 Task: Look for space in Jingdezhen, China from 8th June, 2023 to 16th June, 2023 for 2 adults in price range Rs.10000 to Rs.15000. Place can be entire place with 1  bedroom having 1 bed and 1 bathroom. Property type can be house, flat, guest house, hotel. Amenities needed are: washing machine. Booking option can be shelf check-in. Required host language is Chinese (Simplified).
Action: Mouse moved to (404, 133)
Screenshot: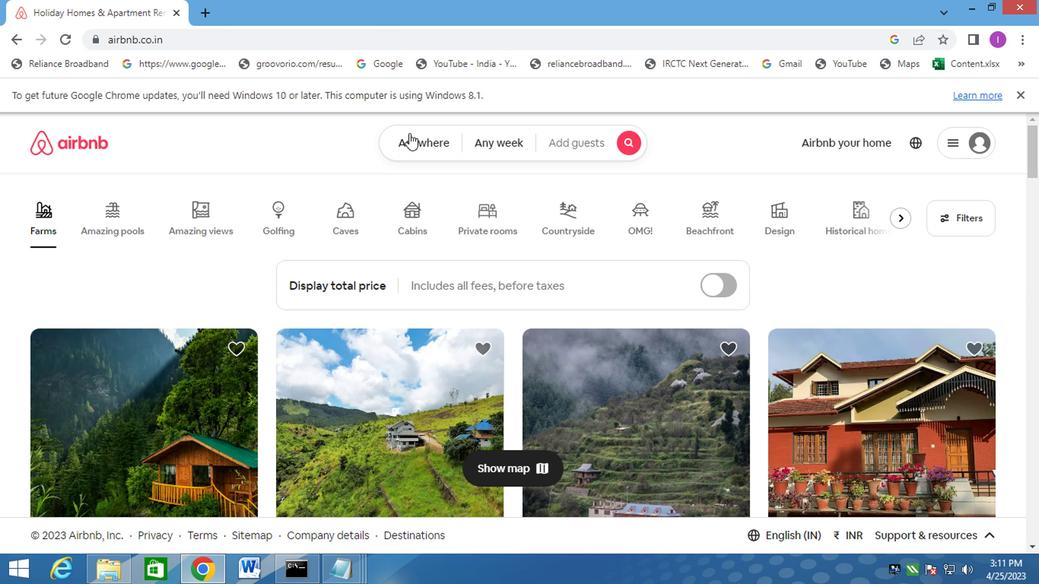 
Action: Mouse pressed left at (404, 133)
Screenshot: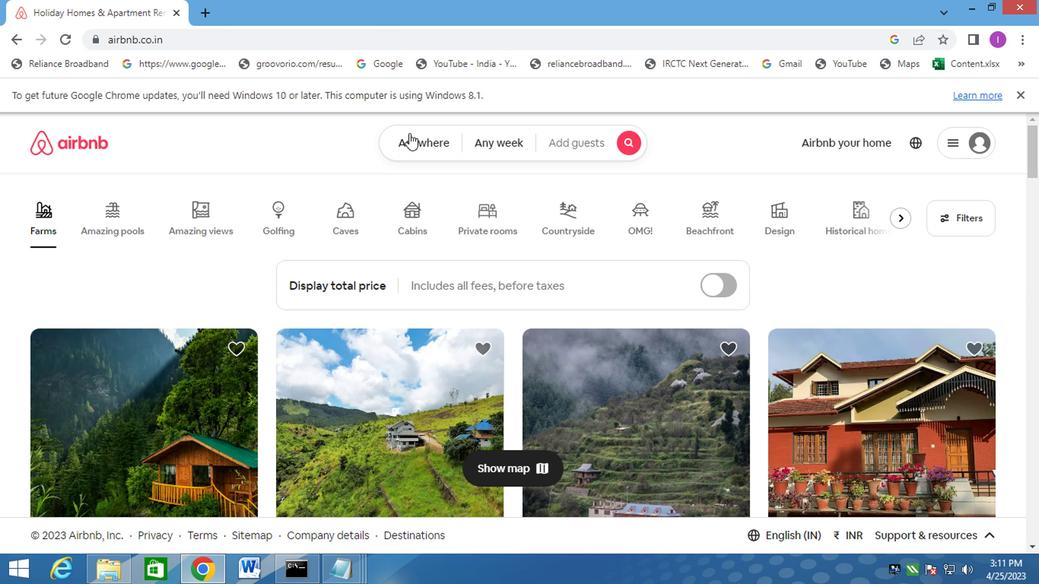 
Action: Mouse moved to (212, 204)
Screenshot: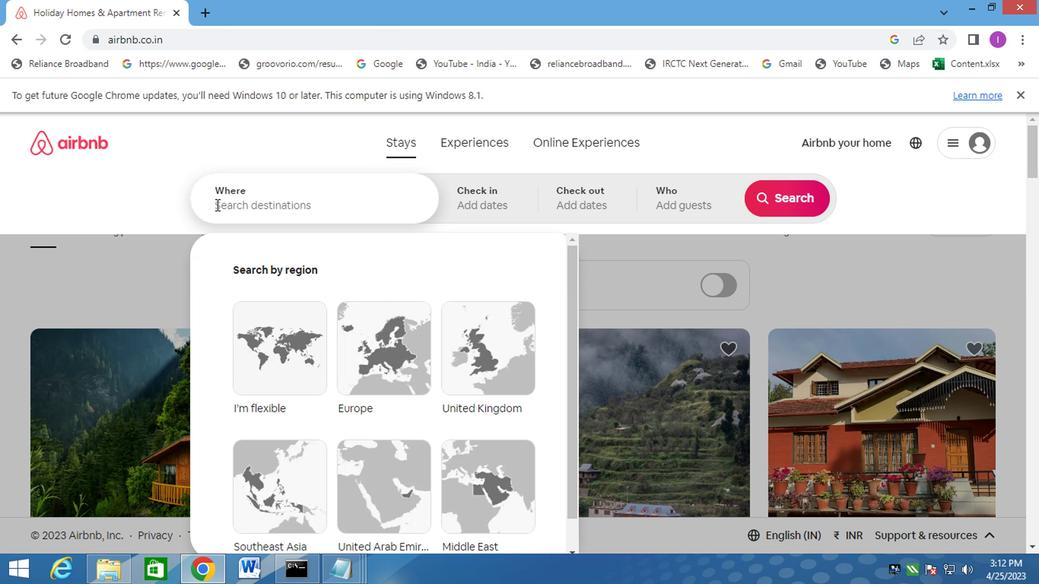 
Action: Mouse pressed left at (212, 204)
Screenshot: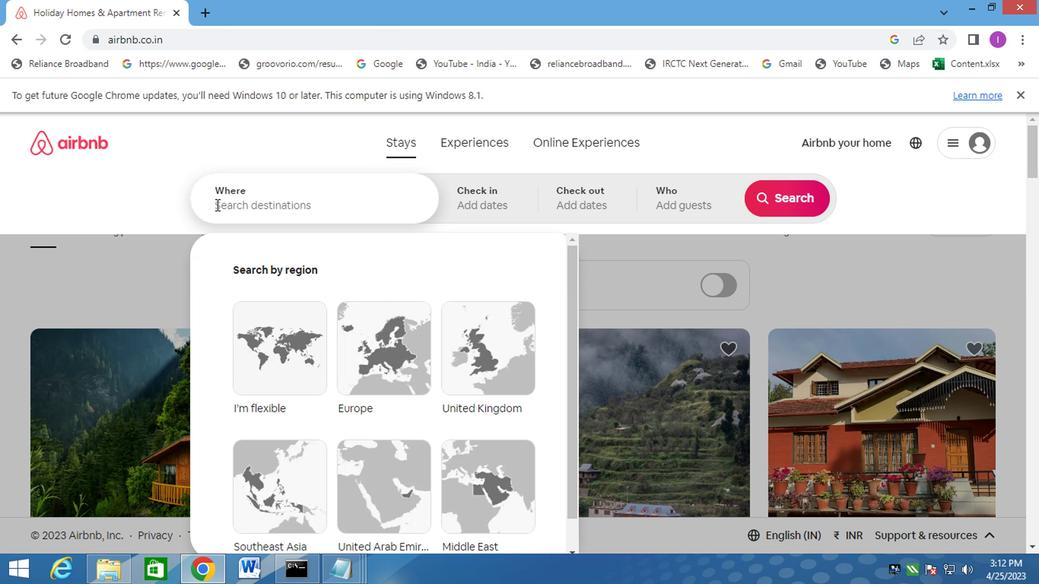 
Action: Mouse moved to (346, 165)
Screenshot: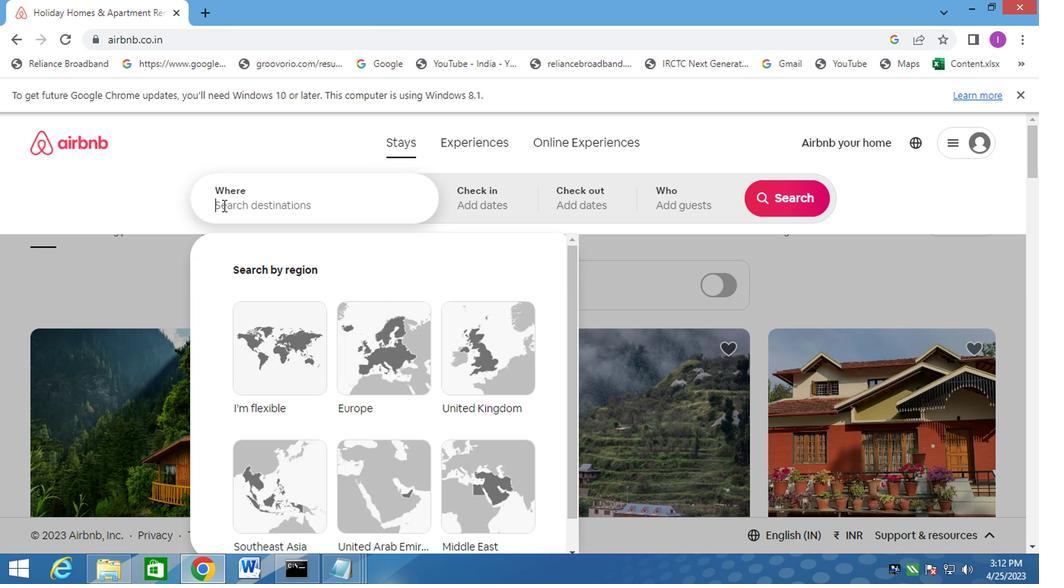 
Action: Key pressed jingdezhen,china
Screenshot: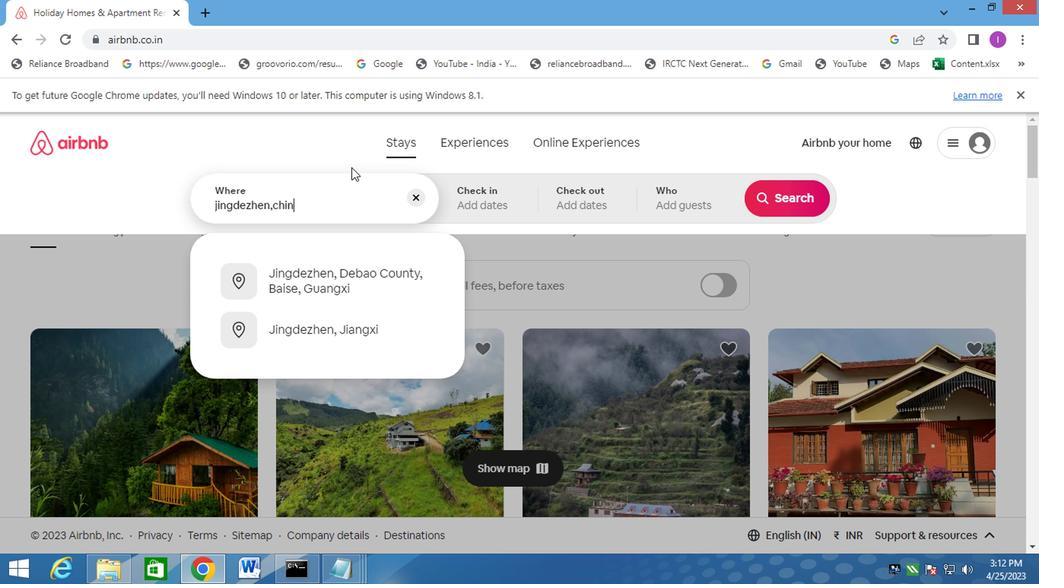
Action: Mouse moved to (503, 211)
Screenshot: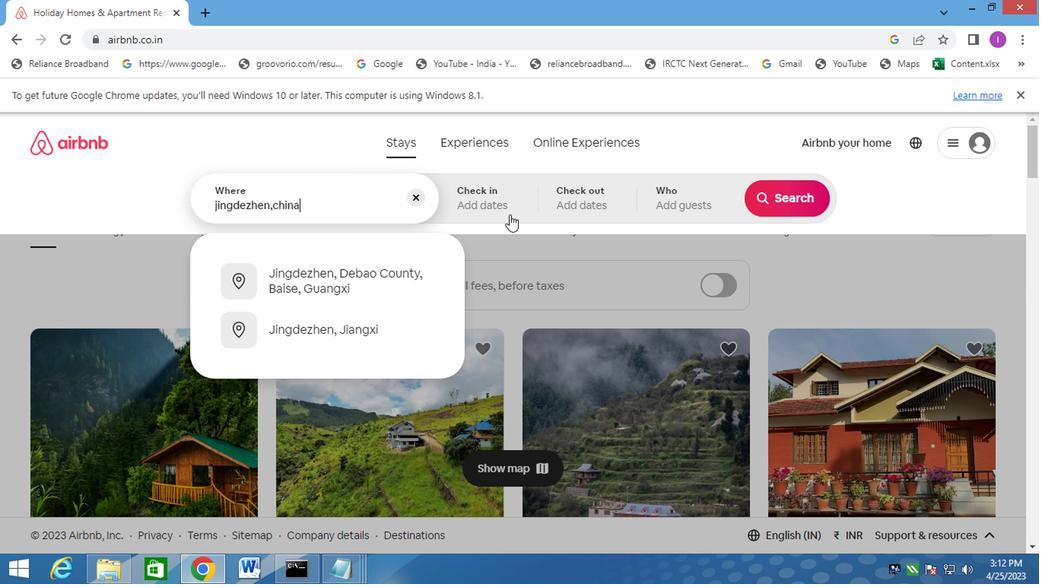 
Action: Mouse pressed left at (503, 211)
Screenshot: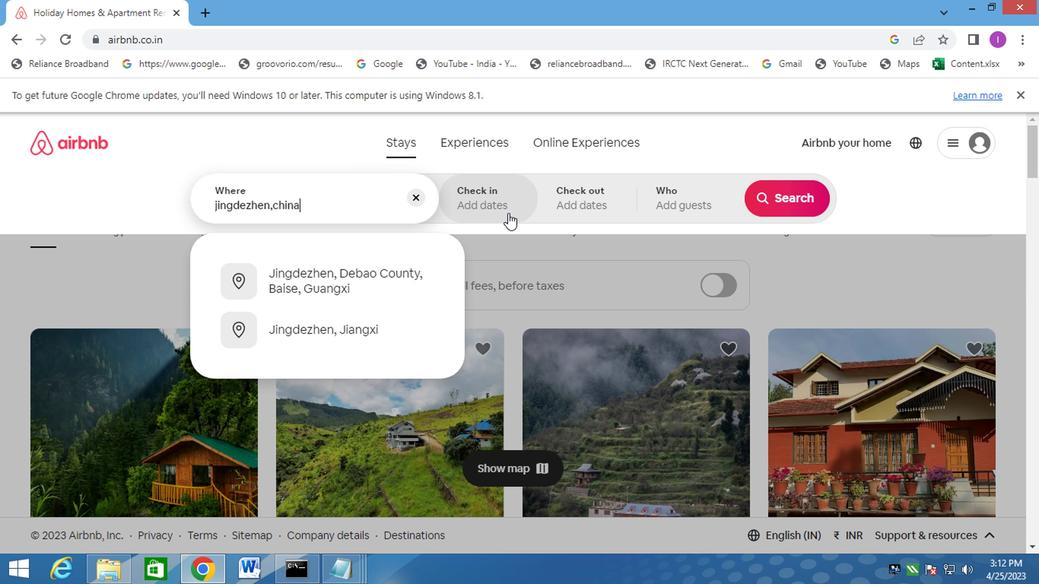 
Action: Mouse moved to (771, 320)
Screenshot: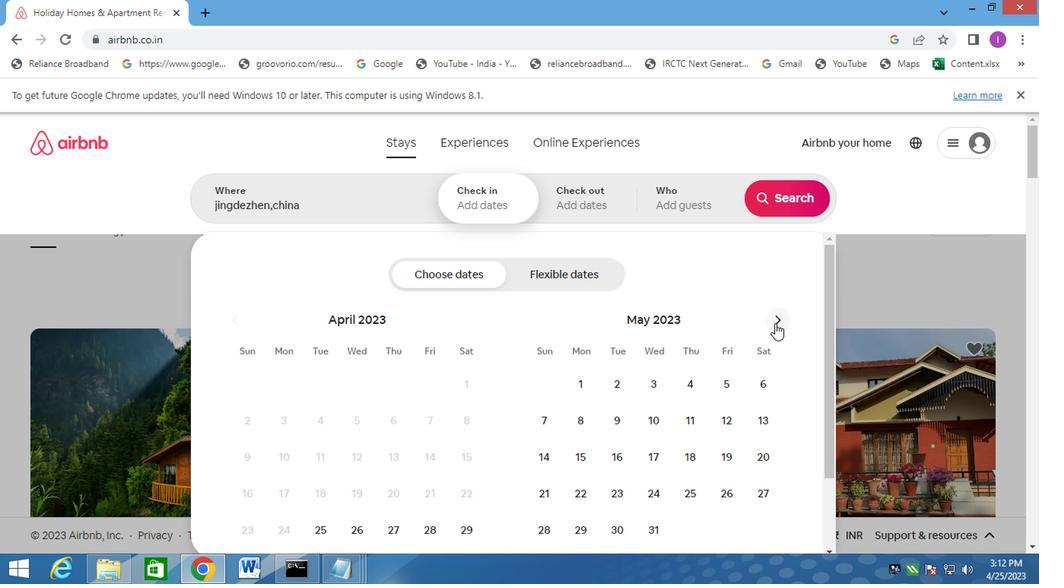 
Action: Mouse pressed left at (771, 320)
Screenshot: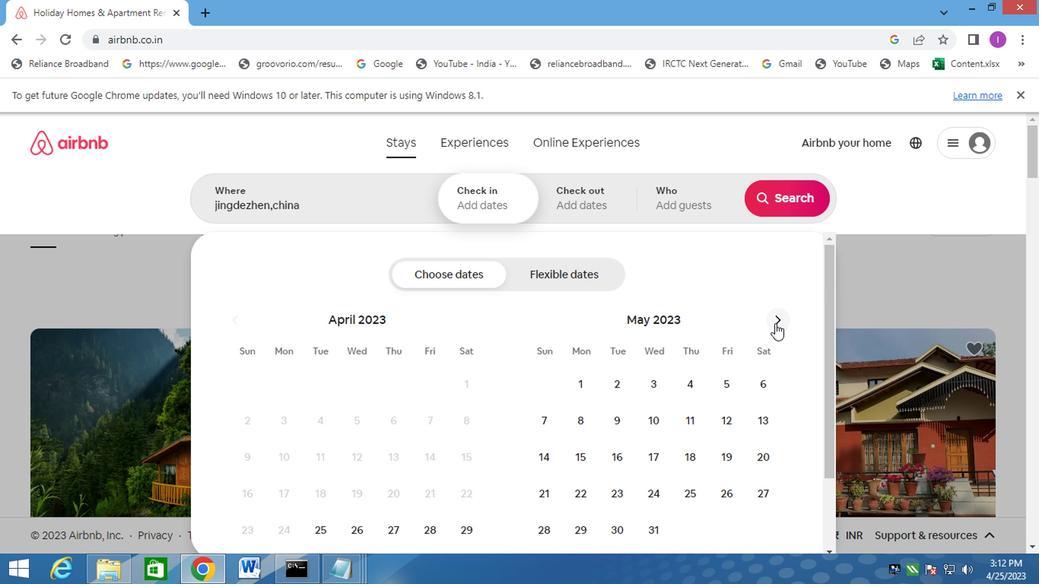 
Action: Mouse moved to (772, 319)
Screenshot: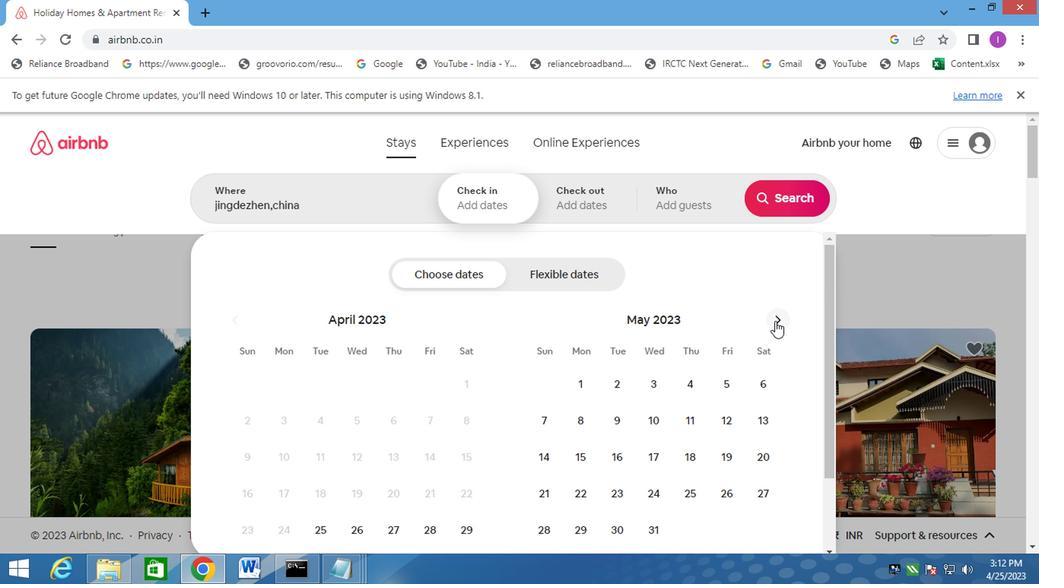 
Action: Mouse pressed left at (772, 319)
Screenshot: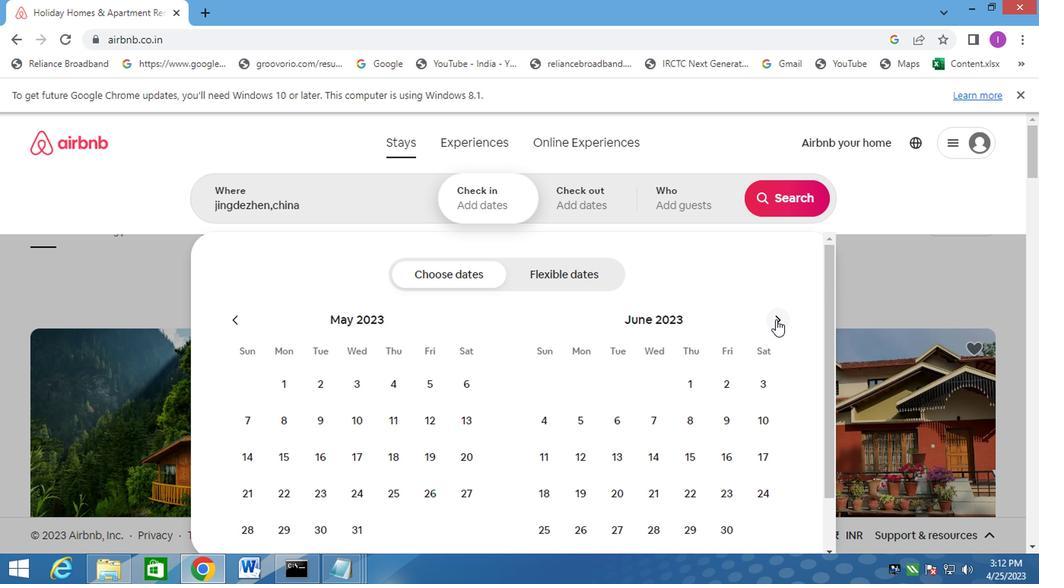 
Action: Mouse moved to (395, 426)
Screenshot: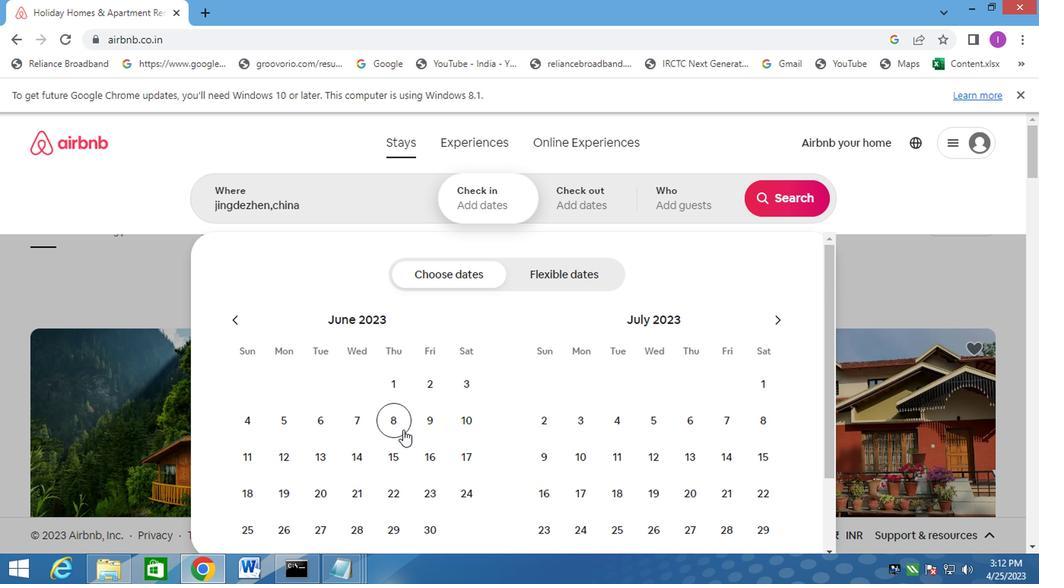 
Action: Mouse pressed left at (395, 426)
Screenshot: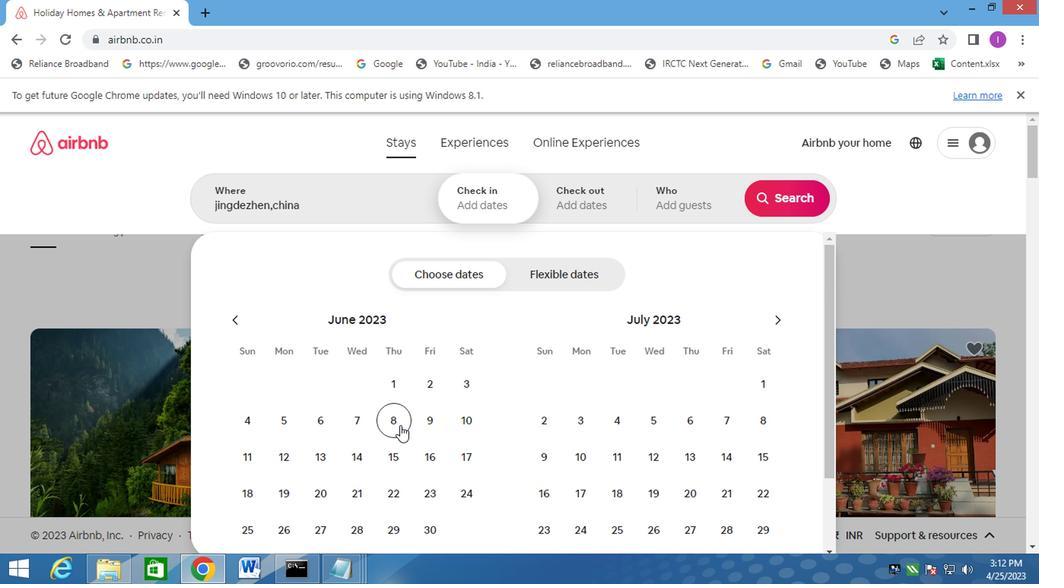 
Action: Mouse moved to (428, 460)
Screenshot: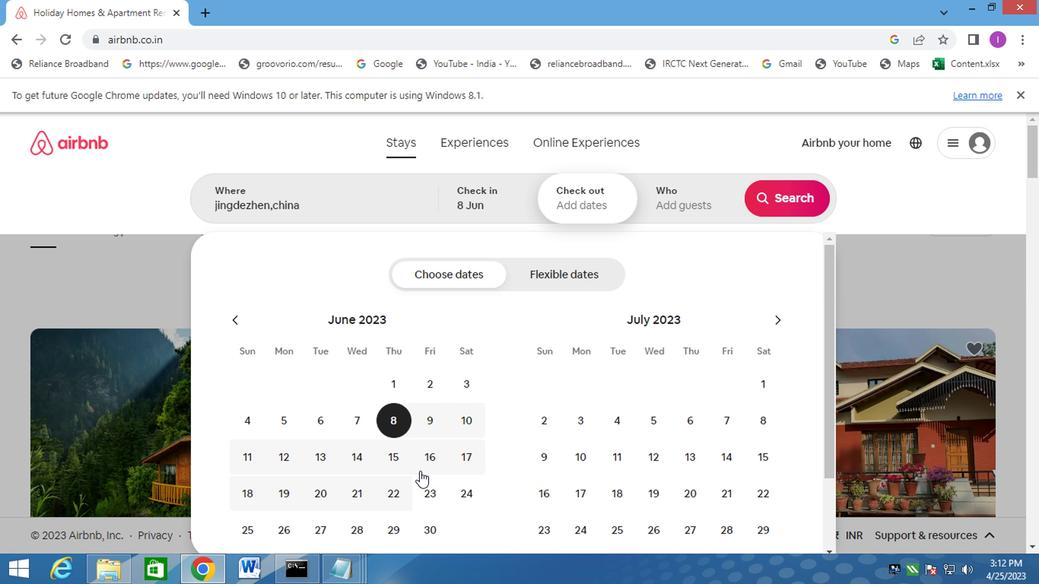 
Action: Mouse pressed left at (428, 460)
Screenshot: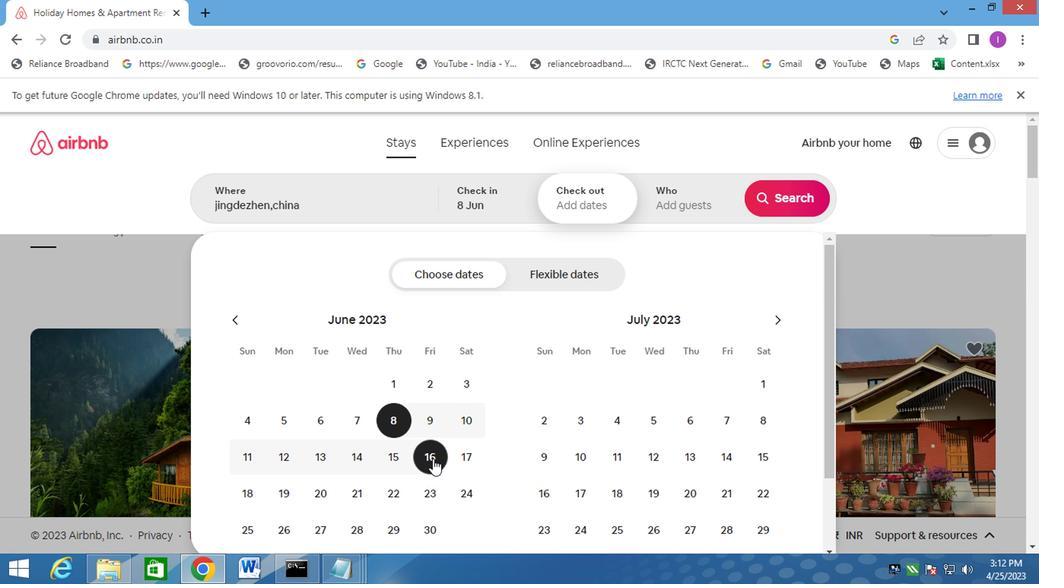 
Action: Mouse moved to (690, 212)
Screenshot: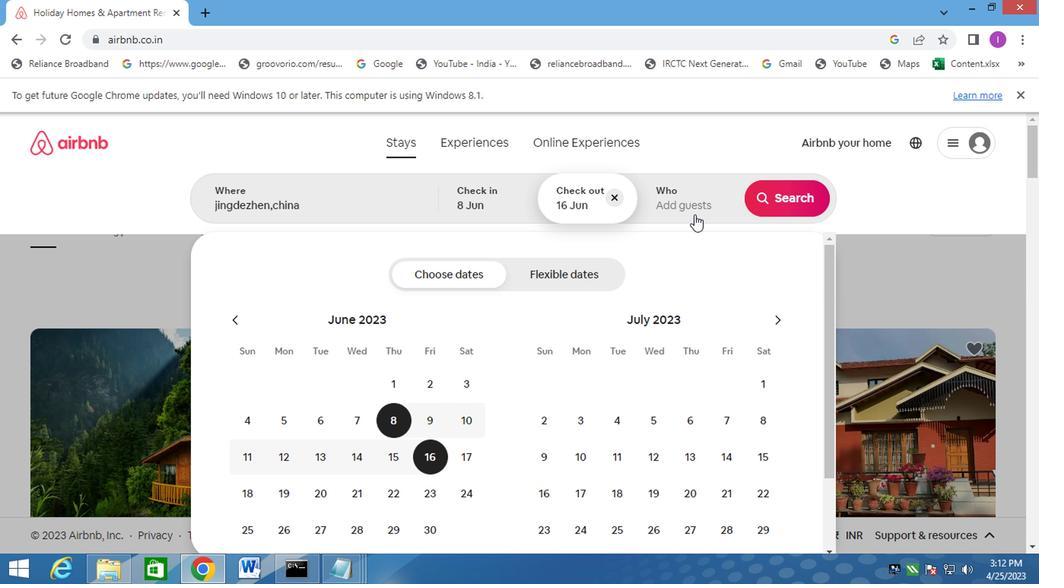 
Action: Mouse pressed left at (690, 212)
Screenshot: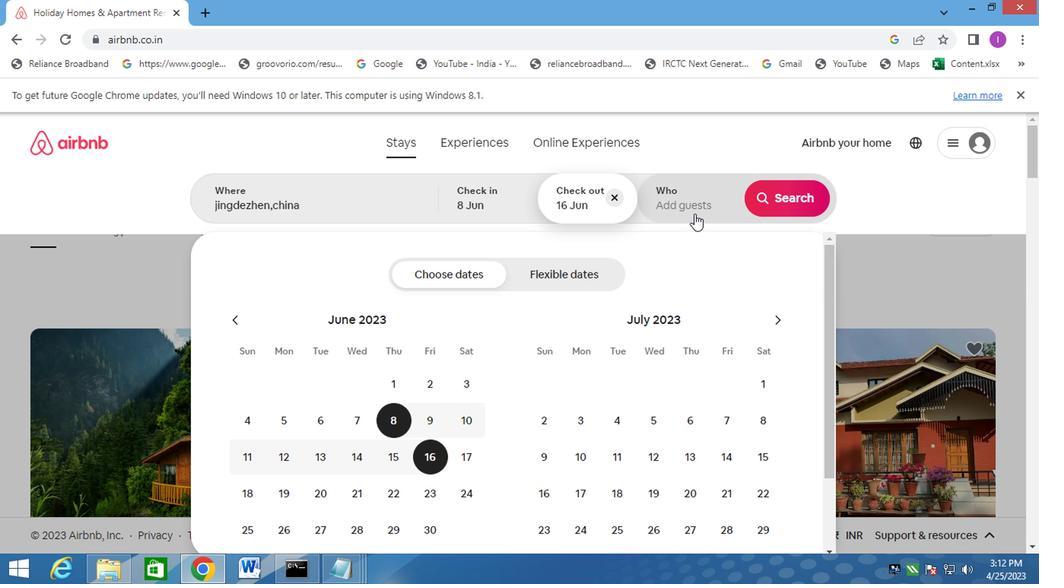 
Action: Mouse moved to (784, 280)
Screenshot: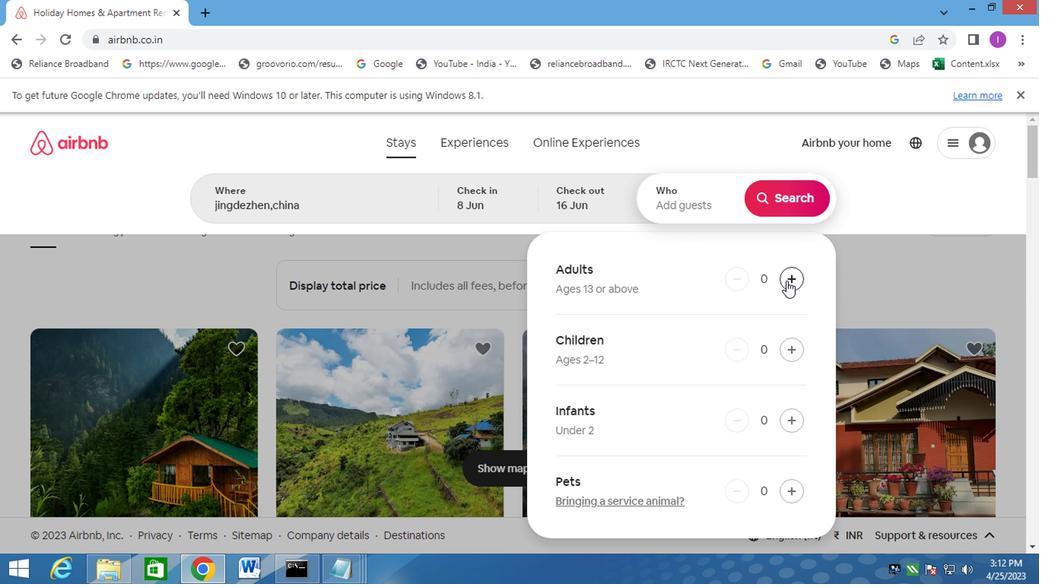 
Action: Mouse pressed left at (784, 280)
Screenshot: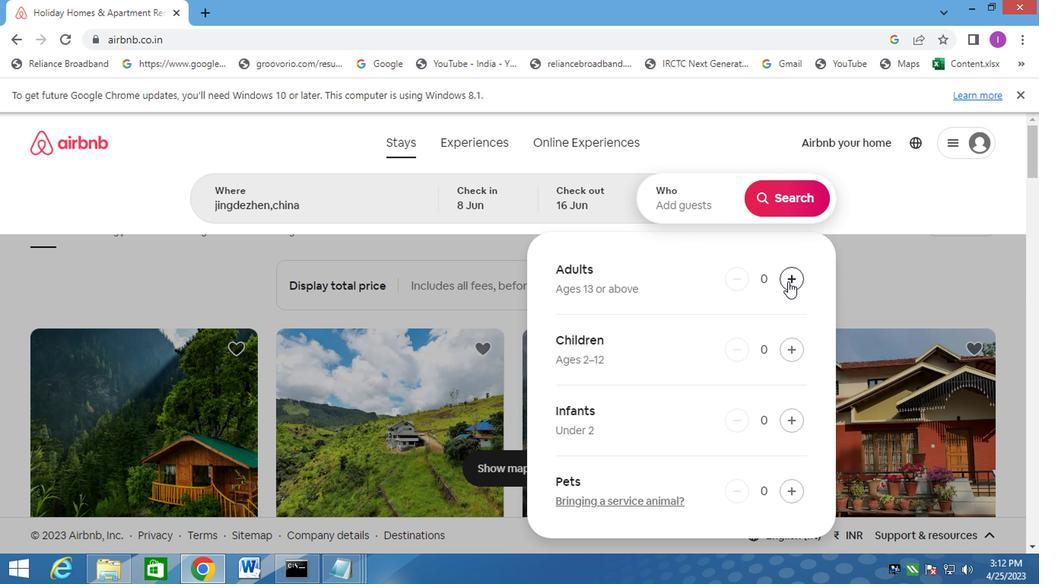 
Action: Mouse moved to (784, 281)
Screenshot: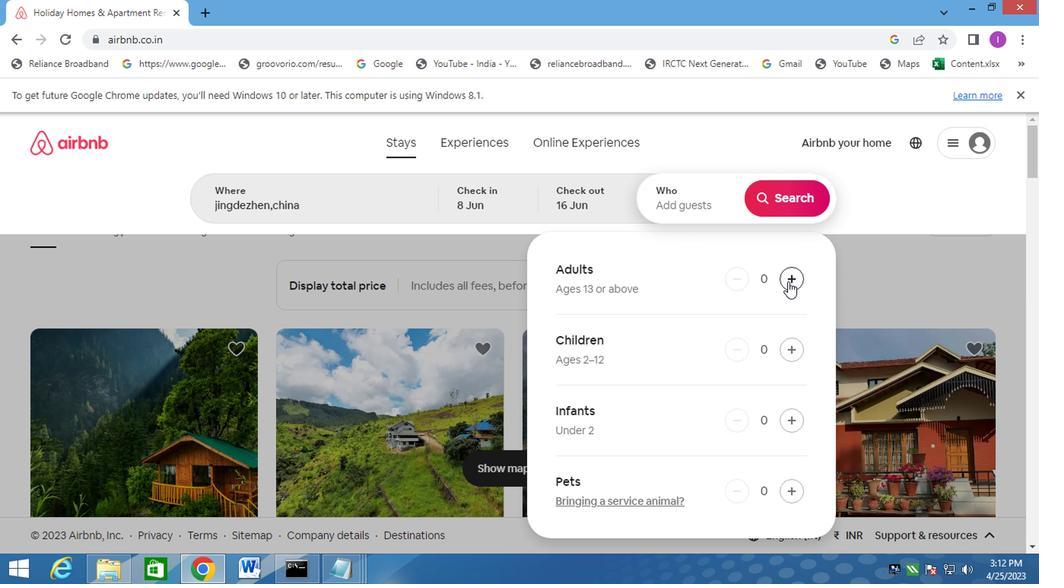 
Action: Mouse pressed left at (784, 281)
Screenshot: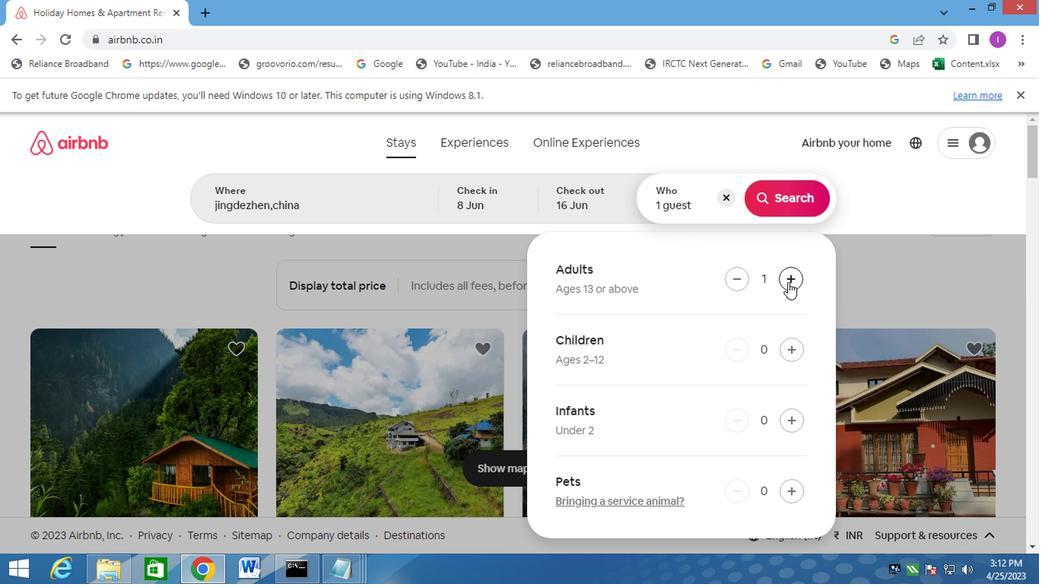 
Action: Mouse moved to (779, 208)
Screenshot: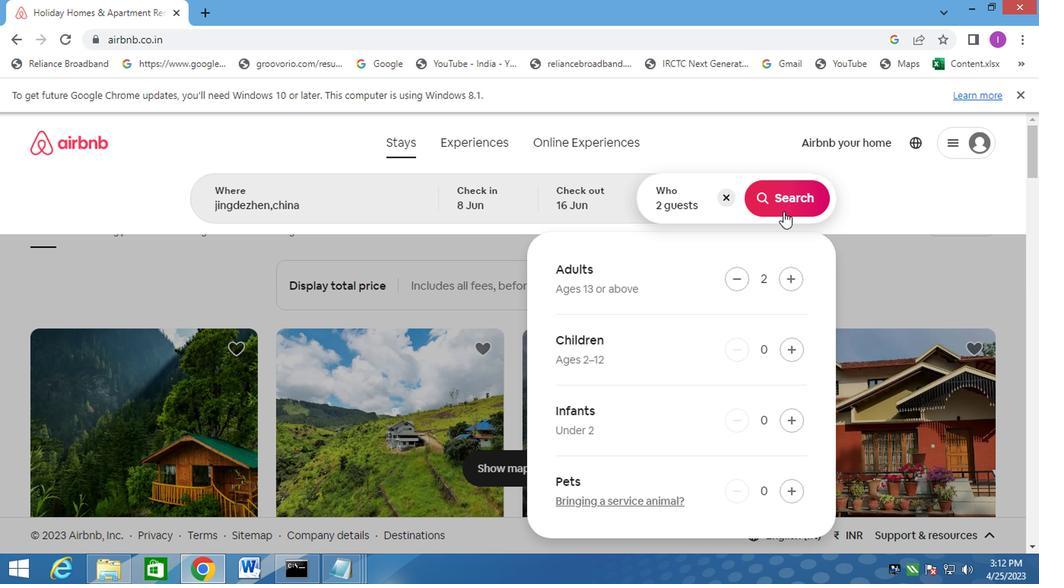
Action: Mouse pressed left at (779, 208)
Screenshot: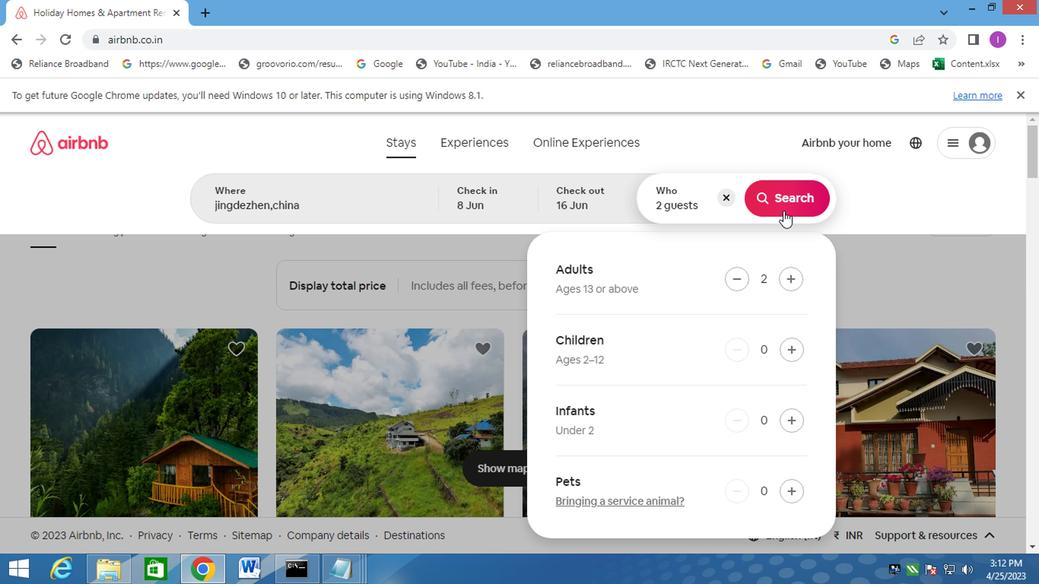 
Action: Mouse moved to (985, 198)
Screenshot: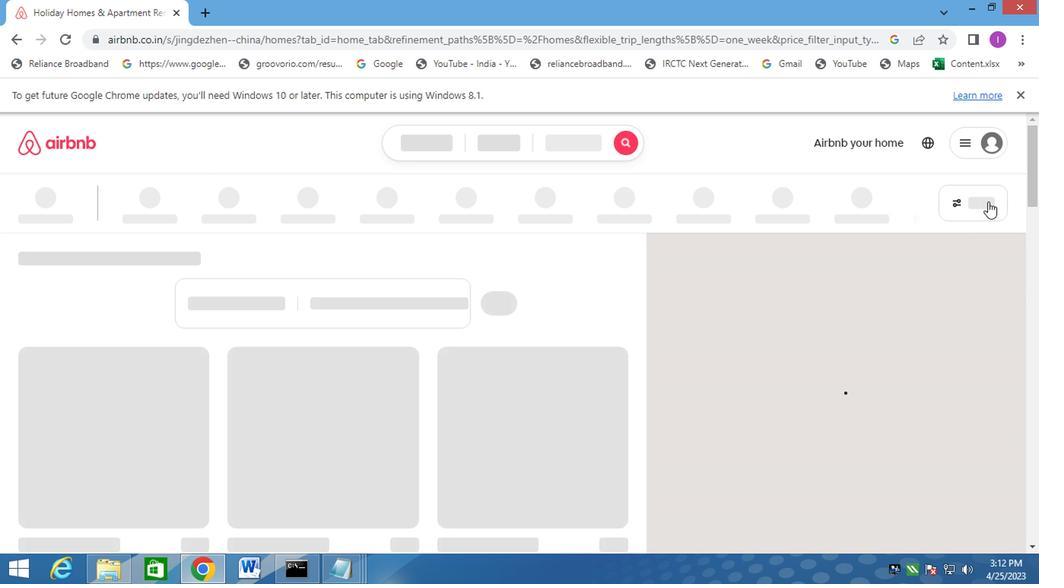 
Action: Mouse pressed left at (985, 198)
Screenshot: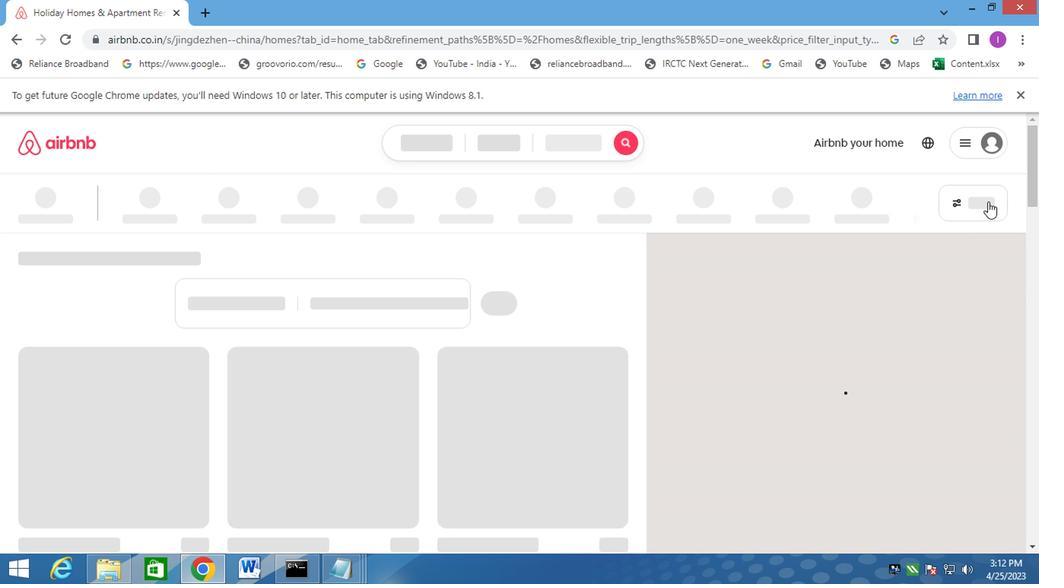 
Action: Mouse moved to (309, 398)
Screenshot: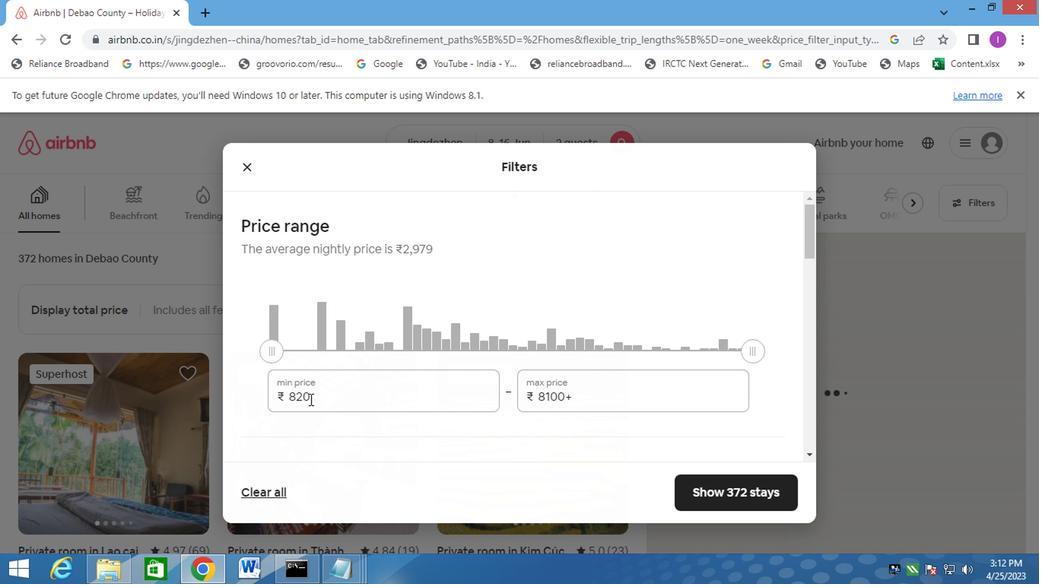 
Action: Mouse pressed left at (309, 398)
Screenshot: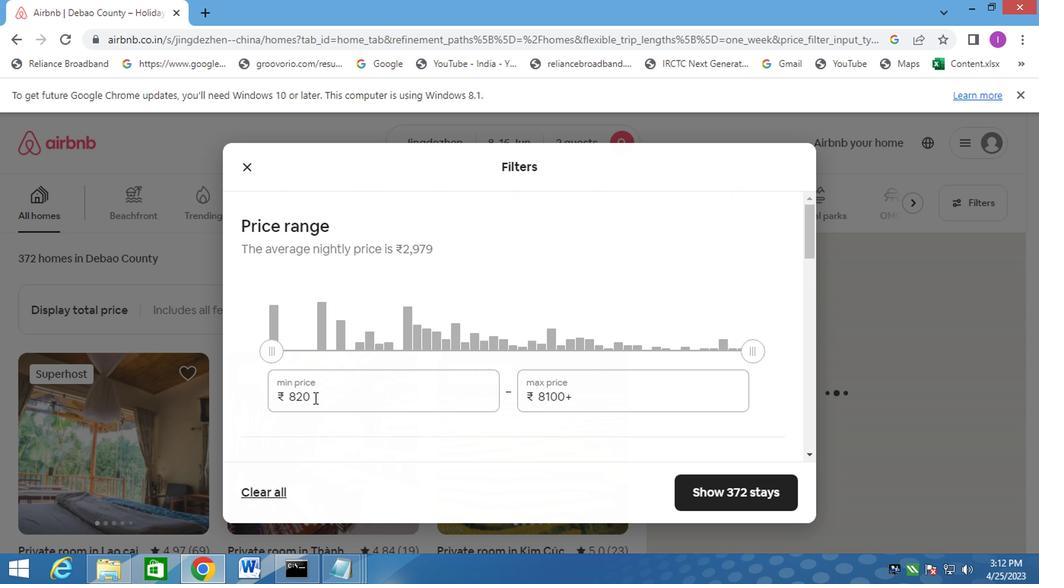 
Action: Mouse moved to (339, 396)
Screenshot: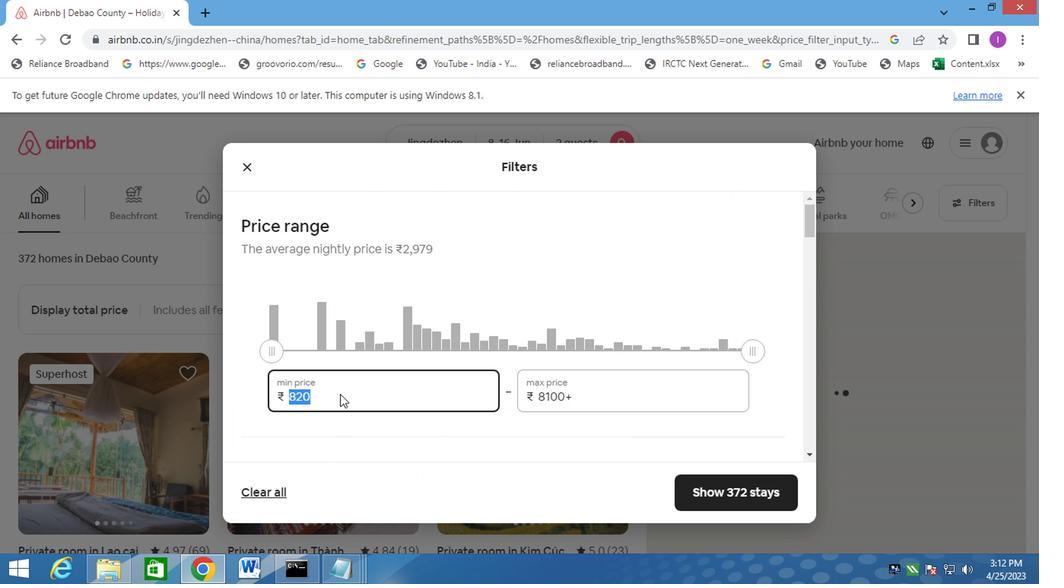 
Action: Key pressed 10000
Screenshot: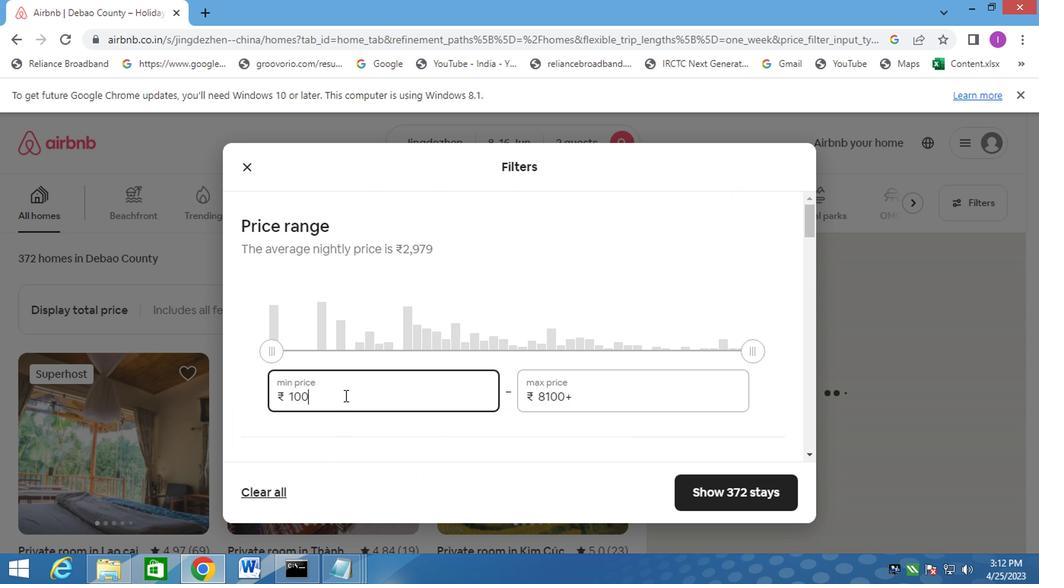 
Action: Mouse moved to (565, 395)
Screenshot: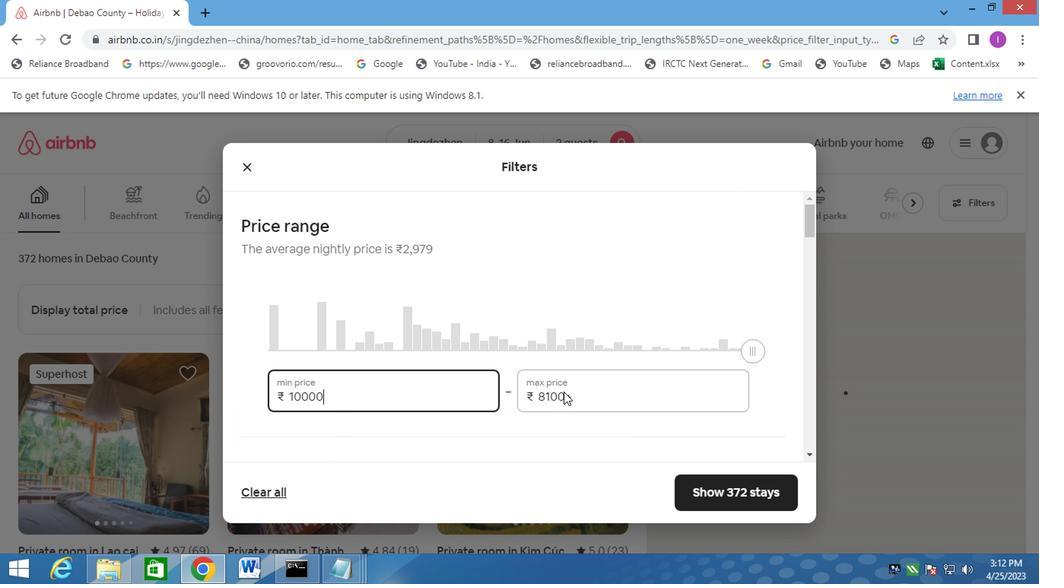 
Action: Mouse pressed left at (565, 395)
Screenshot: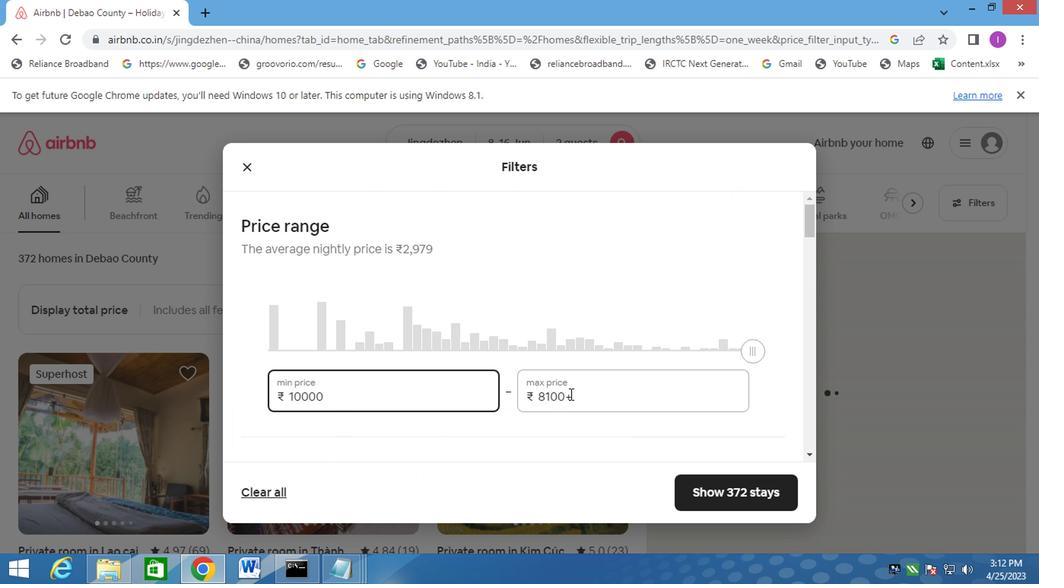 
Action: Mouse moved to (510, 390)
Screenshot: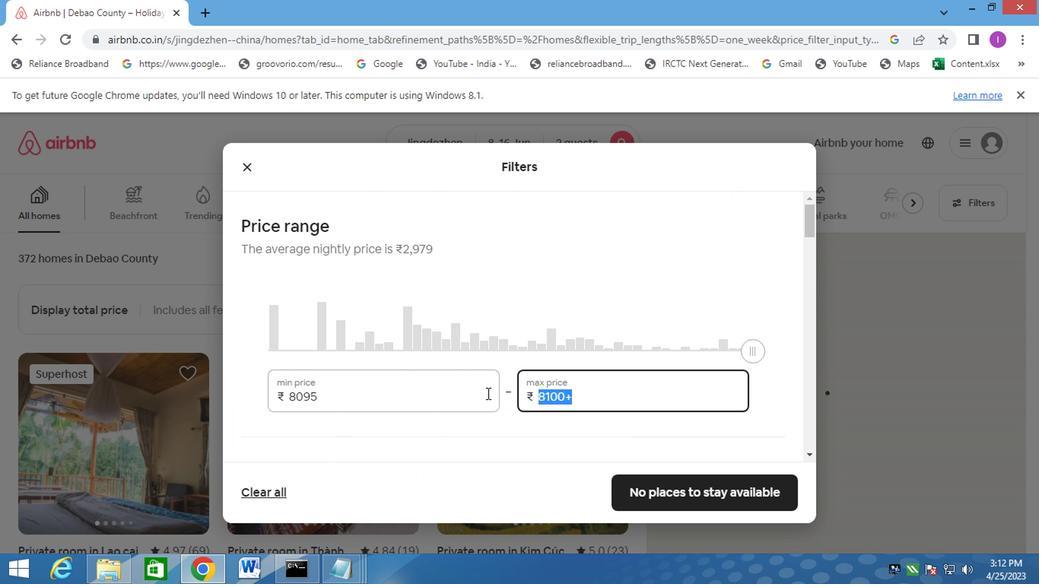 
Action: Key pressed 15000
Screenshot: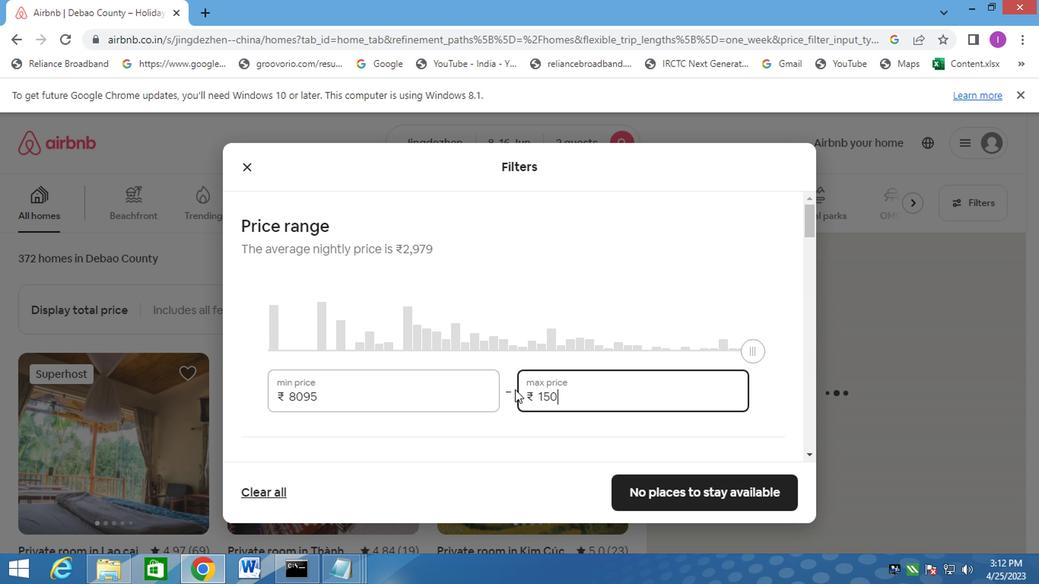 
Action: Mouse moved to (424, 483)
Screenshot: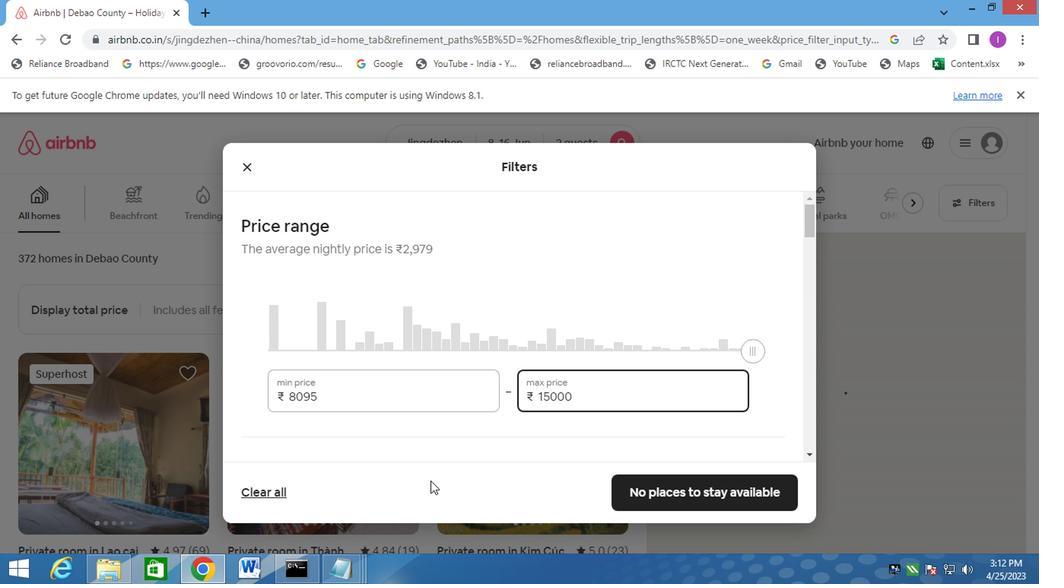 
Action: Mouse scrolled (424, 482) with delta (0, -1)
Screenshot: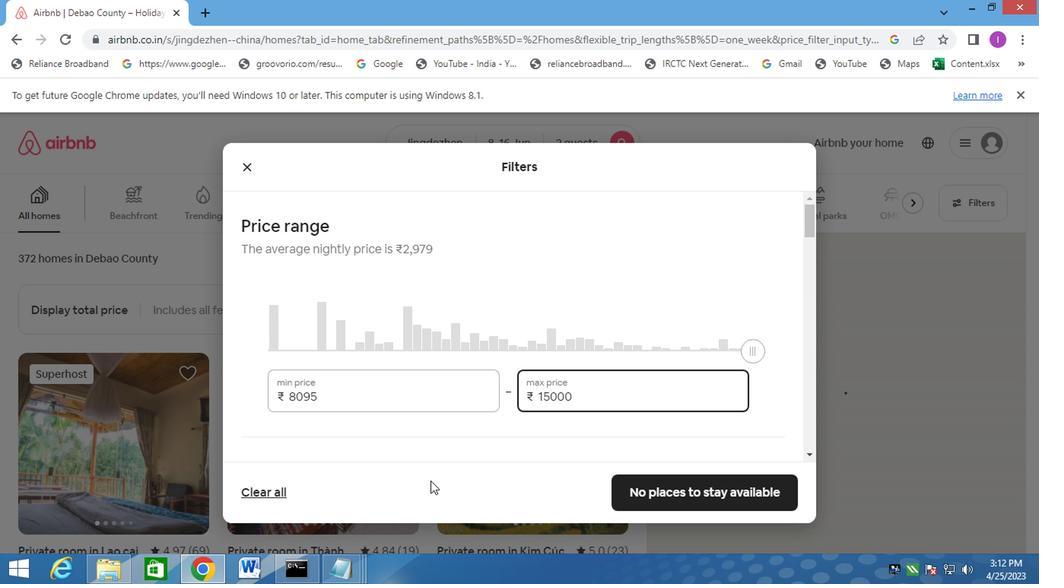 
Action: Mouse moved to (434, 484)
Screenshot: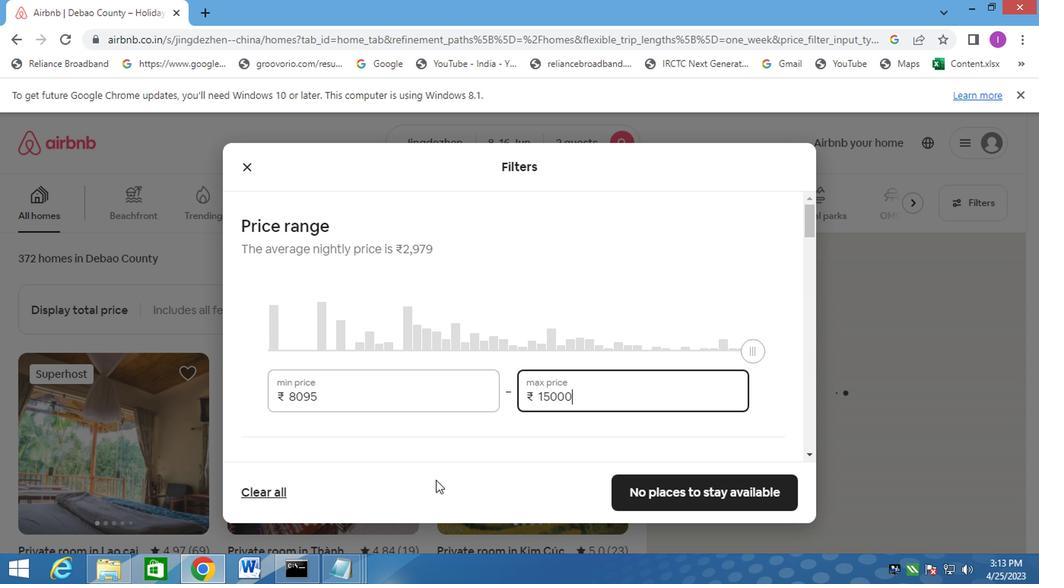 
Action: Mouse scrolled (434, 483) with delta (0, 0)
Screenshot: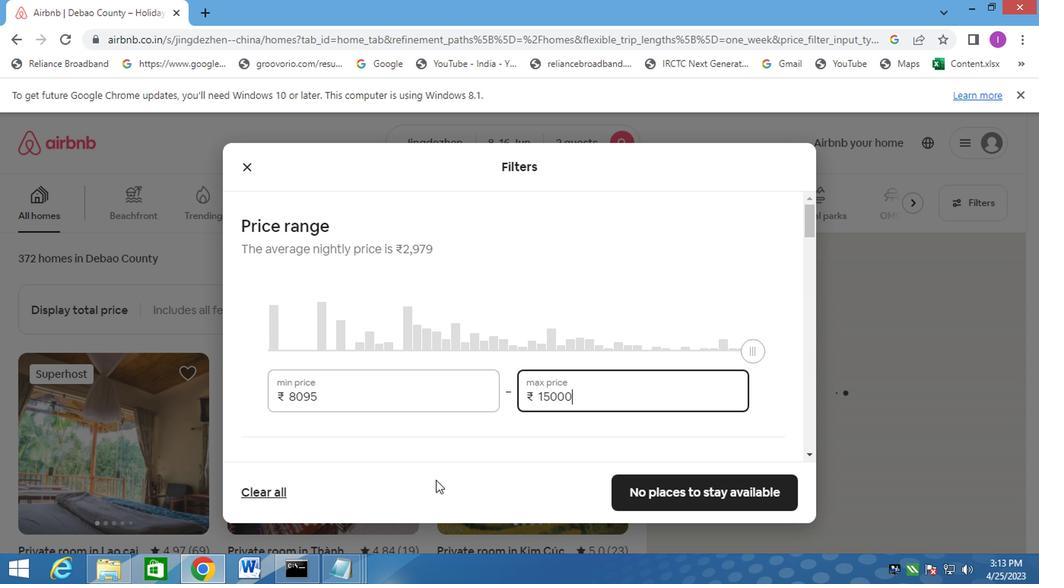 
Action: Mouse moved to (451, 489)
Screenshot: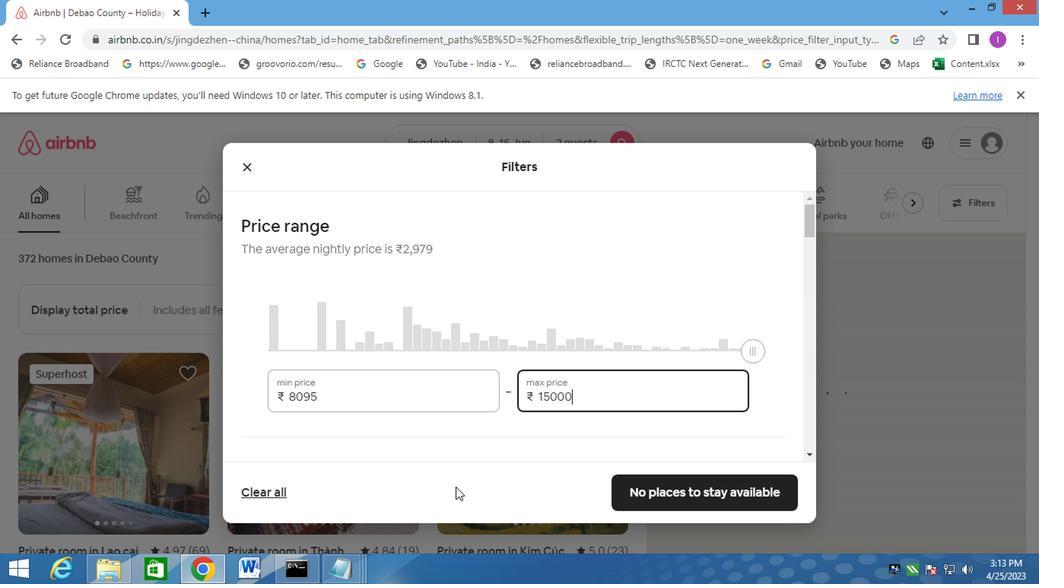 
Action: Mouse scrolled (451, 488) with delta (0, 0)
Screenshot: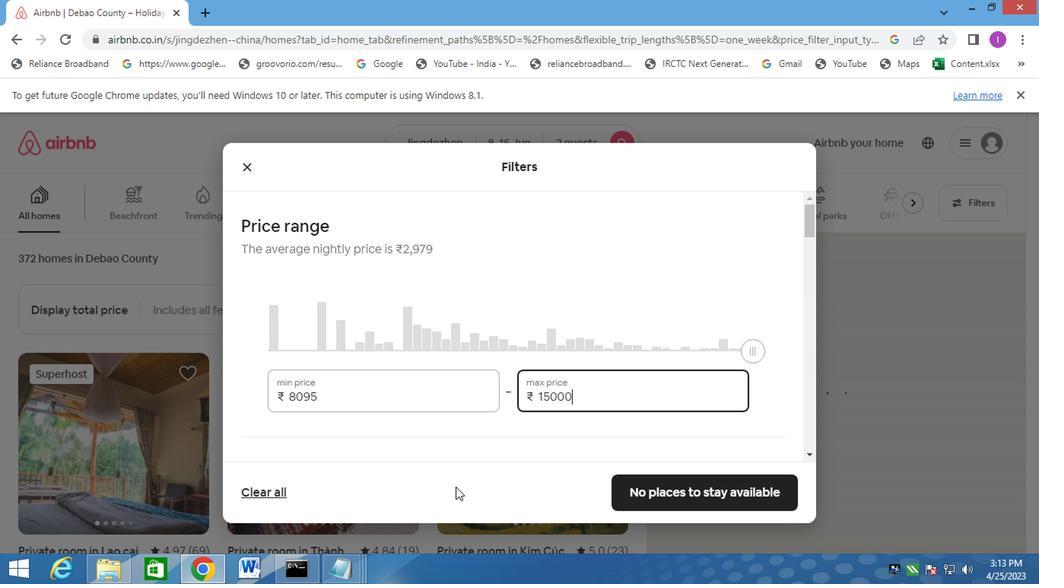 
Action: Mouse moved to (465, 503)
Screenshot: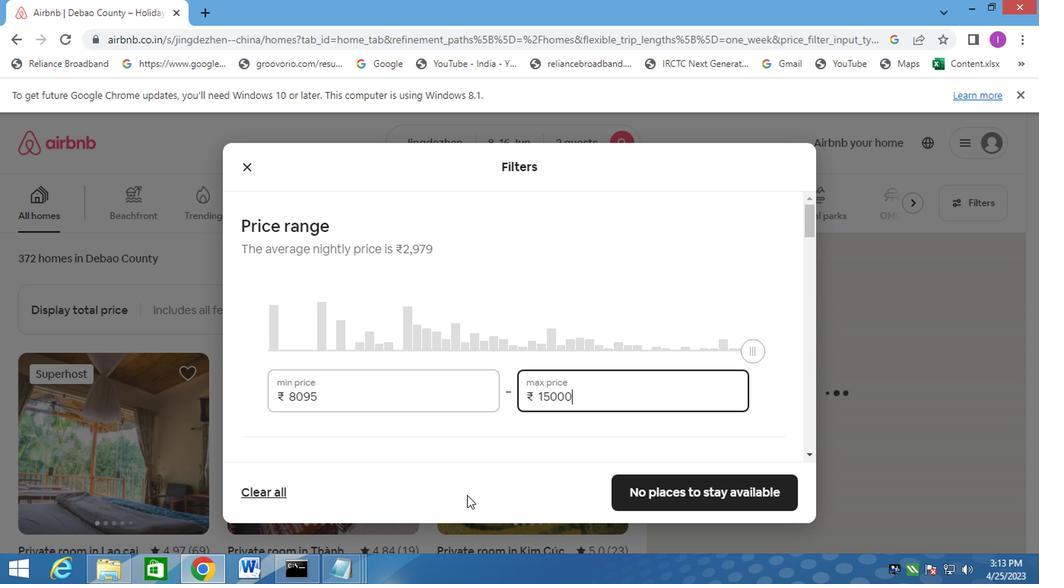 
Action: Mouse scrolled (465, 502) with delta (0, -1)
Screenshot: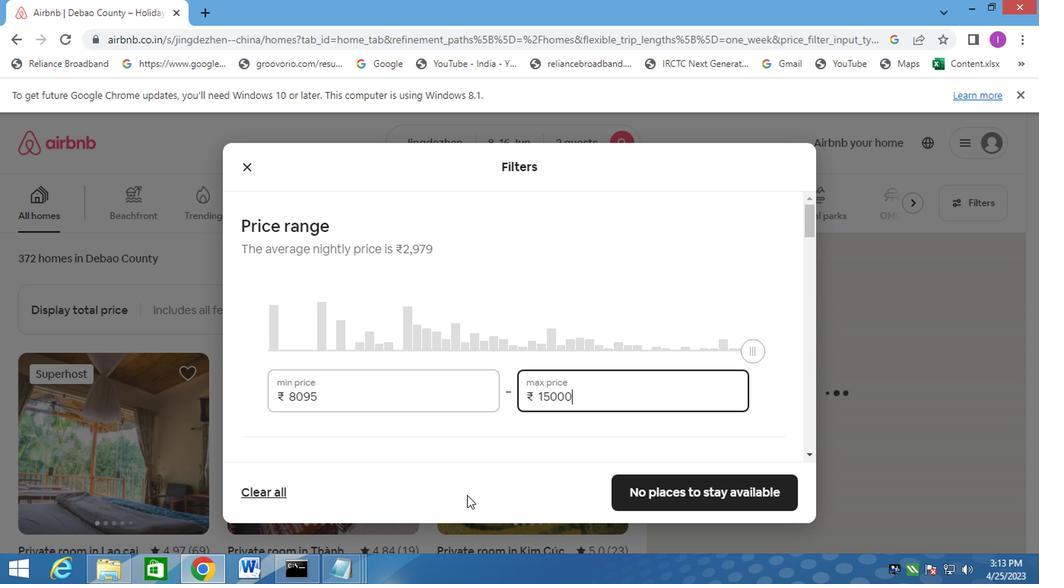 
Action: Mouse moved to (467, 504)
Screenshot: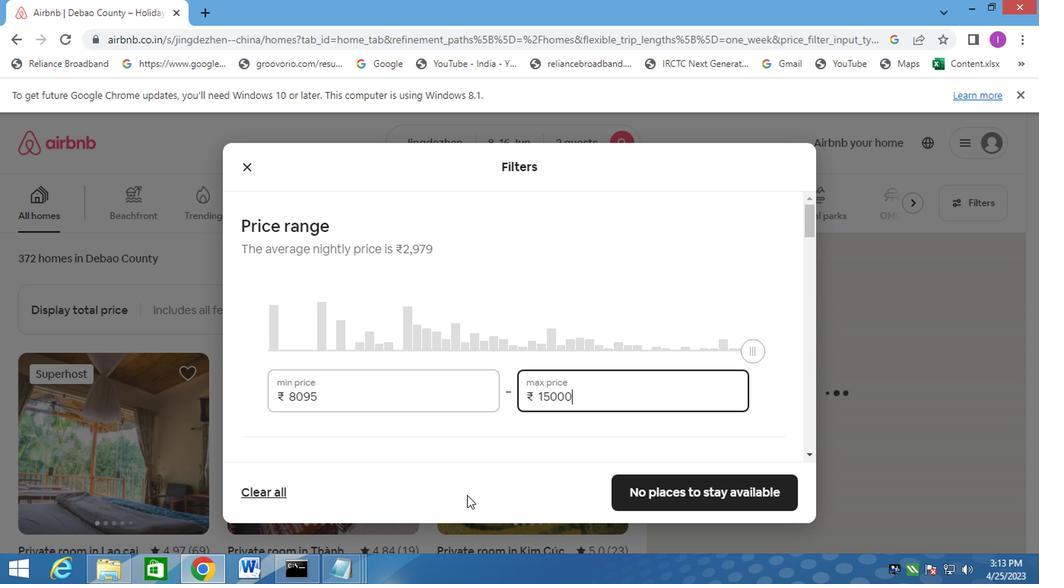 
Action: Mouse scrolled (467, 503) with delta (0, -1)
Screenshot: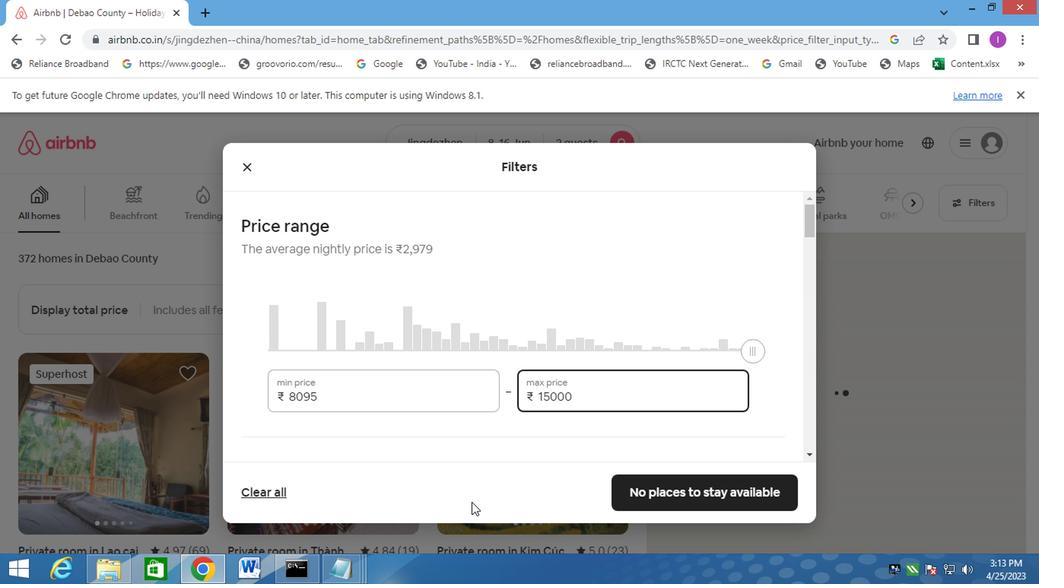 
Action: Mouse moved to (315, 400)
Screenshot: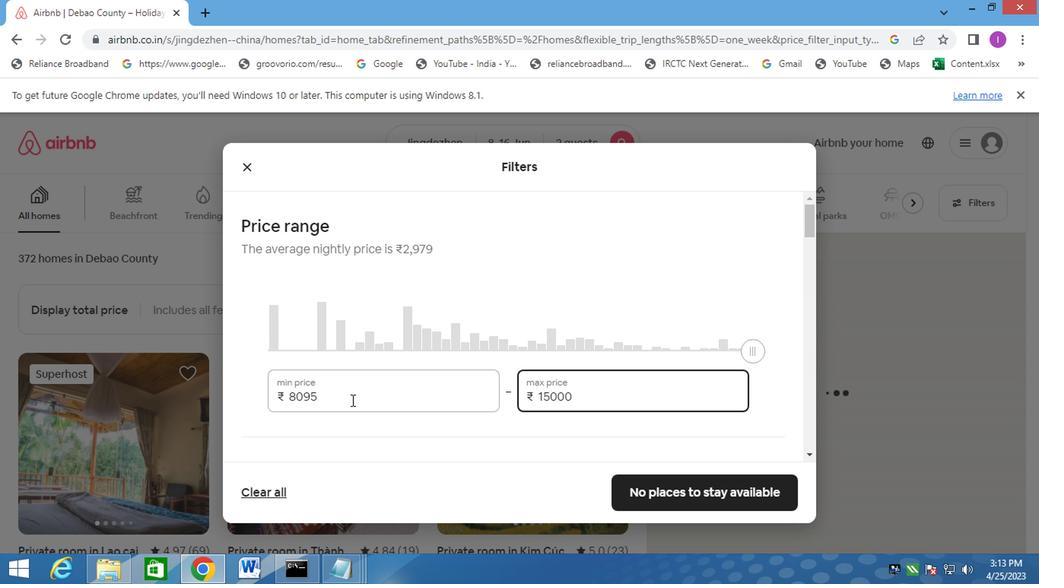 
Action: Mouse pressed left at (315, 400)
Screenshot: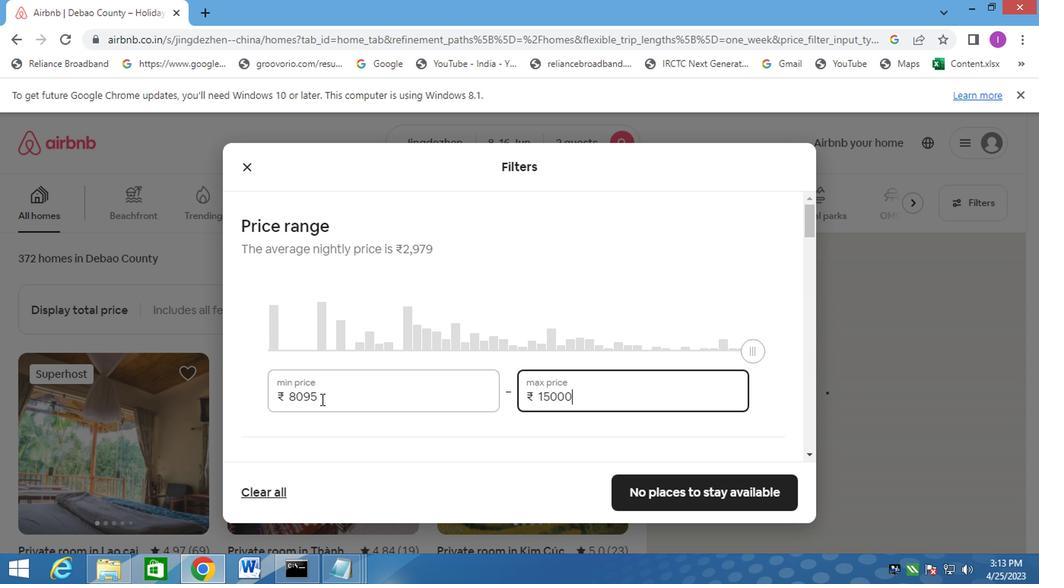 
Action: Mouse moved to (274, 413)
Screenshot: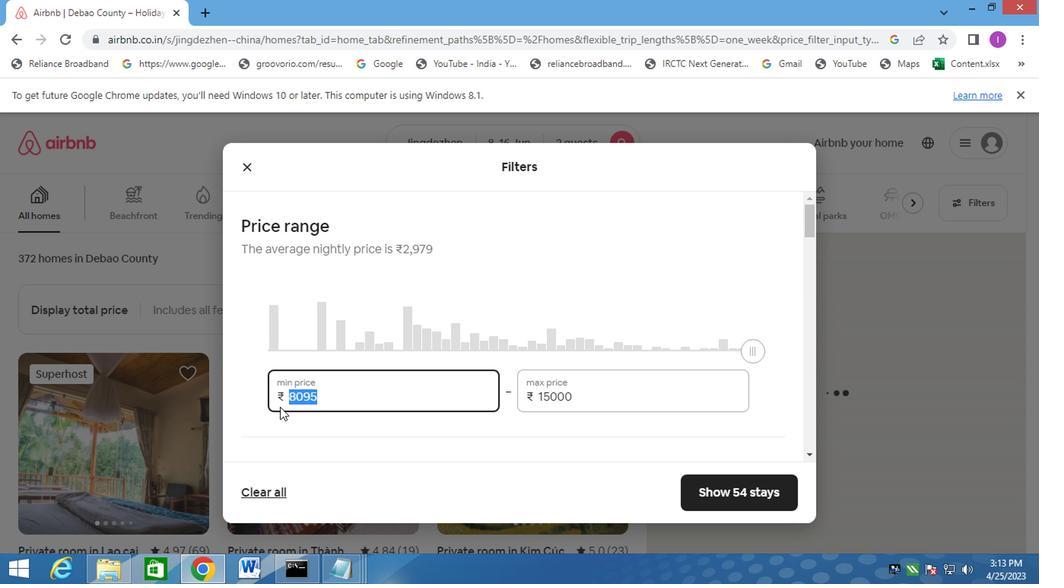 
Action: Key pressed 10000
Screenshot: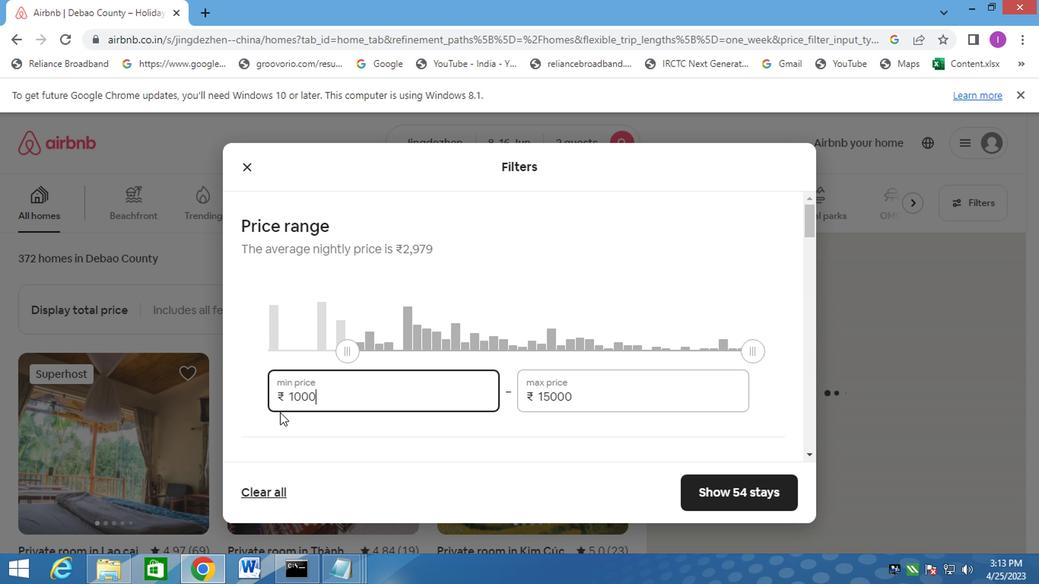 
Action: Mouse moved to (469, 259)
Screenshot: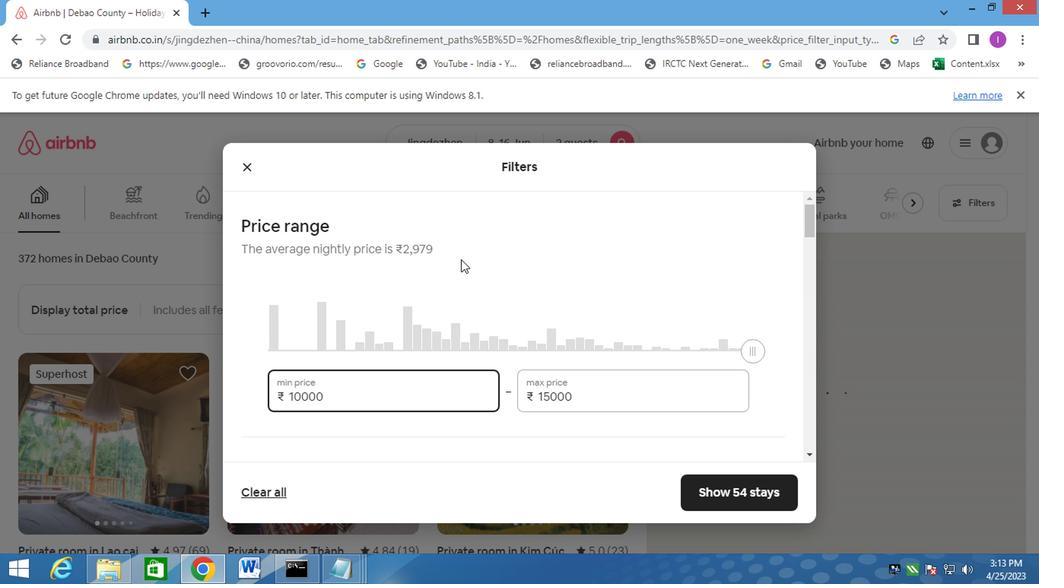 
Action: Mouse scrolled (469, 259) with delta (0, 0)
Screenshot: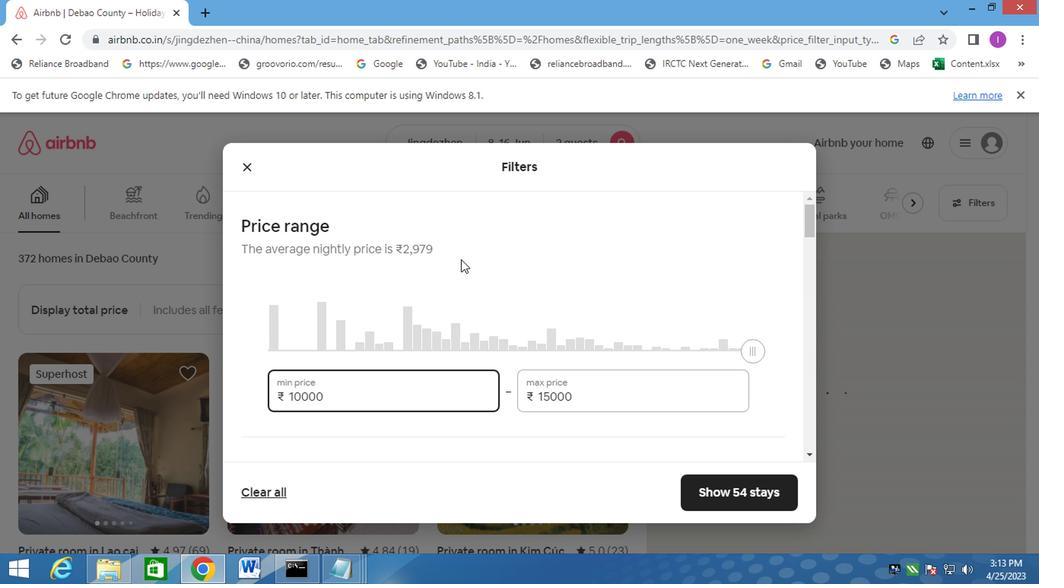 
Action: Mouse moved to (487, 259)
Screenshot: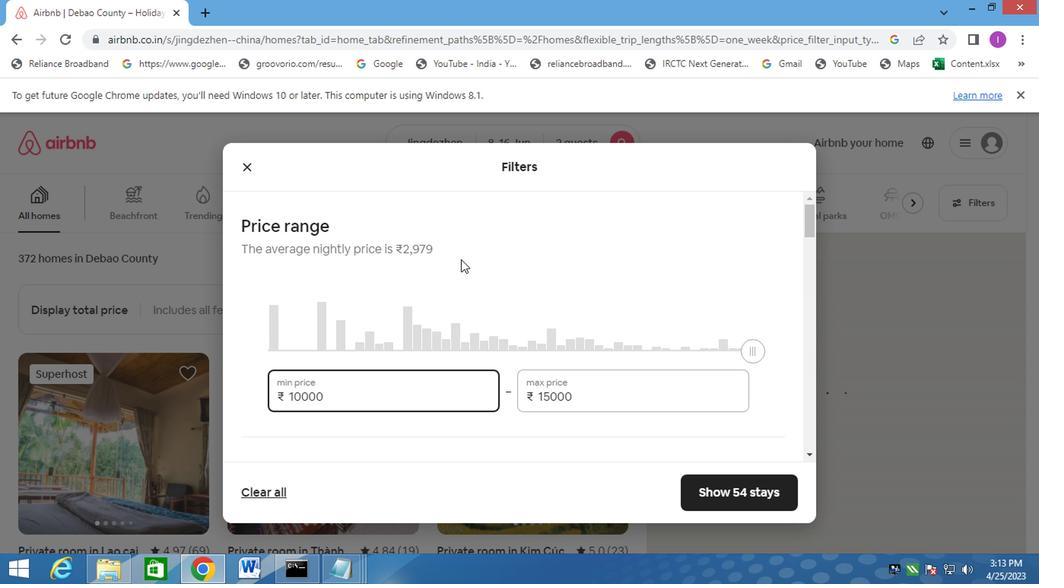
Action: Mouse scrolled (487, 259) with delta (0, 0)
Screenshot: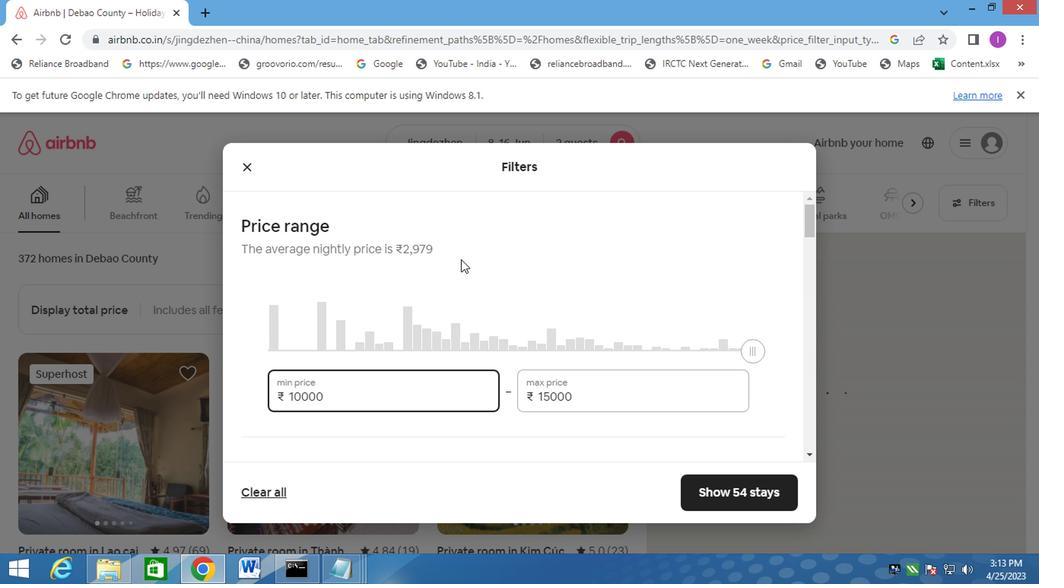 
Action: Mouse moved to (243, 365)
Screenshot: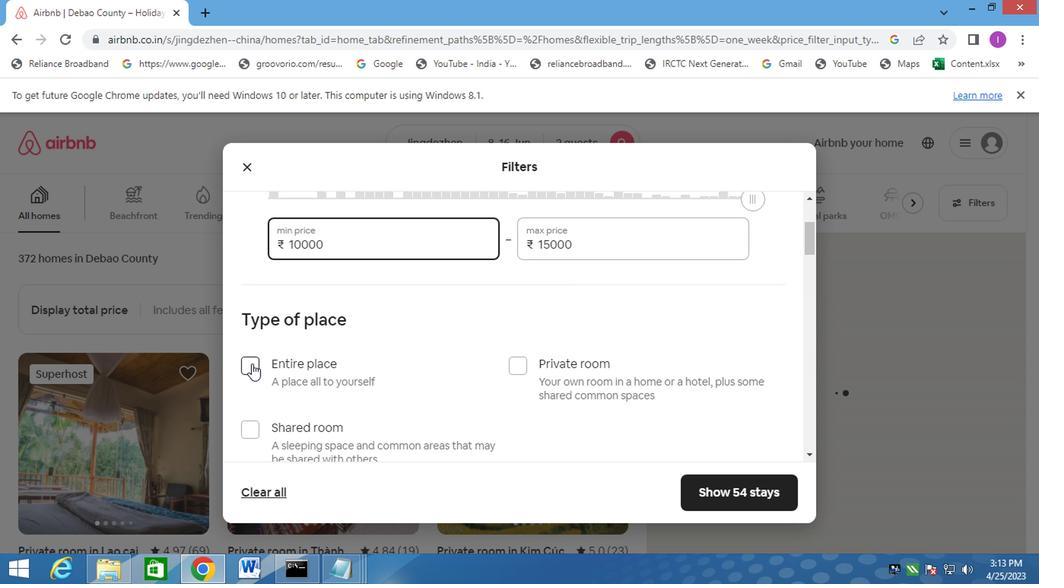
Action: Mouse pressed left at (243, 365)
Screenshot: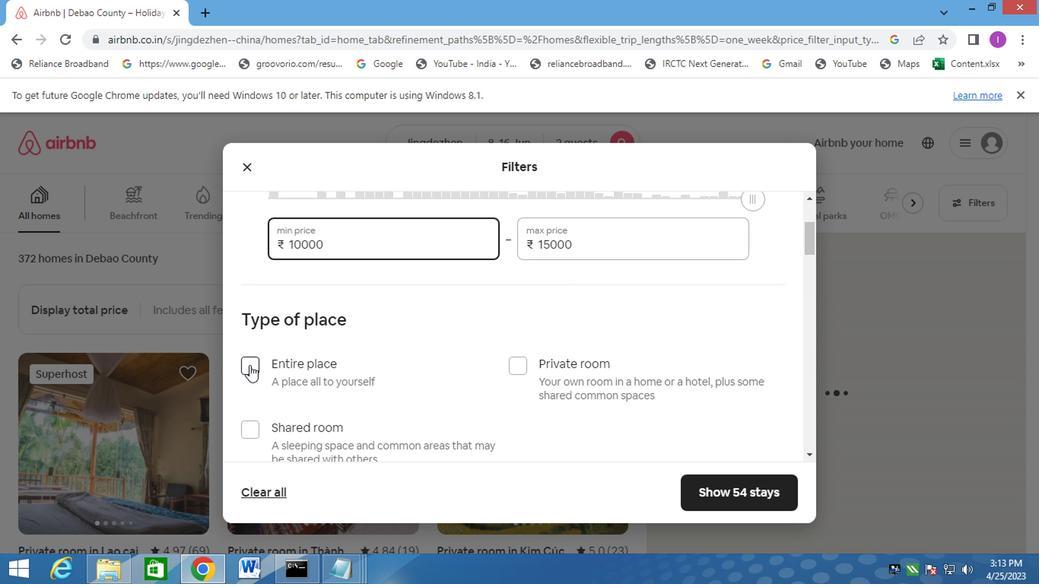 
Action: Mouse moved to (509, 395)
Screenshot: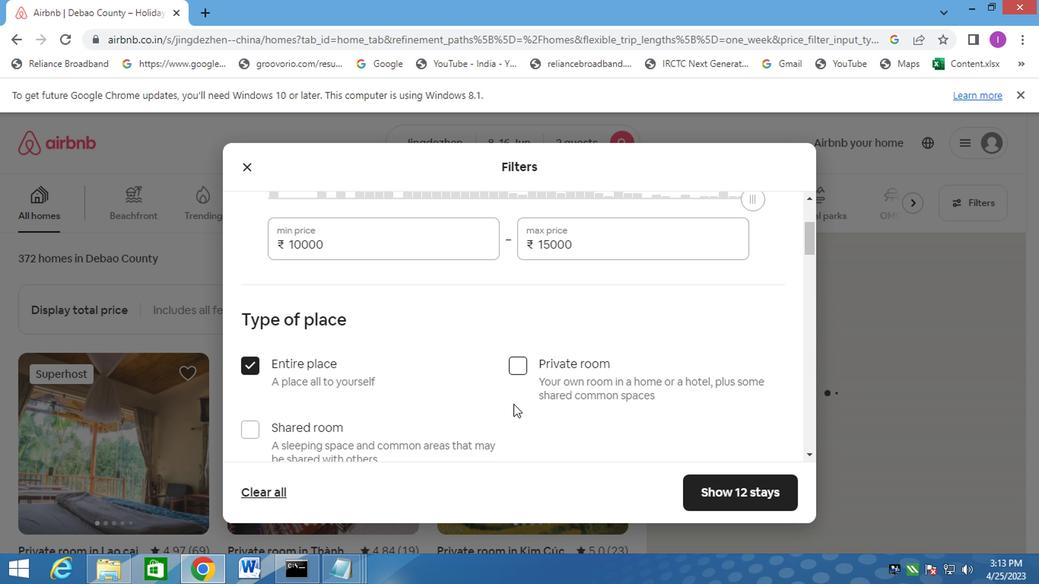 
Action: Mouse scrolled (509, 395) with delta (0, 0)
Screenshot: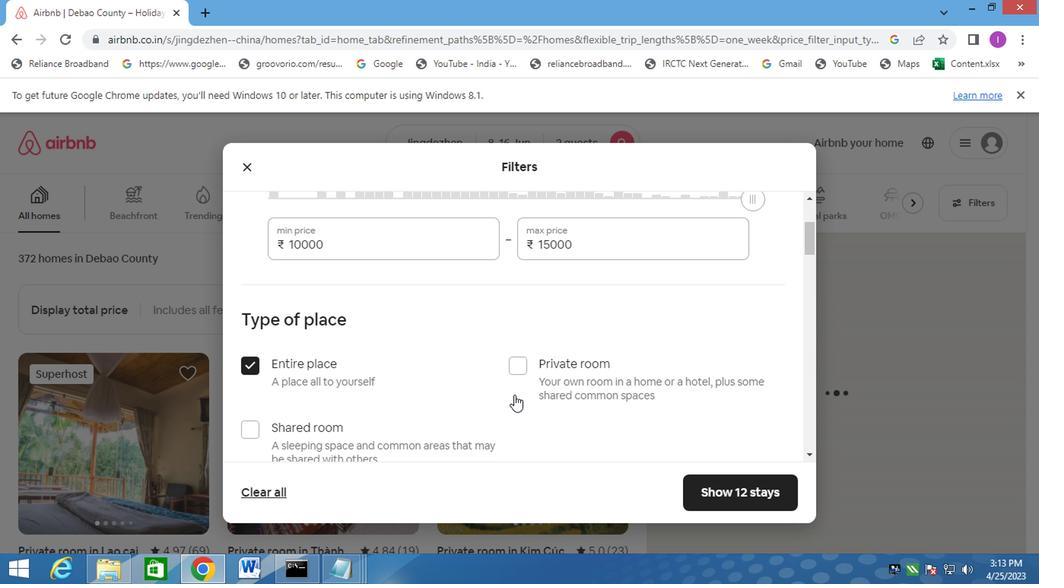 
Action: Mouse moved to (460, 405)
Screenshot: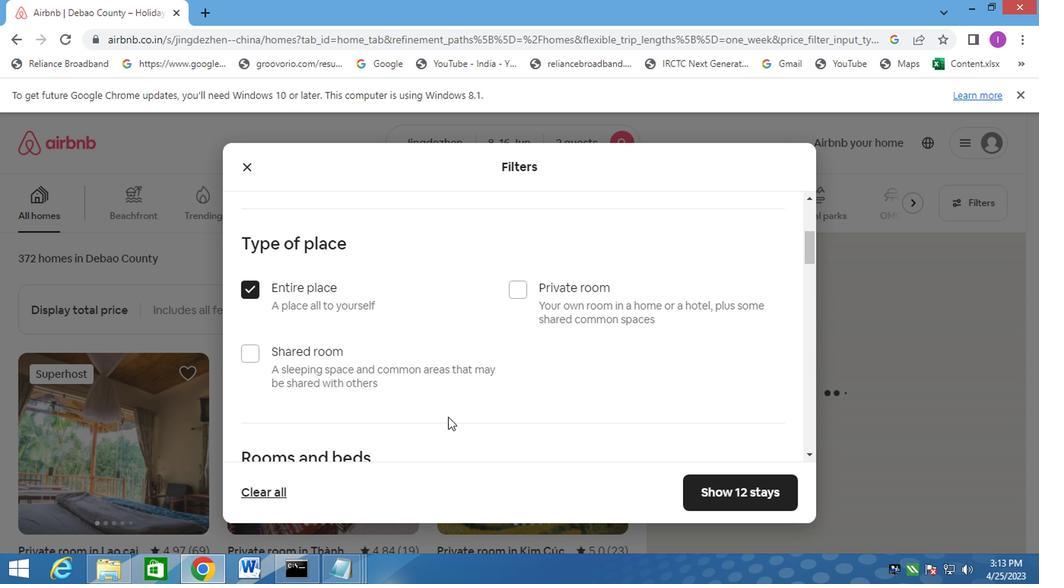 
Action: Mouse scrolled (460, 404) with delta (0, -1)
Screenshot: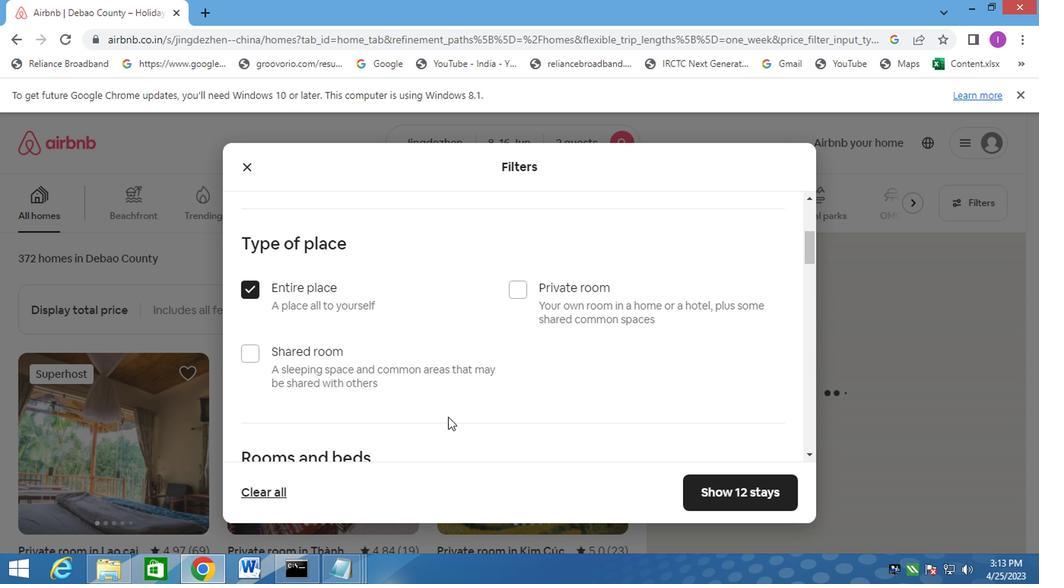 
Action: Mouse moved to (461, 406)
Screenshot: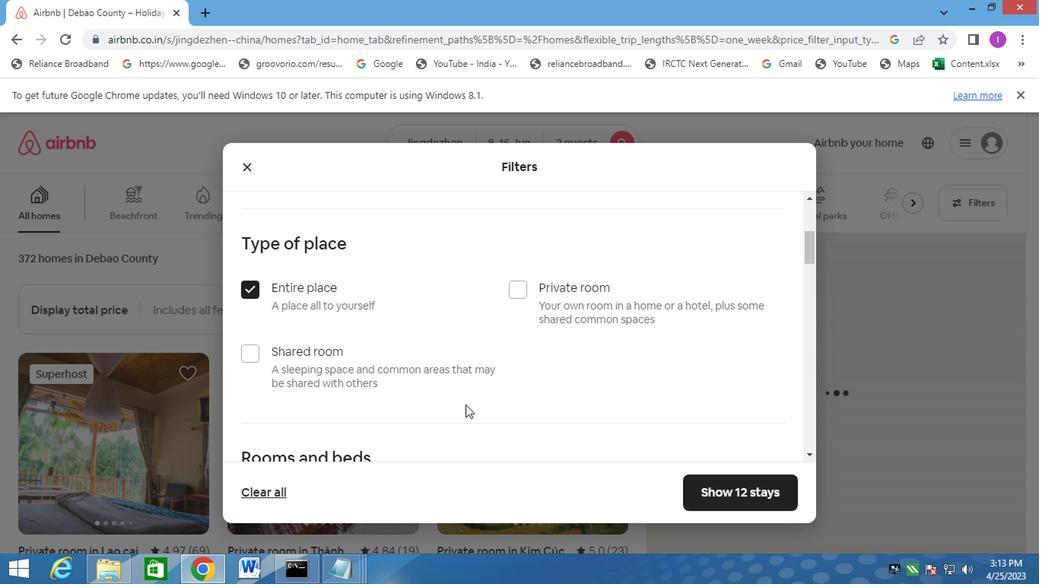 
Action: Mouse scrolled (461, 405) with delta (0, 0)
Screenshot: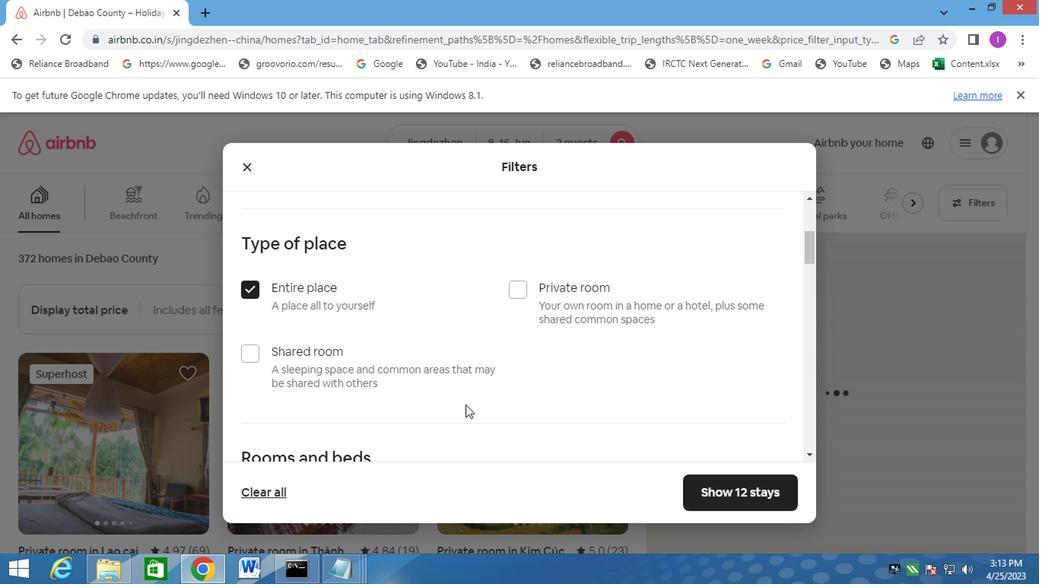 
Action: Mouse scrolled (461, 405) with delta (0, 0)
Screenshot: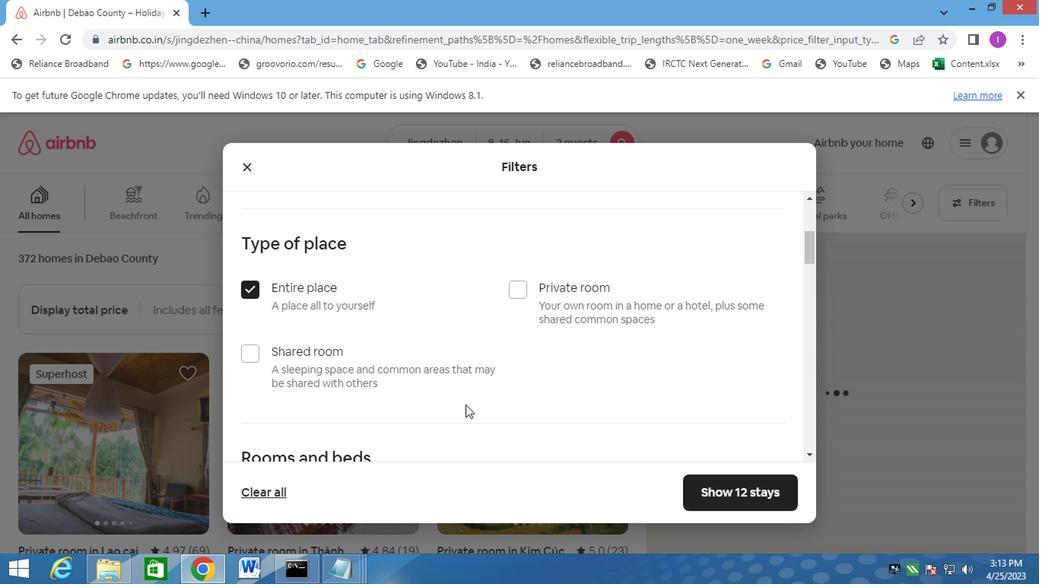 
Action: Mouse moved to (325, 317)
Screenshot: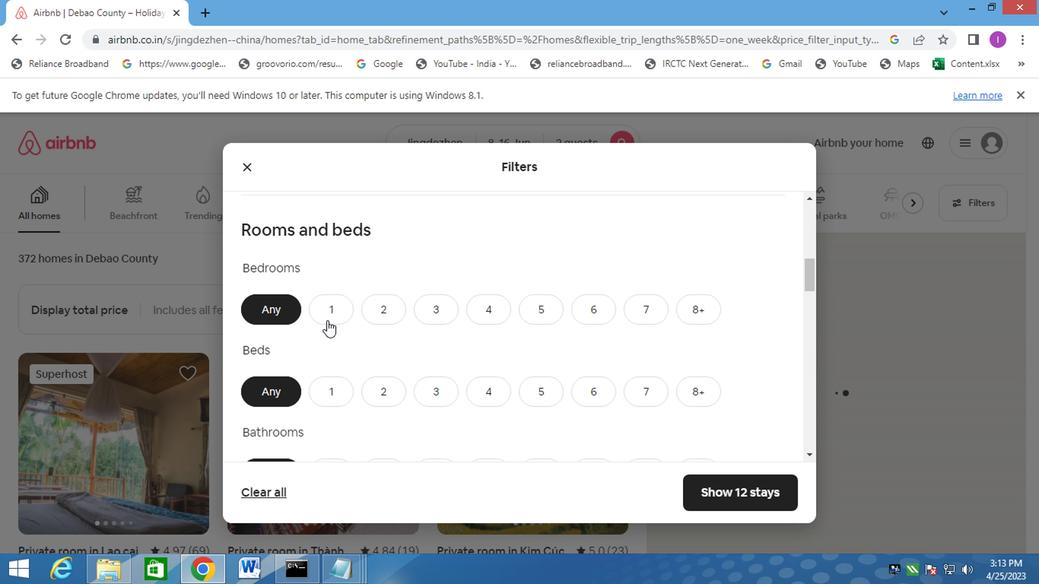 
Action: Mouse pressed left at (325, 317)
Screenshot: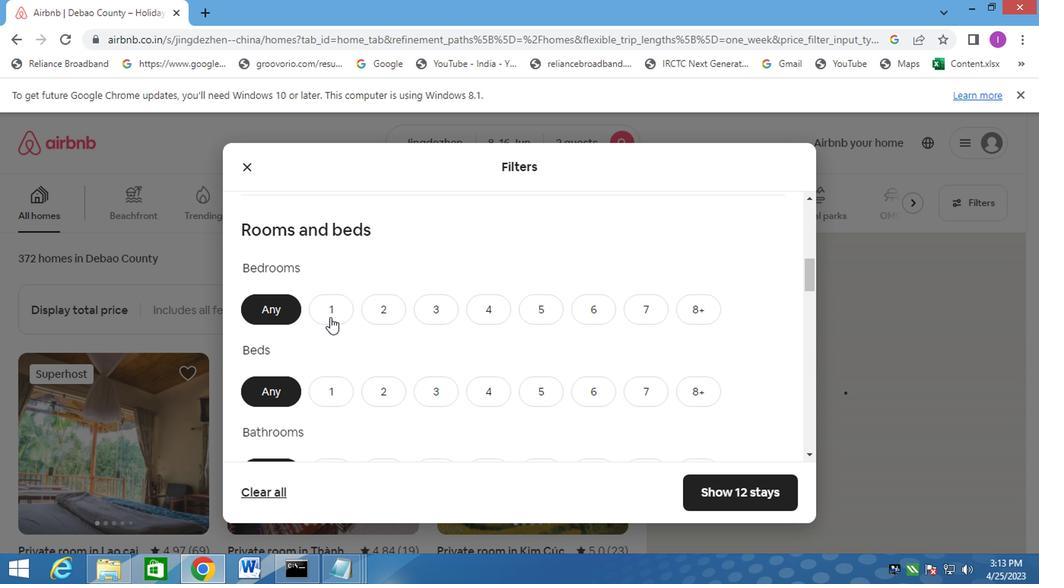 
Action: Mouse moved to (318, 390)
Screenshot: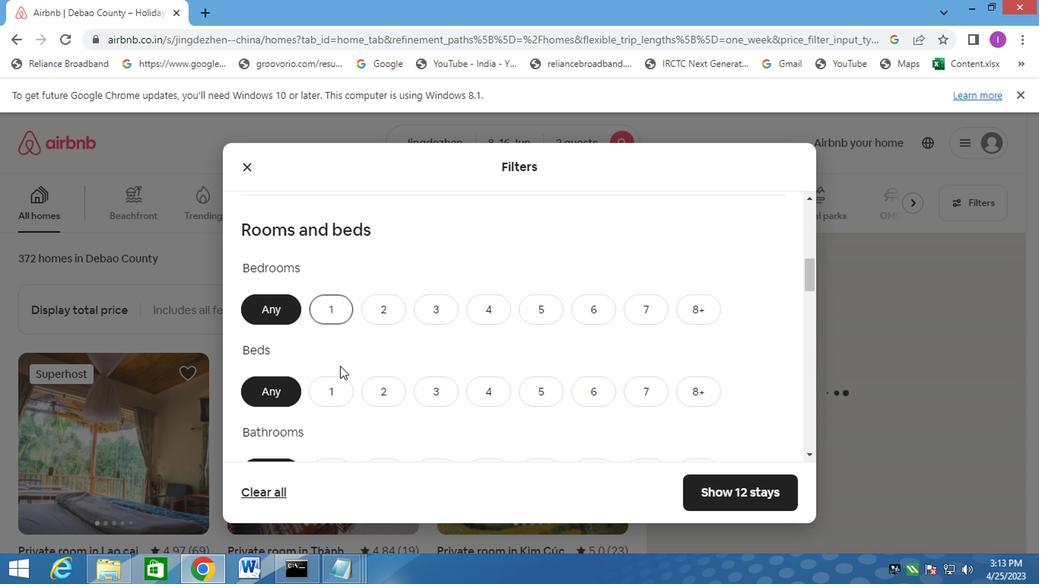 
Action: Mouse pressed left at (318, 390)
Screenshot: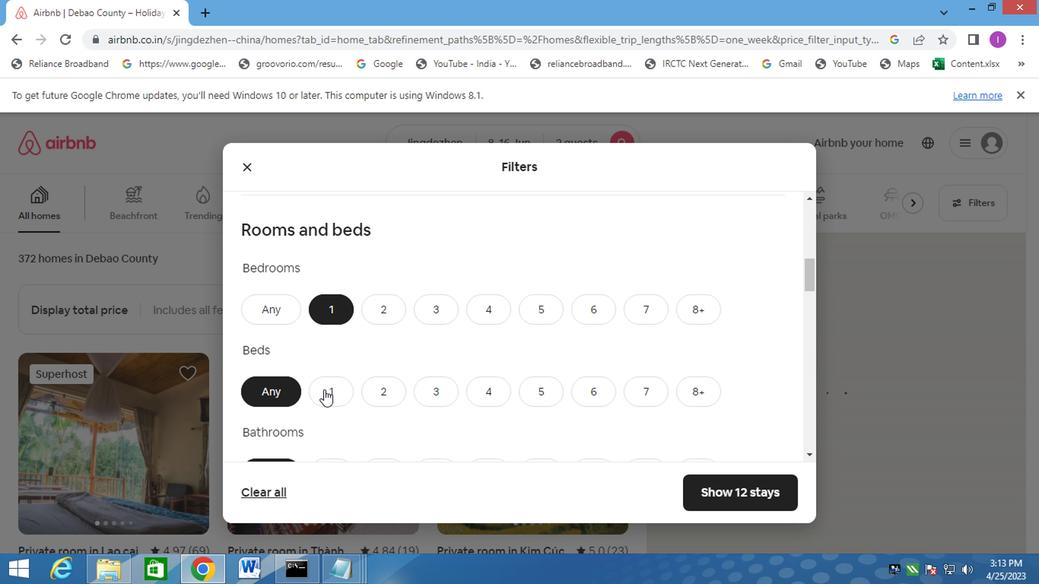 
Action: Mouse moved to (383, 371)
Screenshot: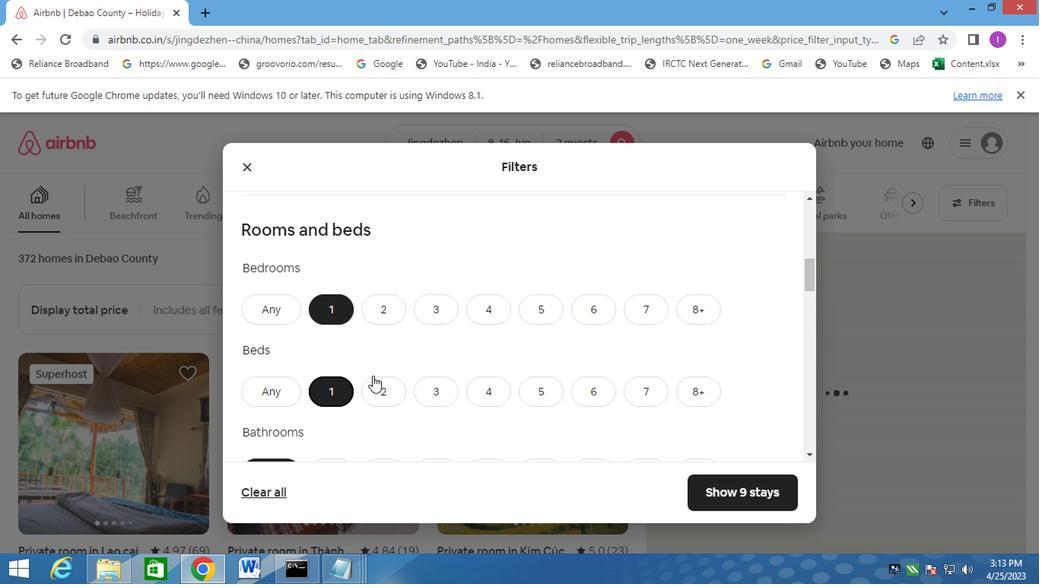 
Action: Mouse scrolled (383, 371) with delta (0, 0)
Screenshot: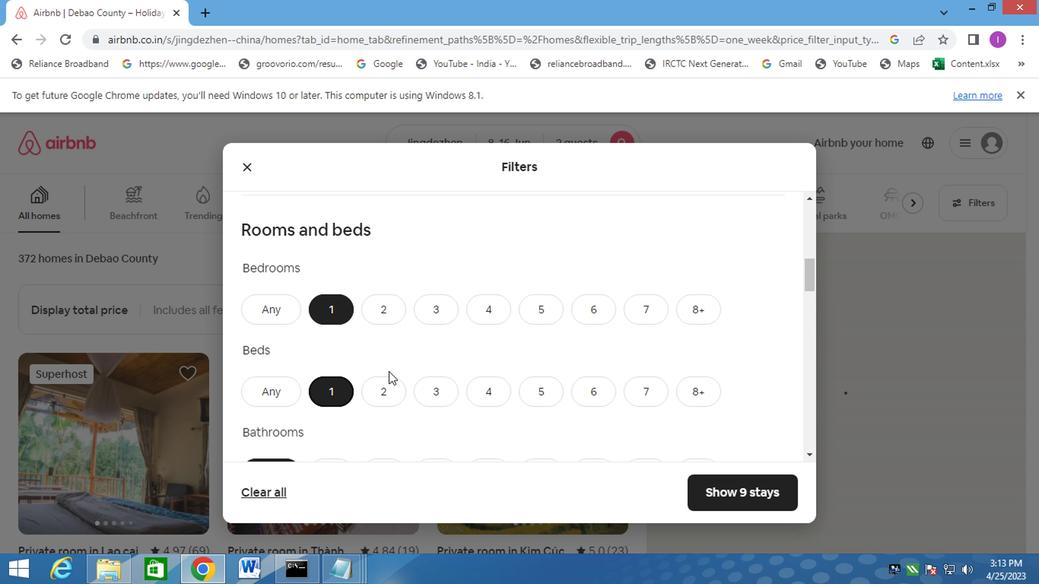 
Action: Mouse moved to (347, 340)
Screenshot: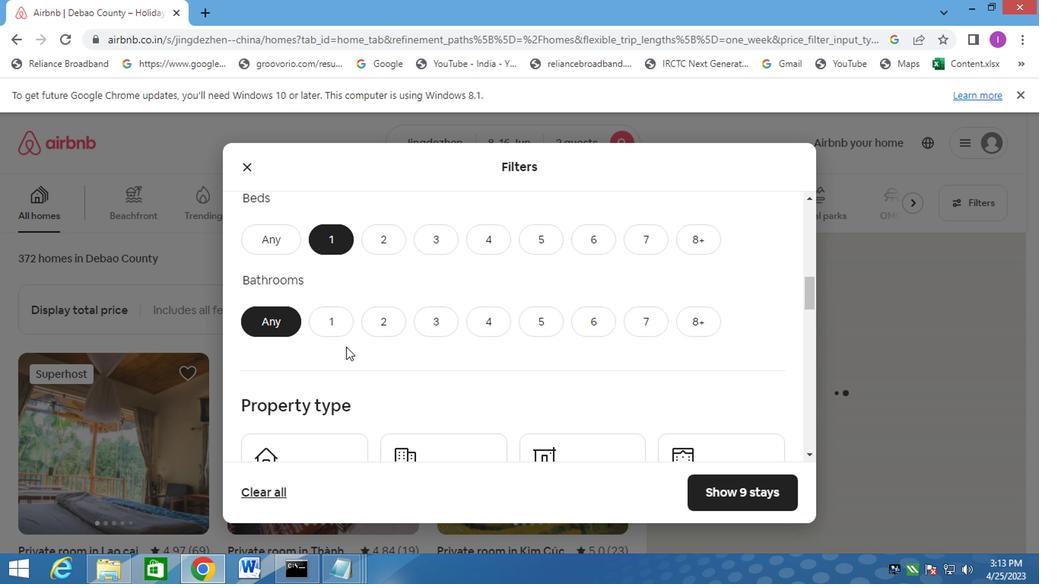 
Action: Mouse scrolled (347, 339) with delta (0, -1)
Screenshot: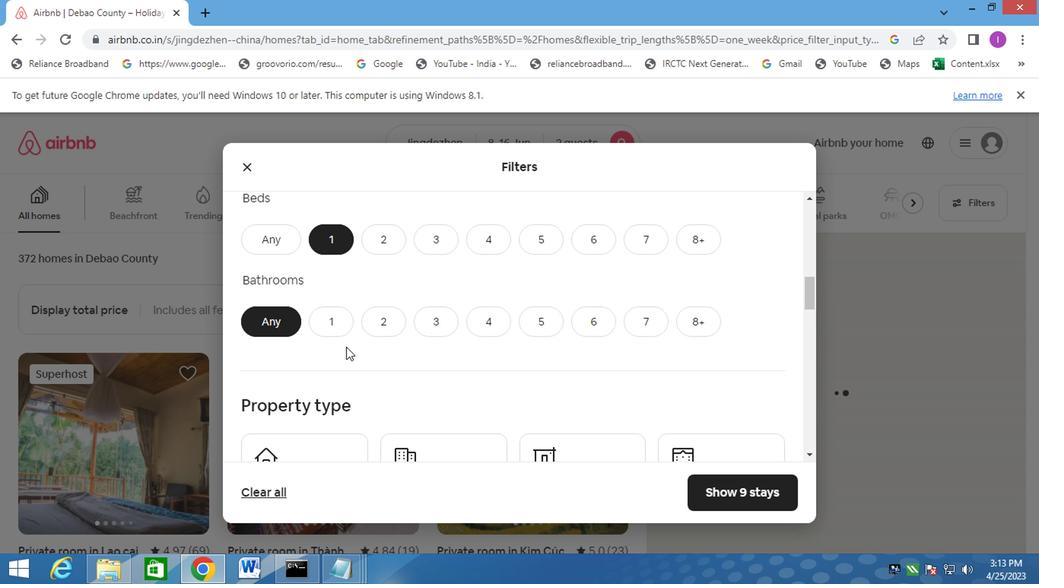 
Action: Mouse moved to (348, 340)
Screenshot: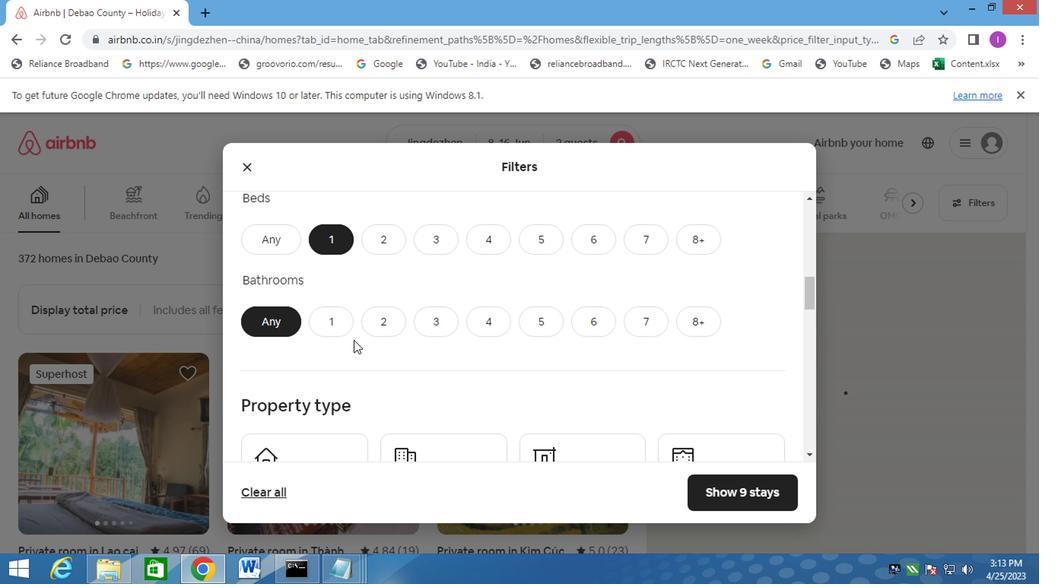 
Action: Mouse scrolled (348, 339) with delta (0, -1)
Screenshot: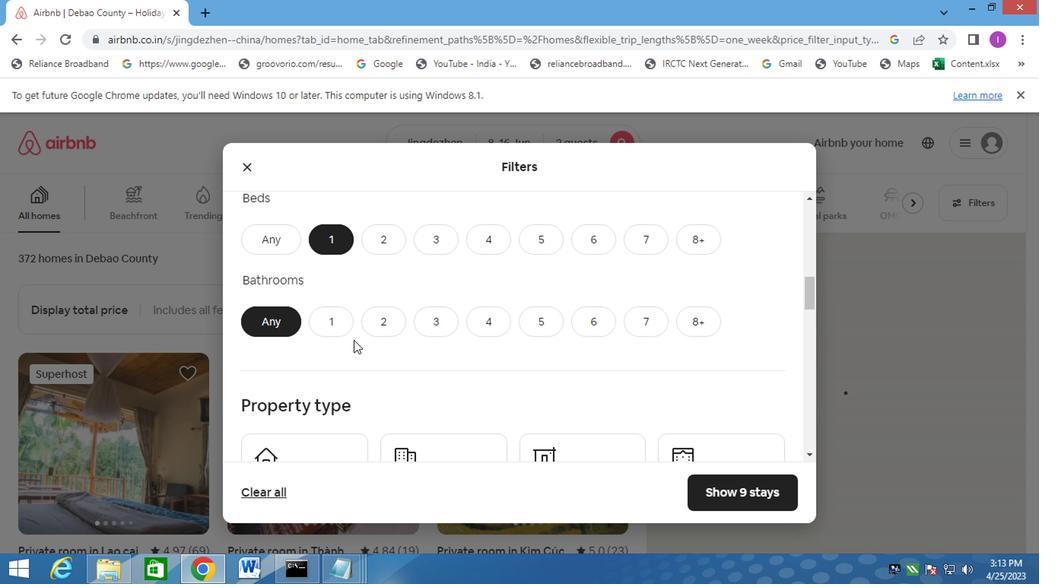 
Action: Mouse moved to (342, 315)
Screenshot: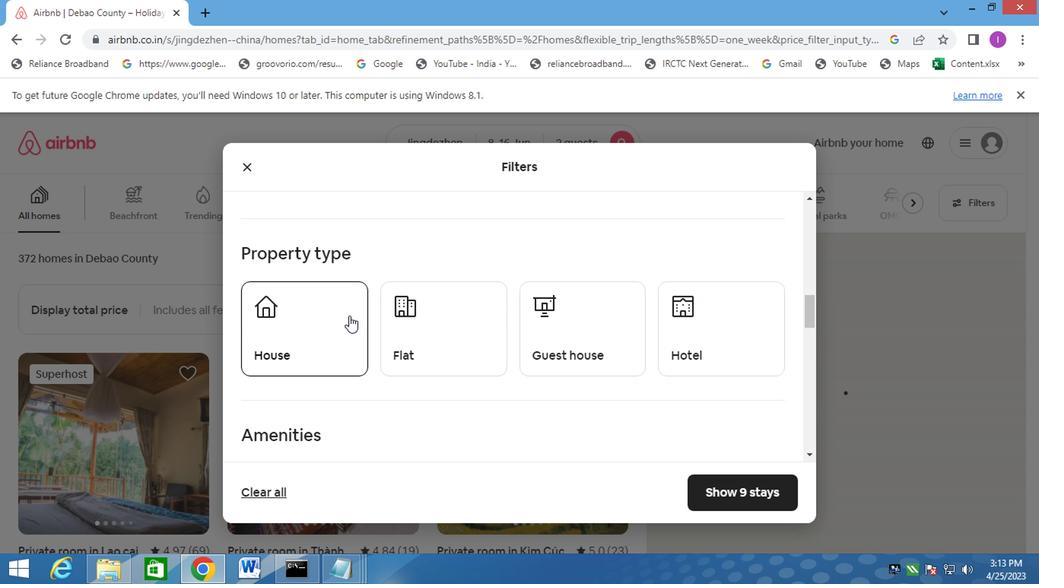 
Action: Mouse scrolled (342, 316) with delta (0, 0)
Screenshot: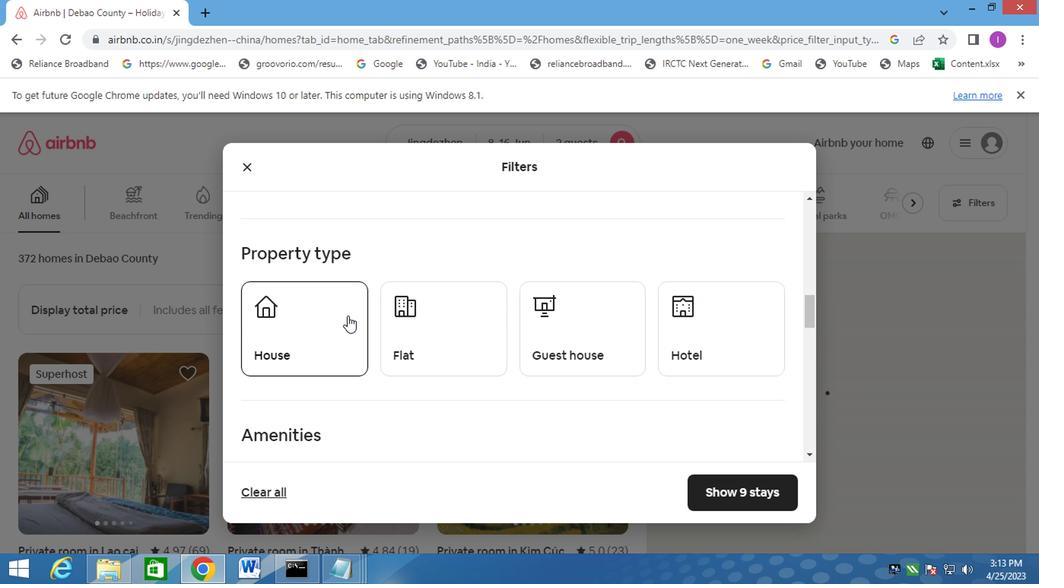 
Action: Mouse scrolled (342, 316) with delta (0, 0)
Screenshot: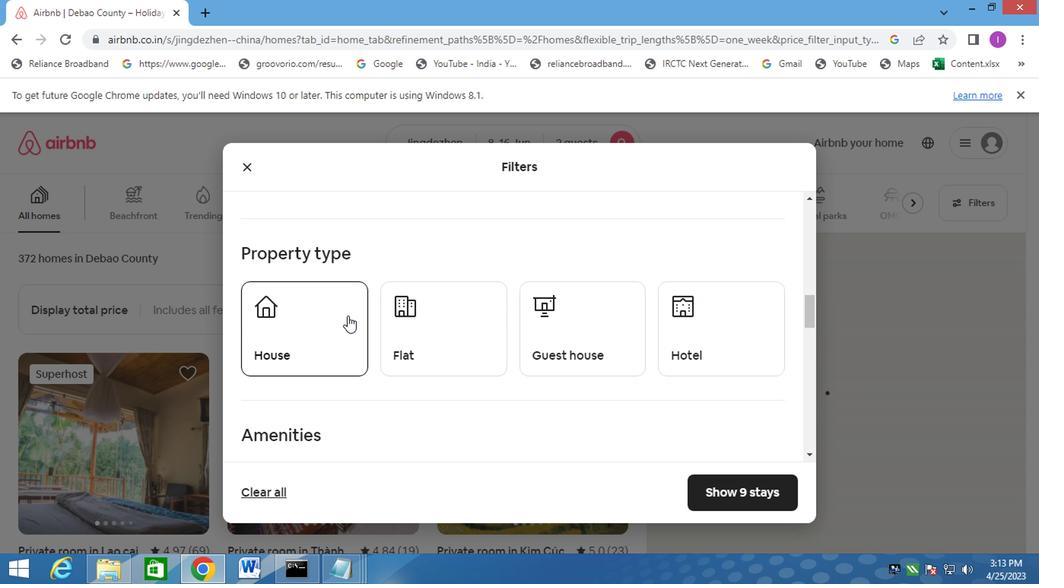 
Action: Mouse moved to (318, 322)
Screenshot: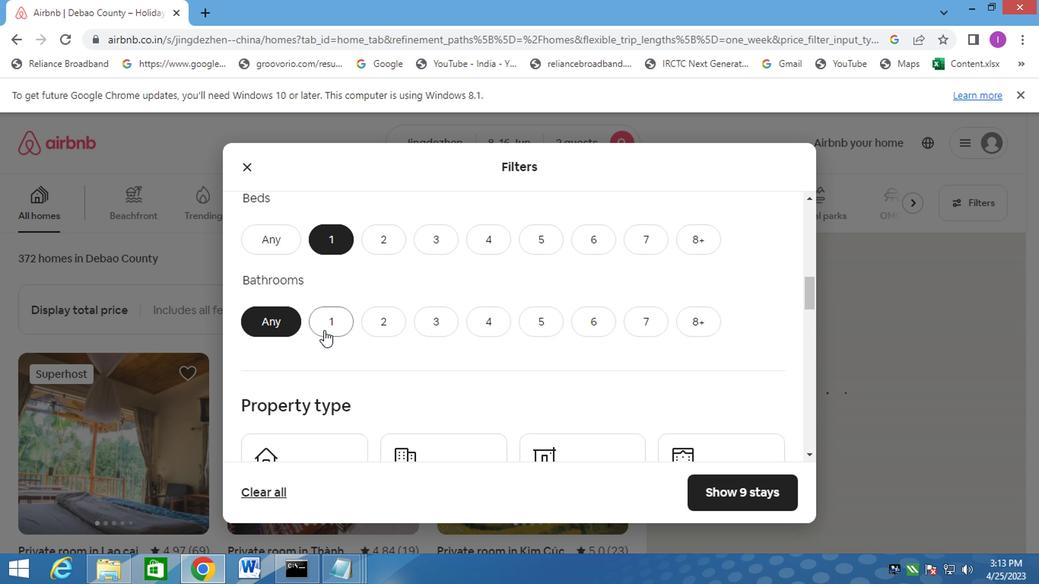 
Action: Mouse pressed left at (318, 322)
Screenshot: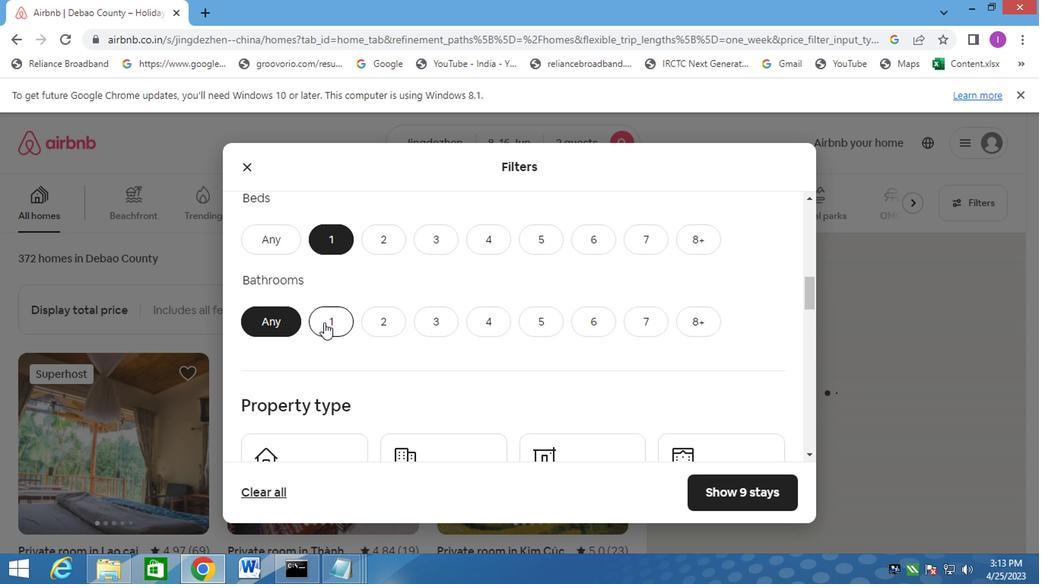 
Action: Mouse moved to (365, 346)
Screenshot: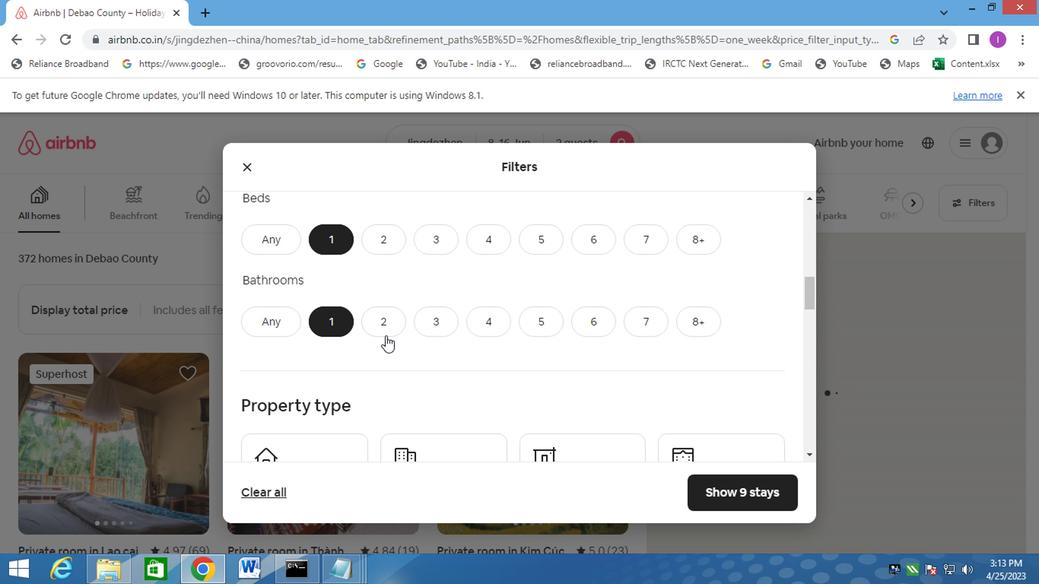 
Action: Mouse scrolled (365, 347) with delta (0, 1)
Screenshot: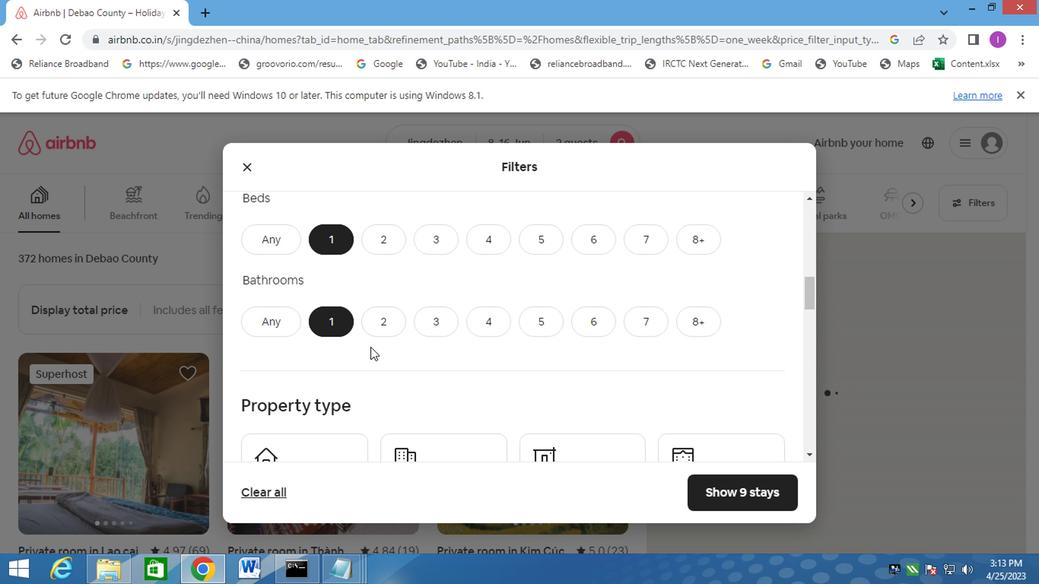 
Action: Mouse scrolled (365, 346) with delta (0, 0)
Screenshot: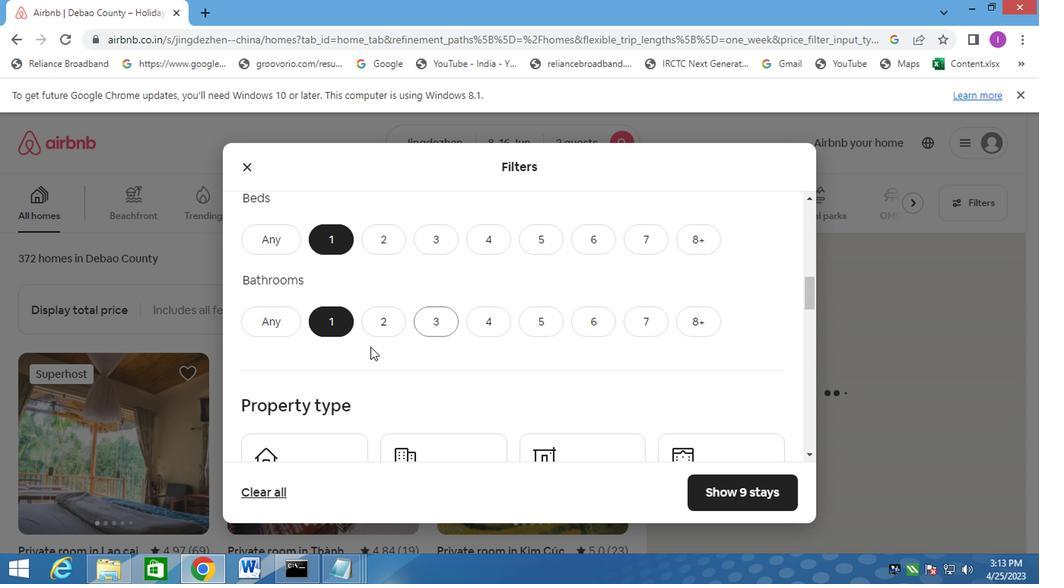 
Action: Mouse scrolled (365, 346) with delta (0, 0)
Screenshot: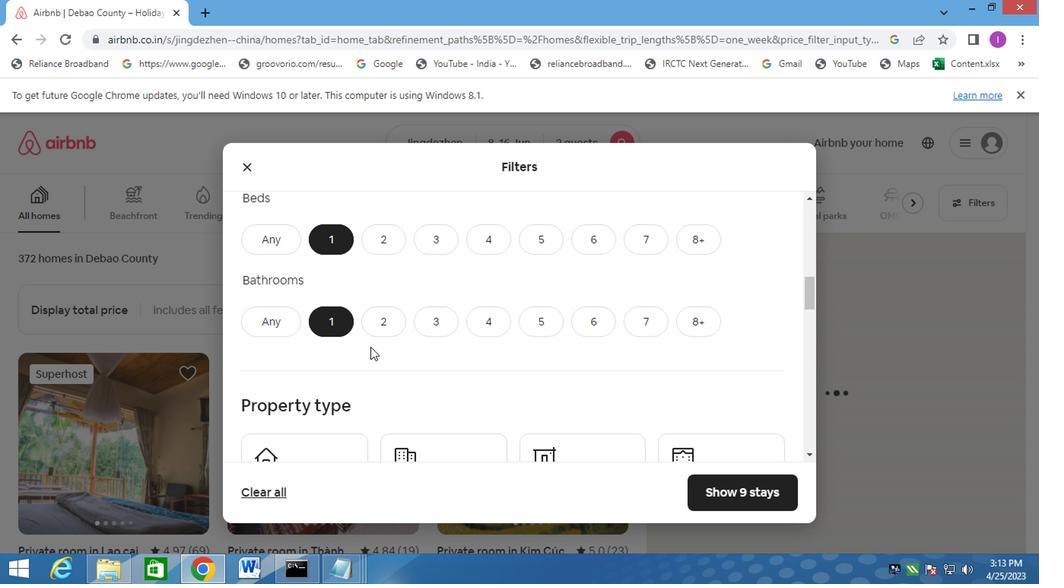 
Action: Mouse moved to (282, 400)
Screenshot: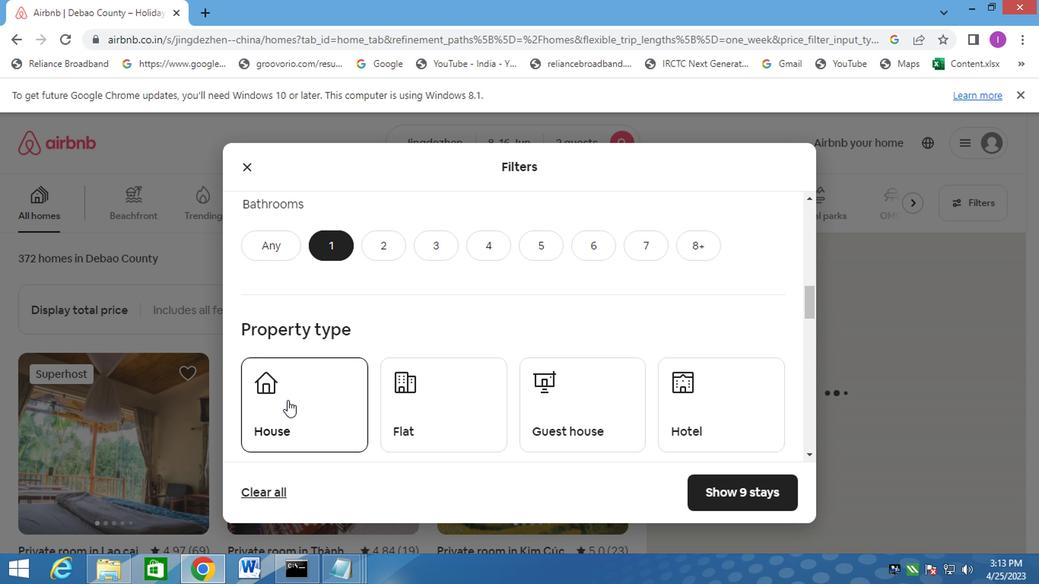 
Action: Mouse pressed left at (282, 400)
Screenshot: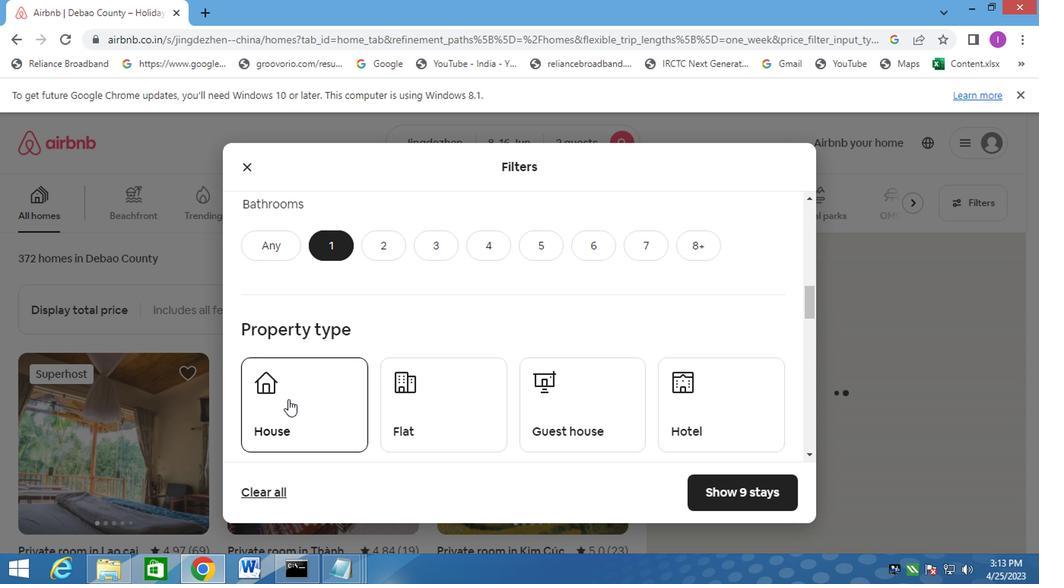 
Action: Mouse moved to (462, 402)
Screenshot: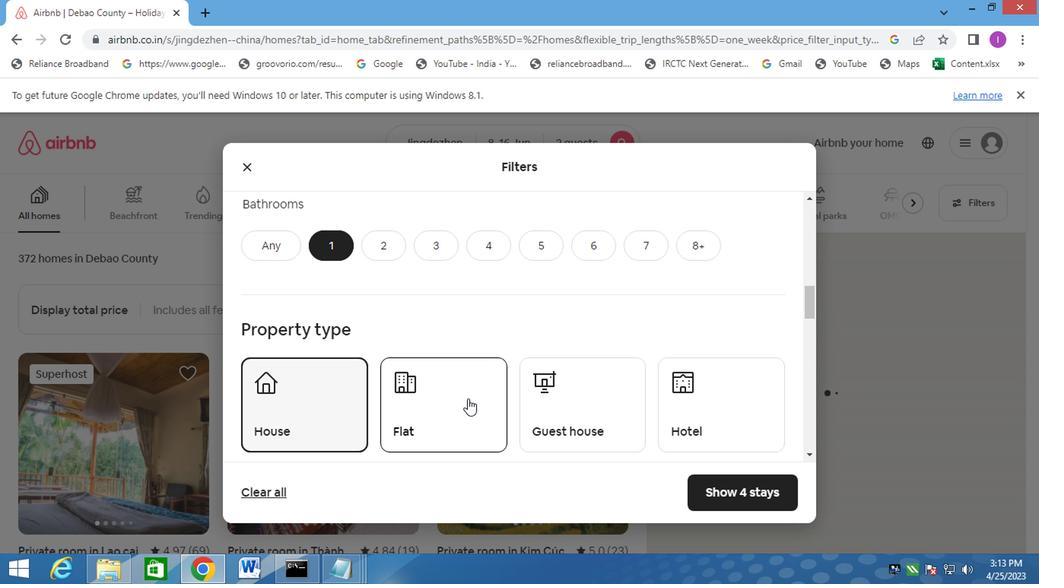 
Action: Mouse pressed left at (462, 402)
Screenshot: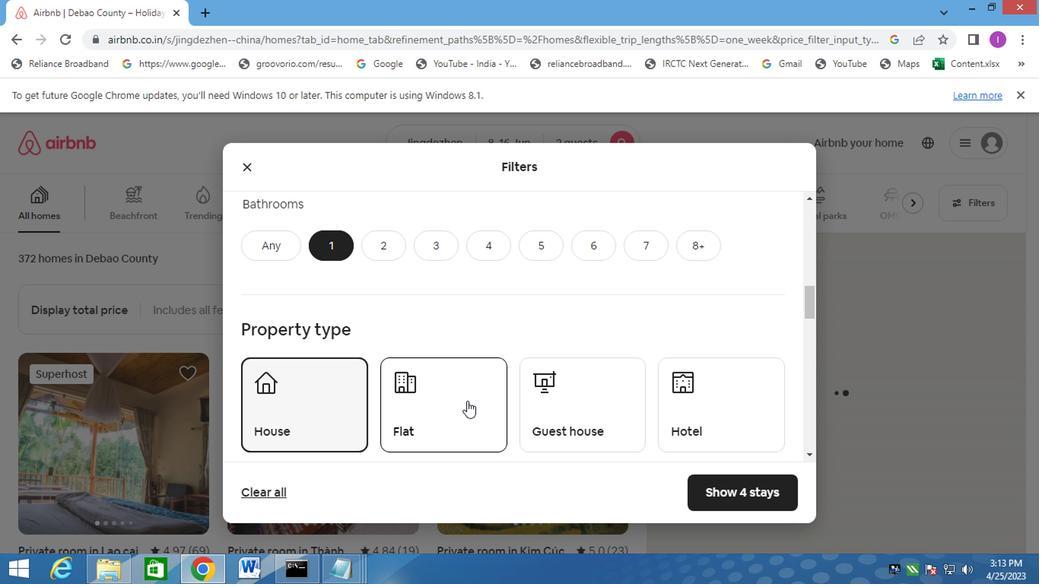 
Action: Mouse moved to (573, 409)
Screenshot: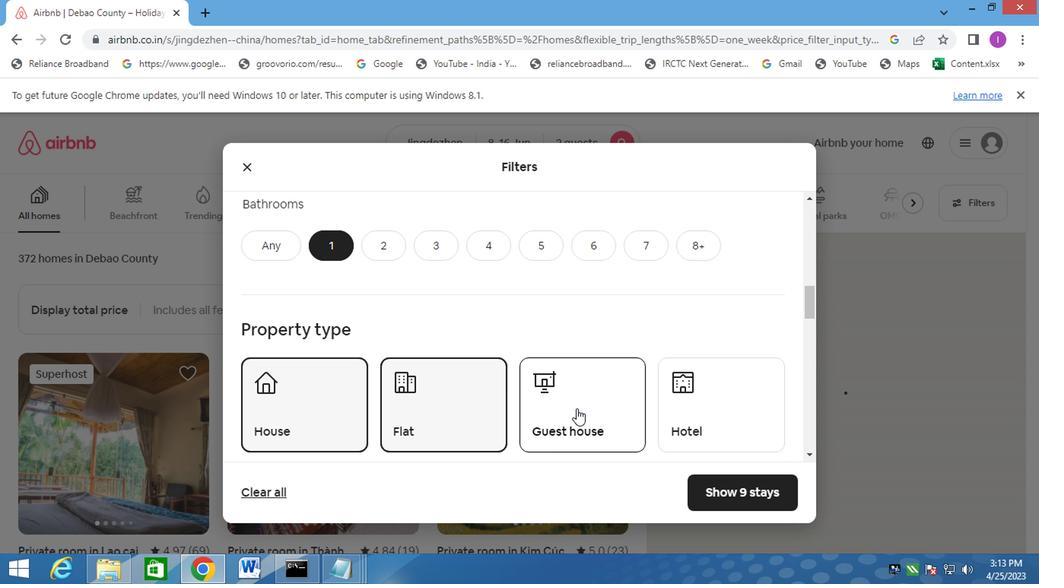 
Action: Mouse pressed left at (573, 409)
Screenshot: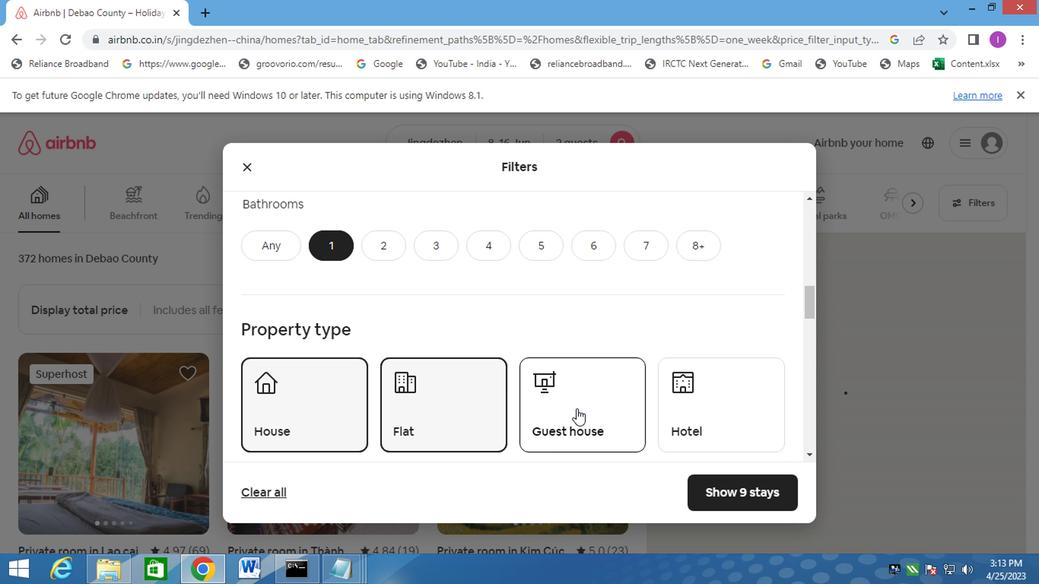 
Action: Mouse moved to (675, 409)
Screenshot: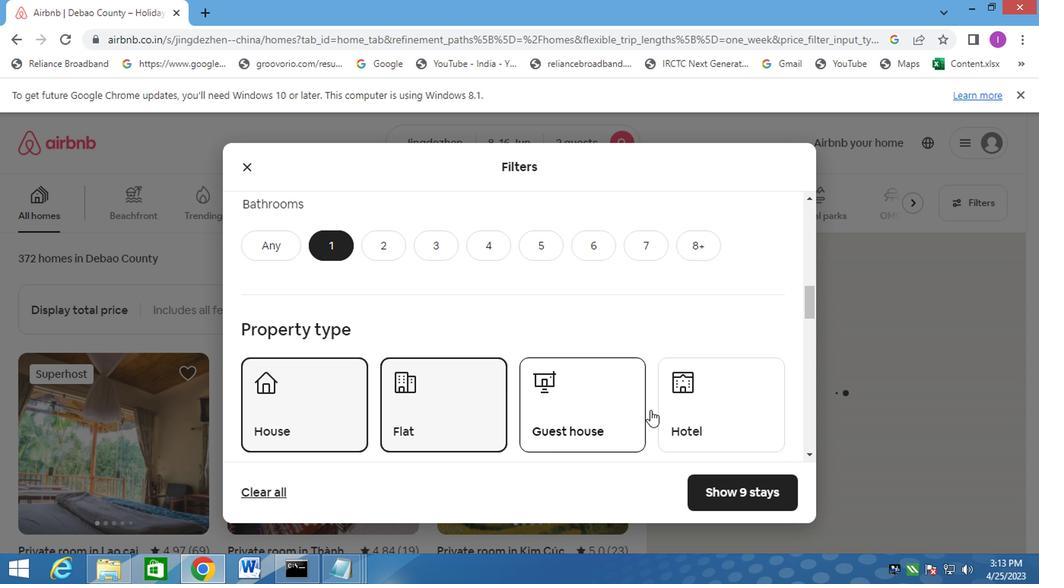 
Action: Mouse pressed left at (675, 409)
Screenshot: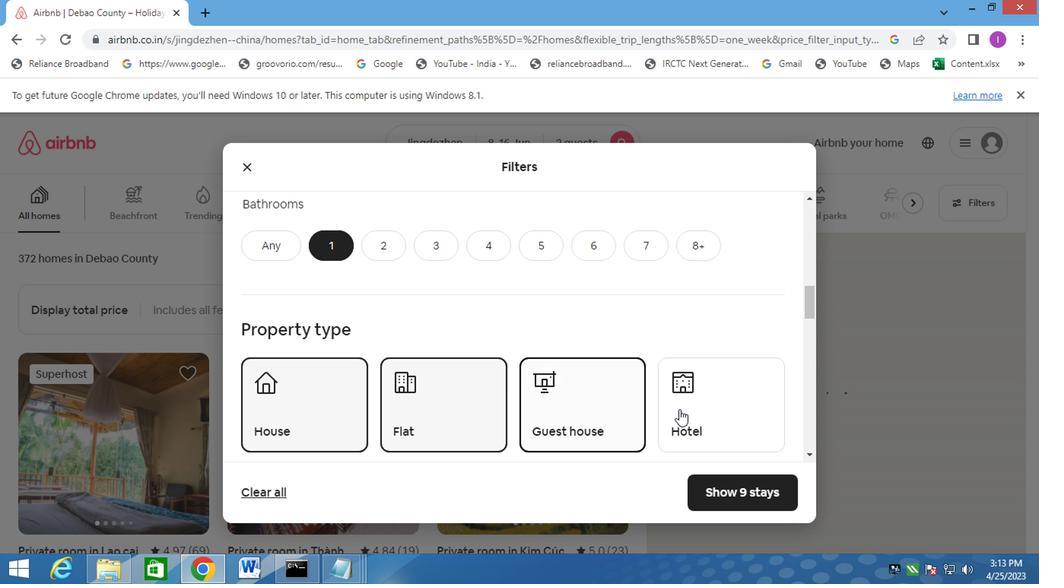 
Action: Mouse moved to (499, 363)
Screenshot: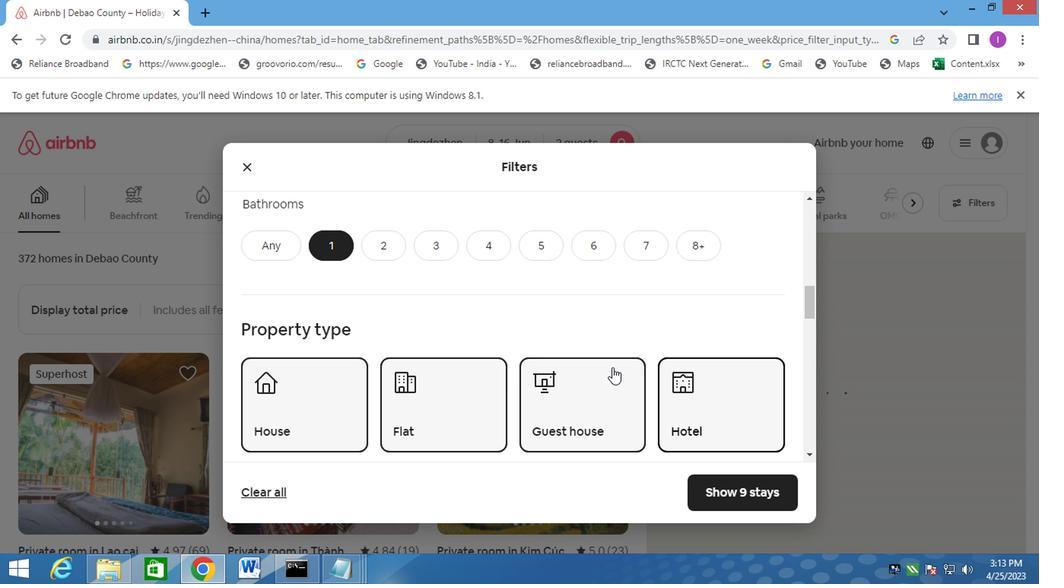 
Action: Mouse scrolled (499, 362) with delta (0, 0)
Screenshot: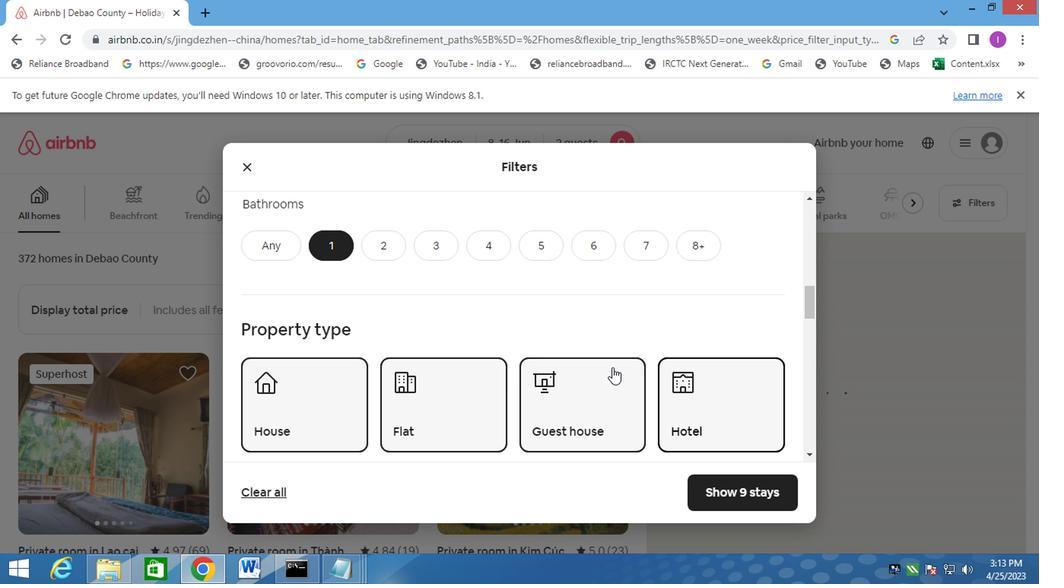 
Action: Mouse moved to (498, 363)
Screenshot: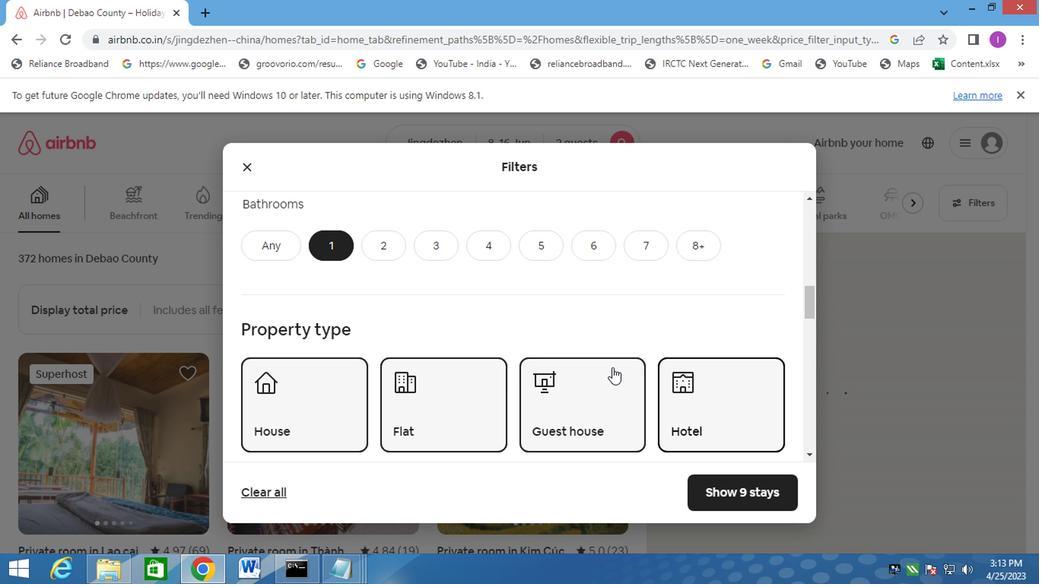 
Action: Mouse scrolled (498, 362) with delta (0, 0)
Screenshot: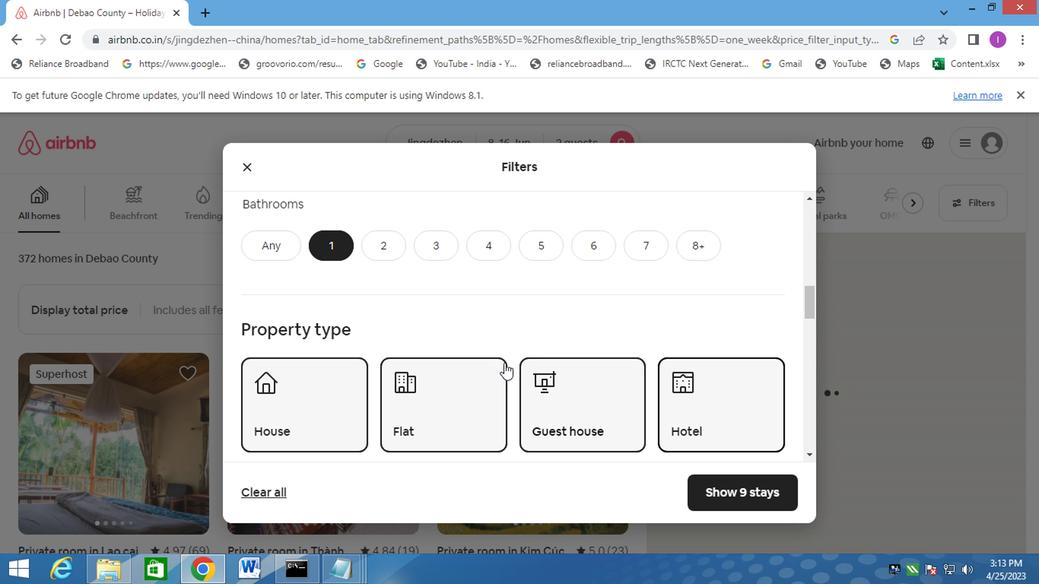 
Action: Mouse scrolled (498, 362) with delta (0, 0)
Screenshot: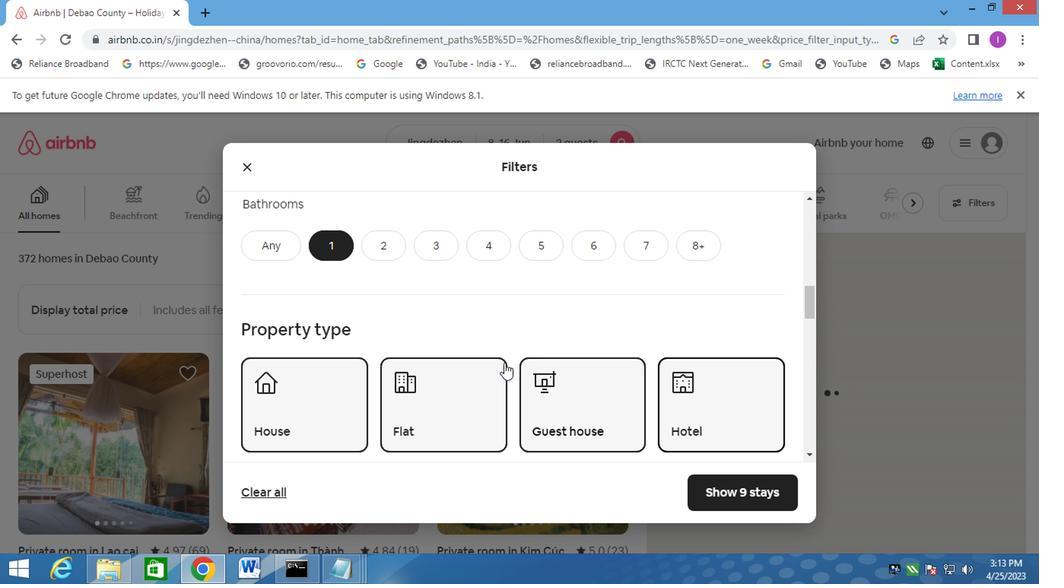 
Action: Mouse moved to (477, 368)
Screenshot: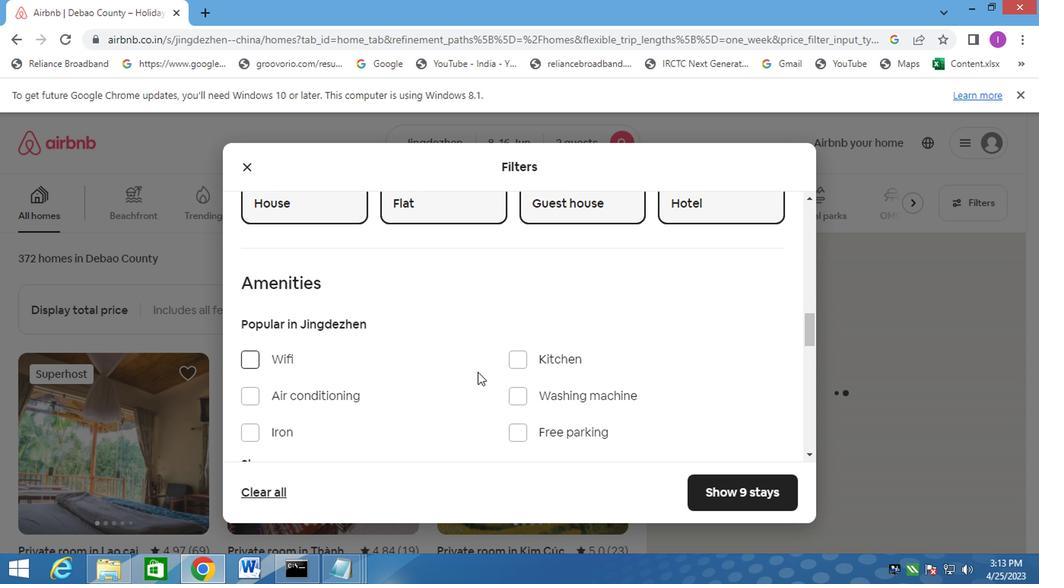 
Action: Mouse scrolled (477, 367) with delta (0, 0)
Screenshot: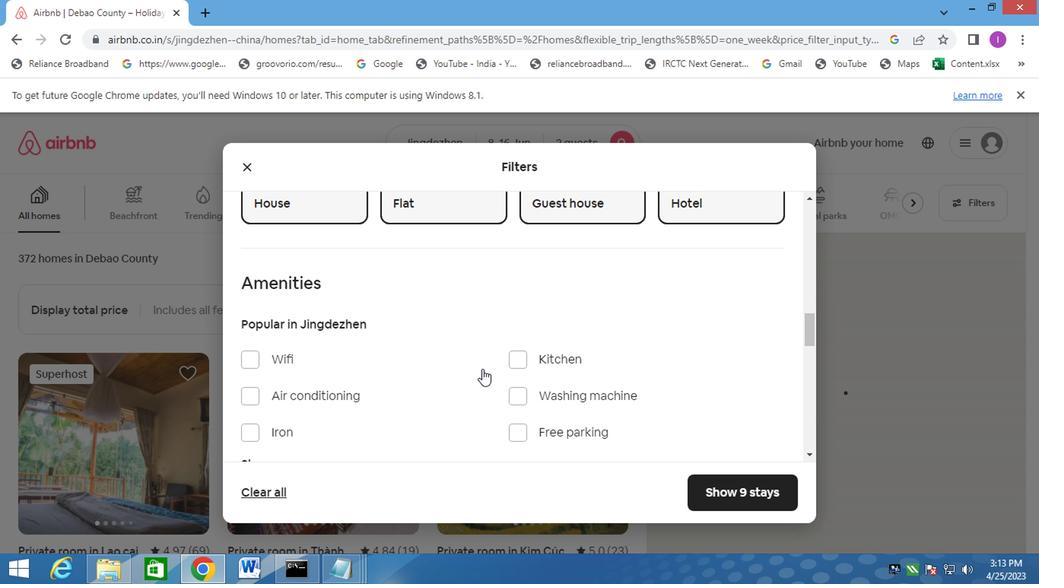 
Action: Mouse moved to (478, 367)
Screenshot: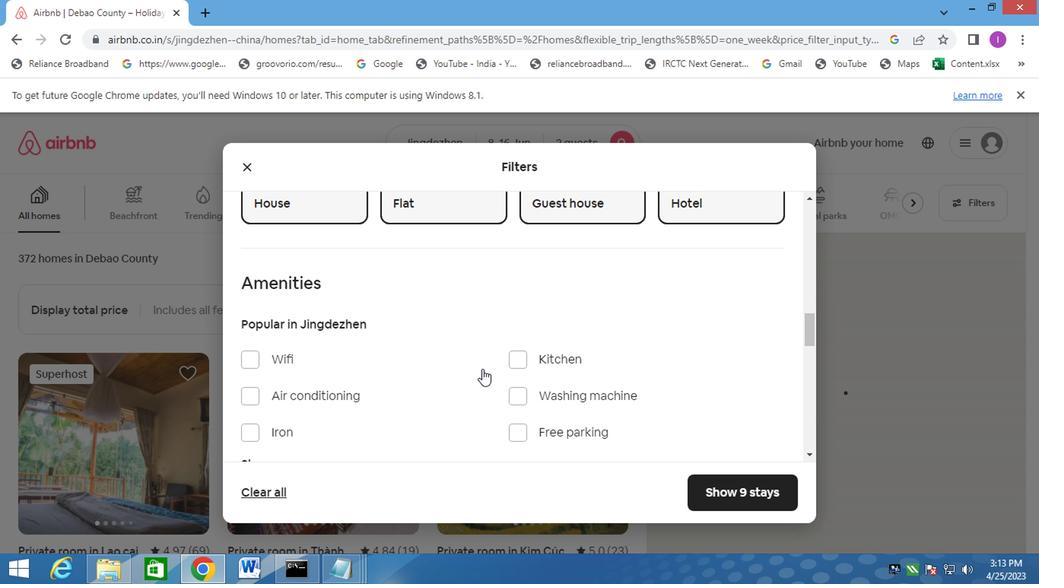 
Action: Mouse scrolled (478, 366) with delta (0, -1)
Screenshot: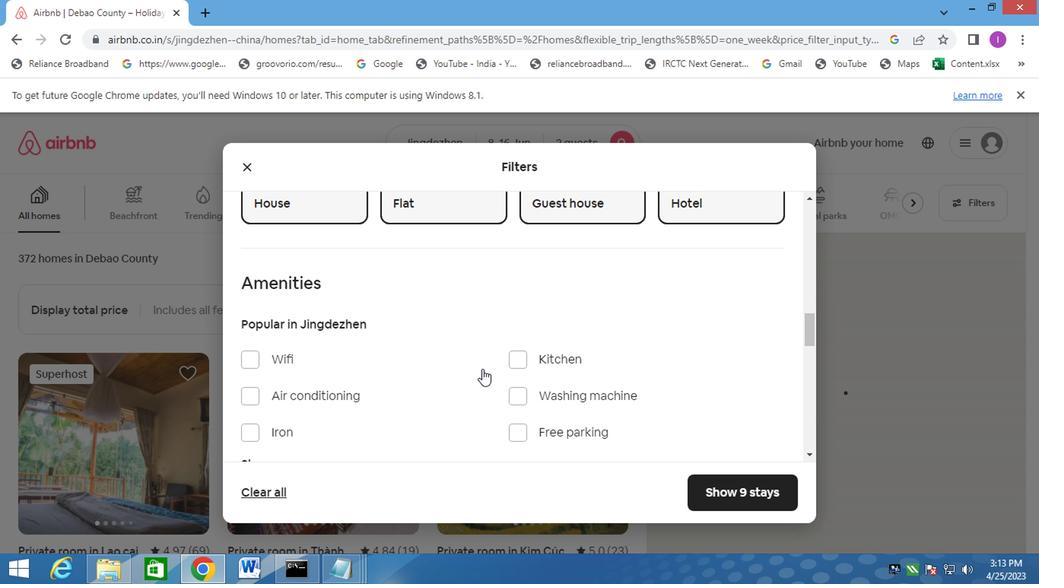
Action: Mouse moved to (478, 368)
Screenshot: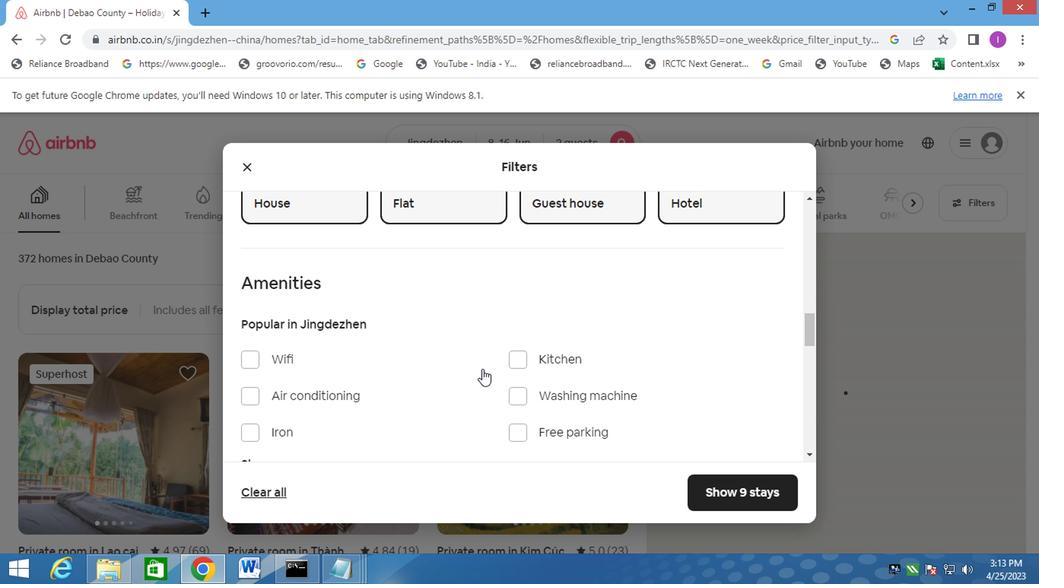 
Action: Mouse scrolled (478, 367) with delta (0, 0)
Screenshot: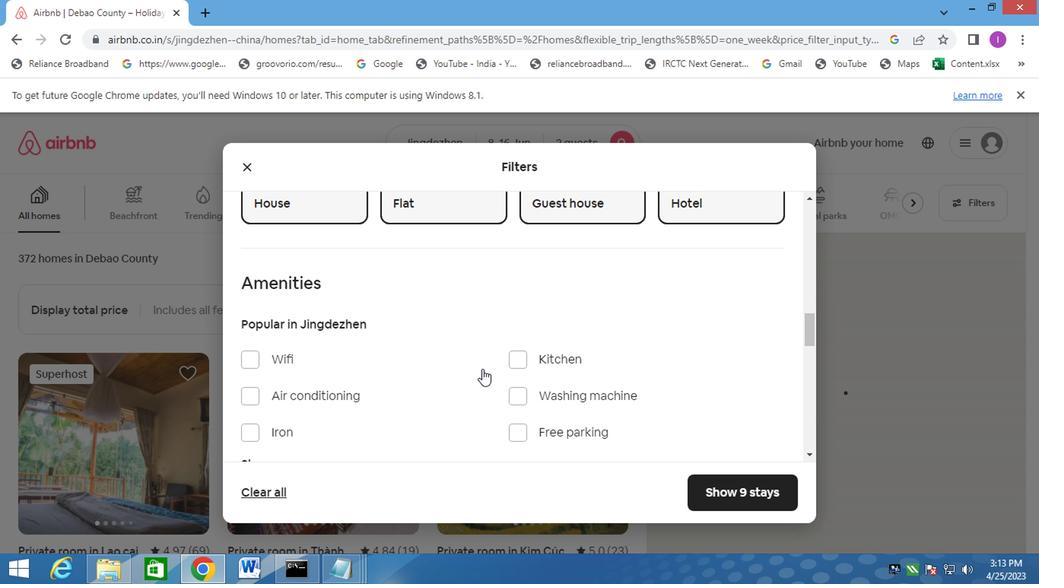 
Action: Mouse scrolled (478, 367) with delta (0, 0)
Screenshot: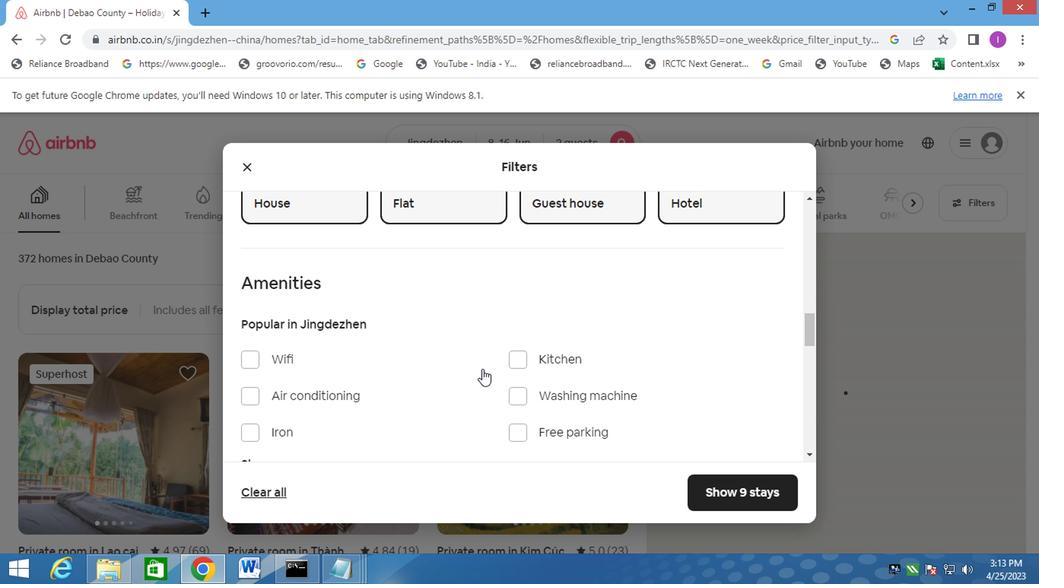 
Action: Mouse moved to (747, 340)
Screenshot: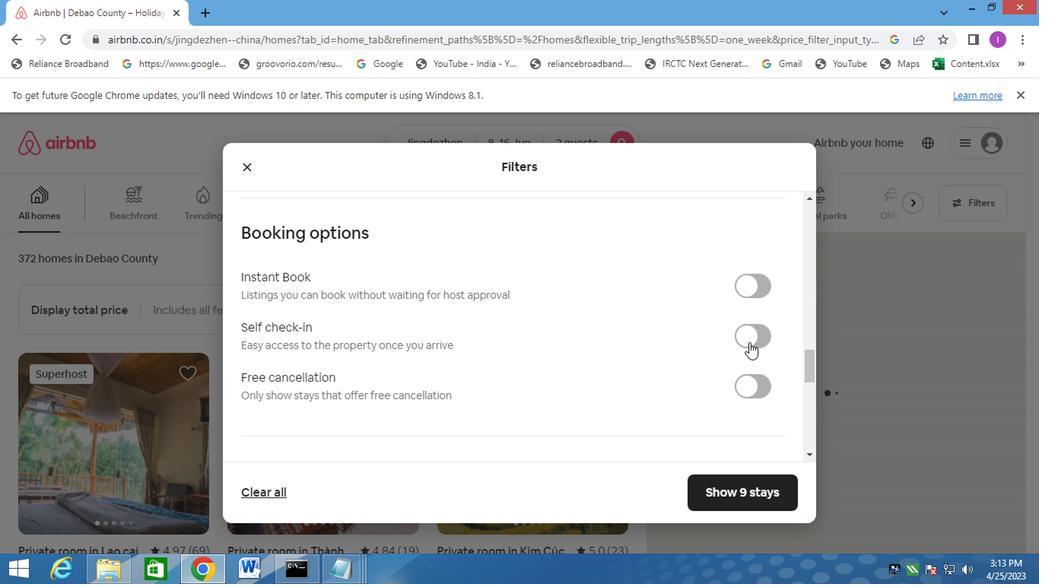 
Action: Mouse pressed left at (747, 340)
Screenshot: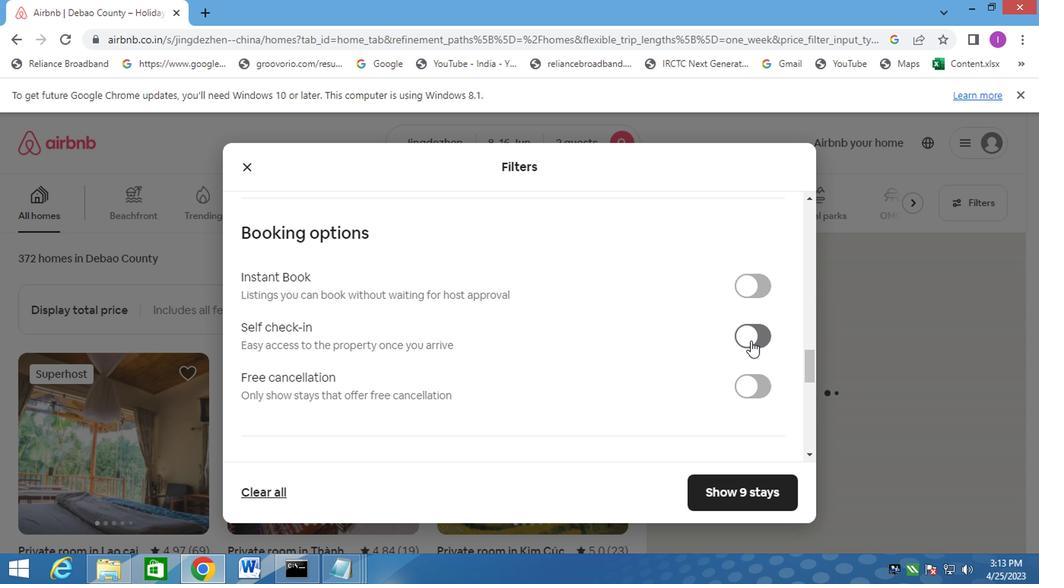 
Action: Mouse moved to (620, 373)
Screenshot: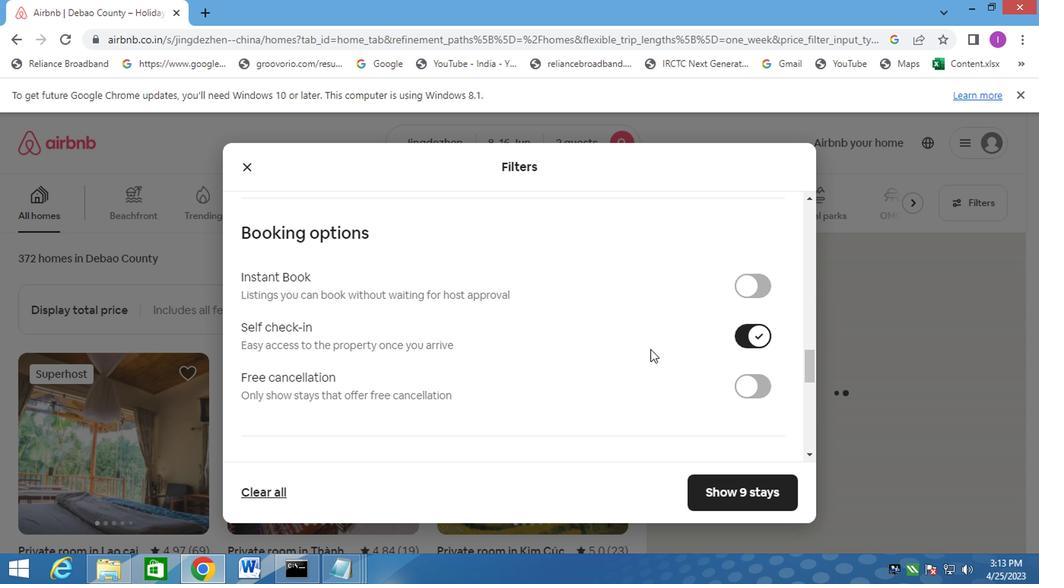 
Action: Mouse scrolled (620, 372) with delta (0, -1)
Screenshot: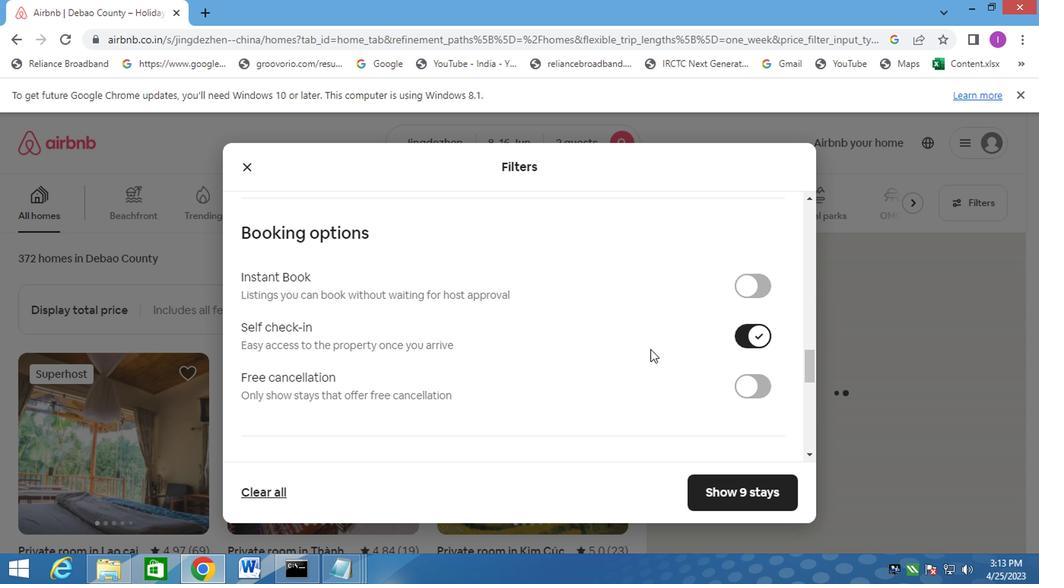 
Action: Mouse moved to (619, 379)
Screenshot: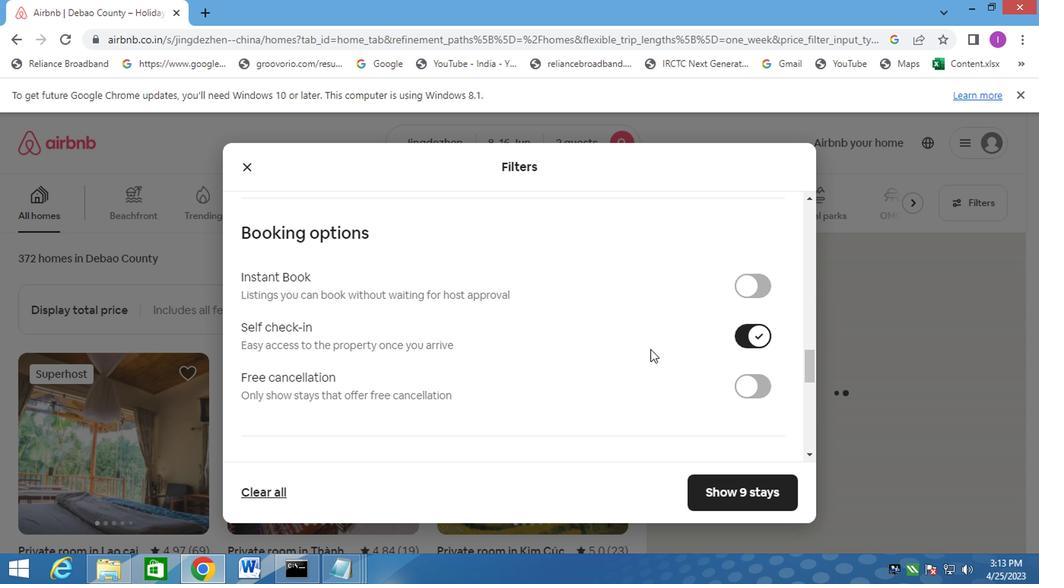 
Action: Mouse scrolled (619, 378) with delta (0, 0)
Screenshot: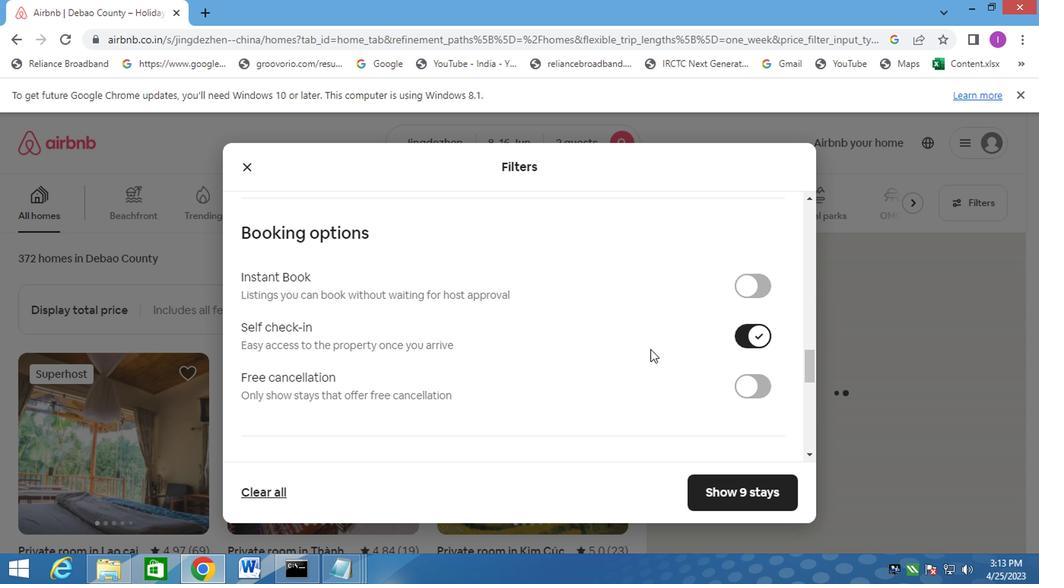 
Action: Mouse moved to (617, 384)
Screenshot: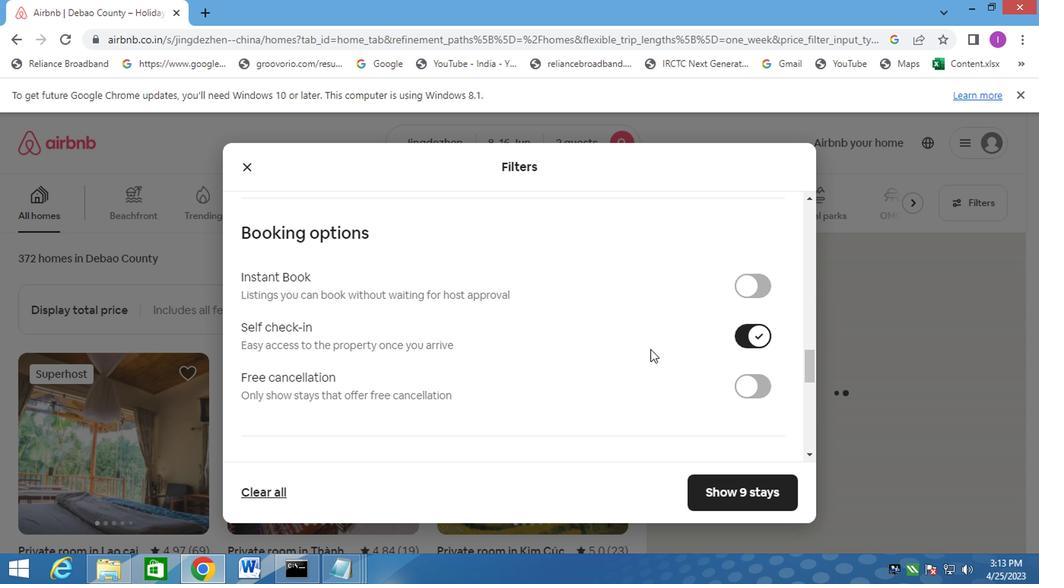 
Action: Mouse scrolled (617, 384) with delta (0, 0)
Screenshot: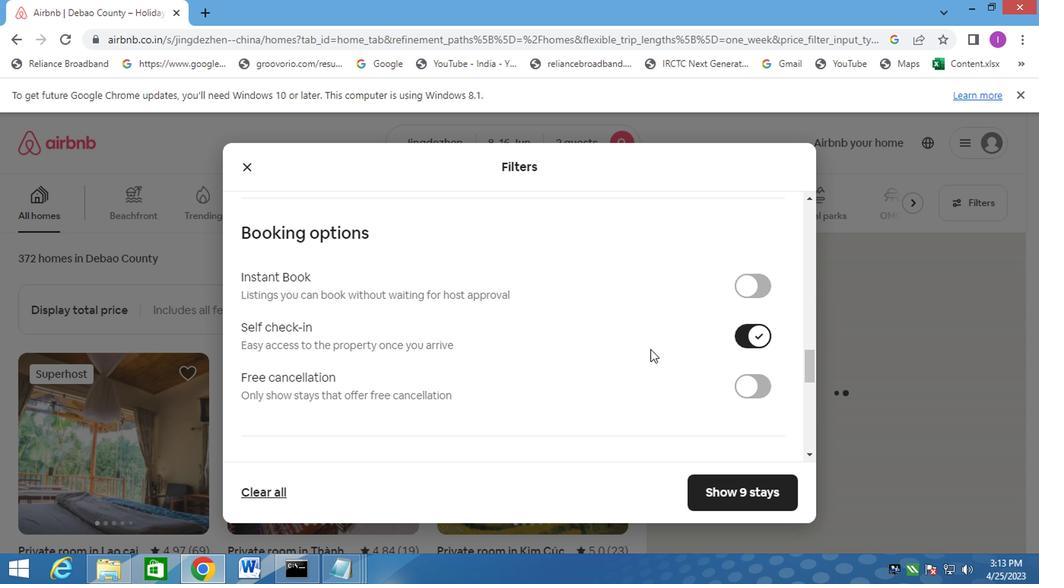 
Action: Mouse moved to (616, 385)
Screenshot: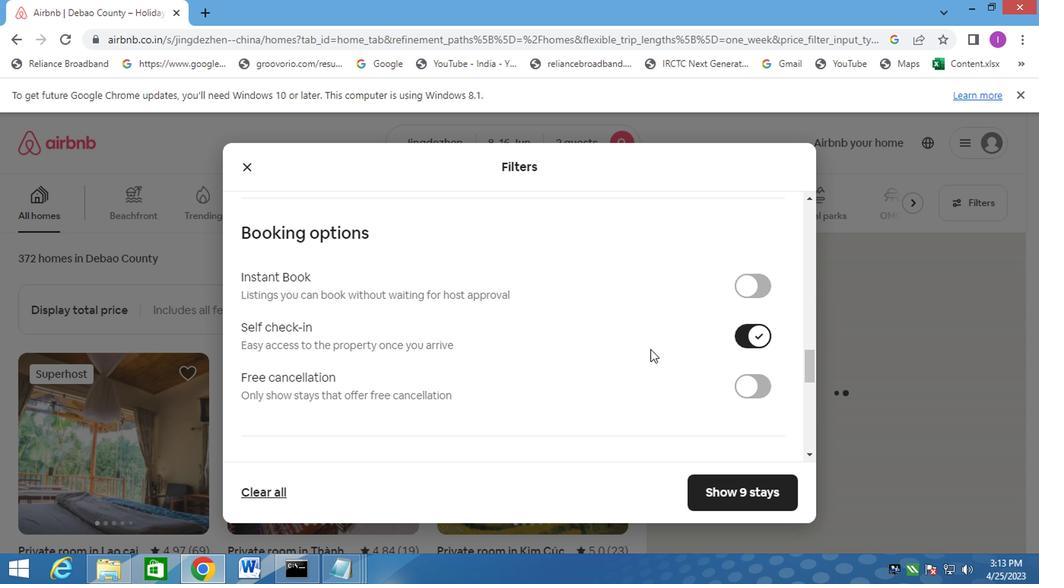 
Action: Mouse scrolled (616, 384) with delta (0, -1)
Screenshot: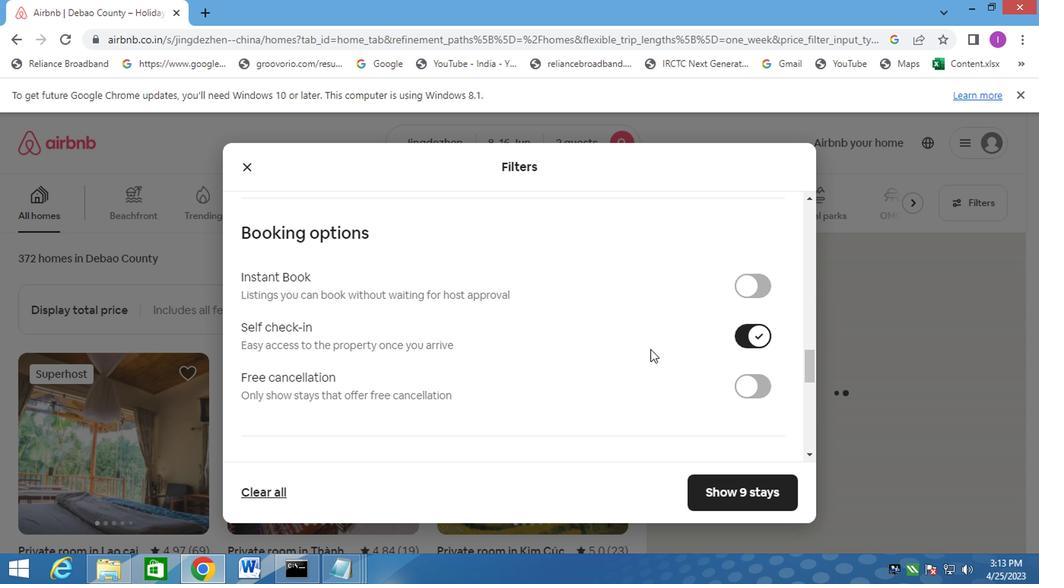 
Action: Mouse moved to (615, 387)
Screenshot: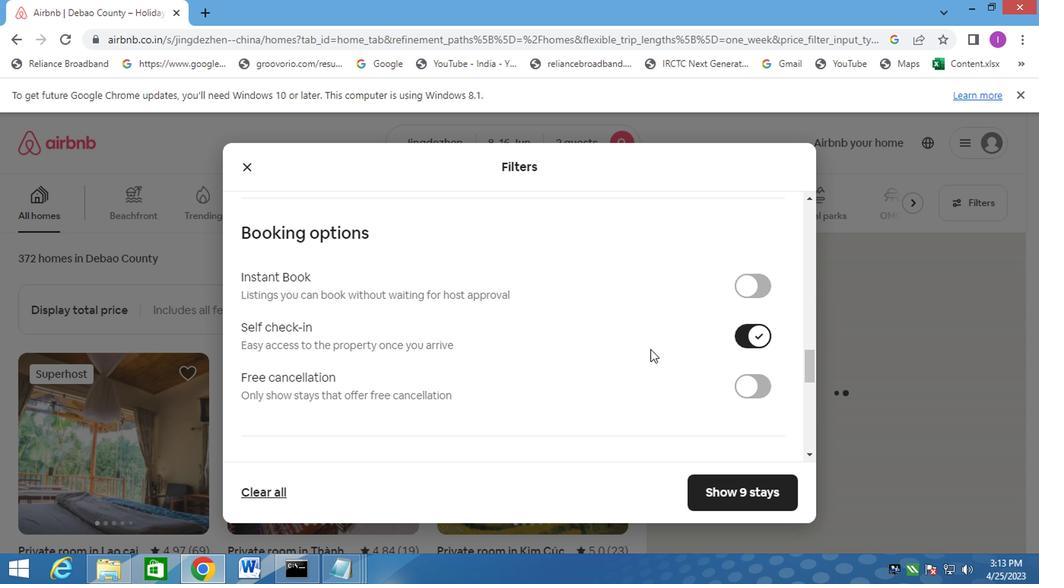 
Action: Mouse scrolled (615, 386) with delta (0, -1)
Screenshot: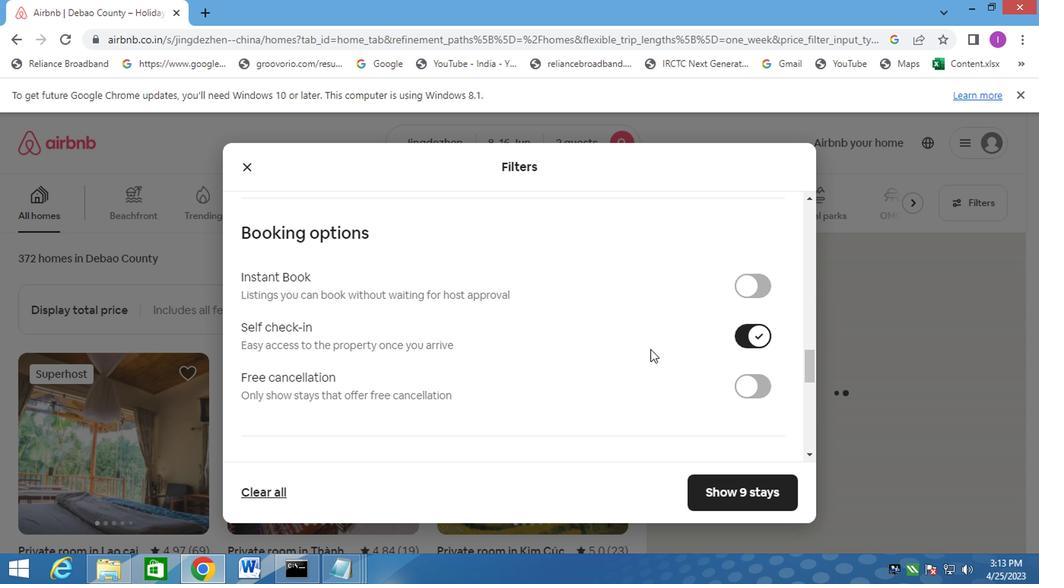 
Action: Mouse moved to (601, 390)
Screenshot: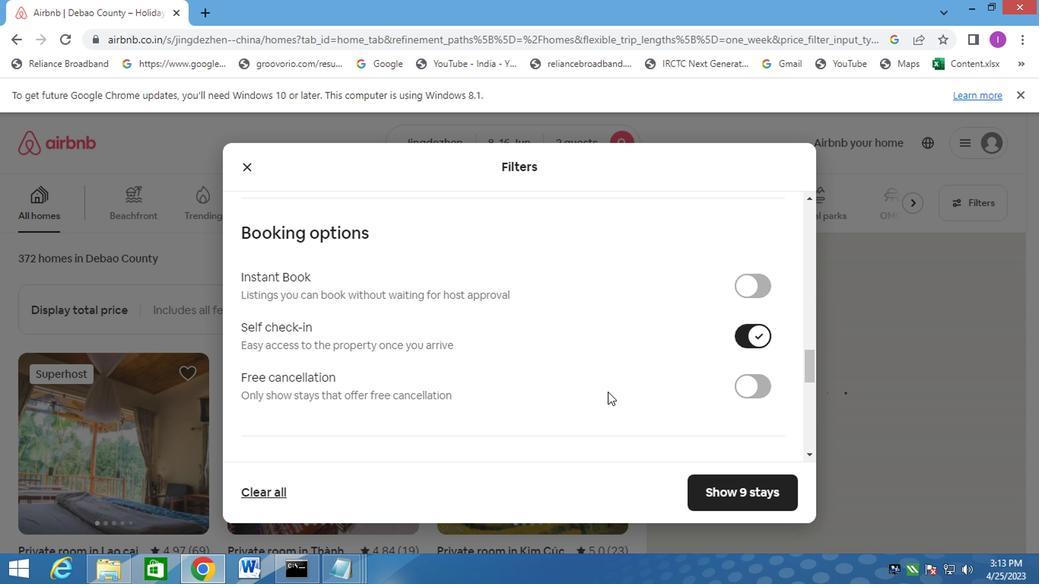 
Action: Mouse scrolled (601, 389) with delta (0, 0)
Screenshot: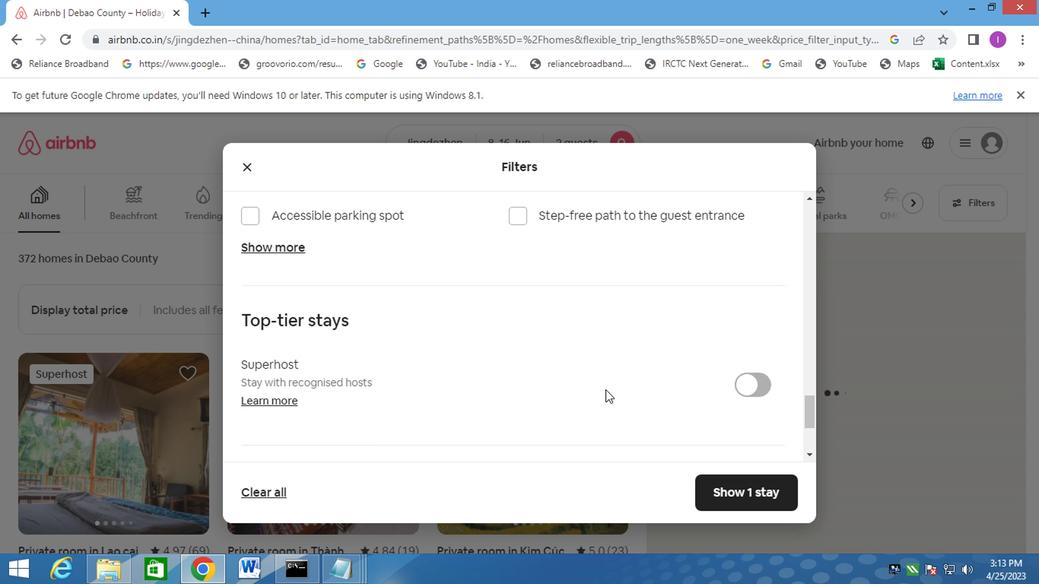 
Action: Mouse moved to (601, 391)
Screenshot: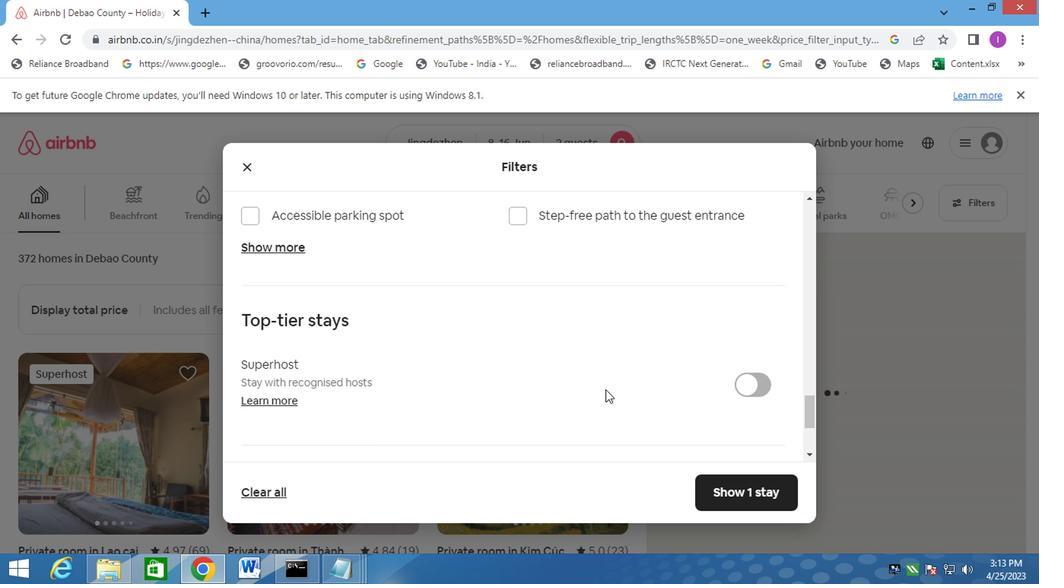 
Action: Mouse scrolled (601, 390) with delta (0, -1)
Screenshot: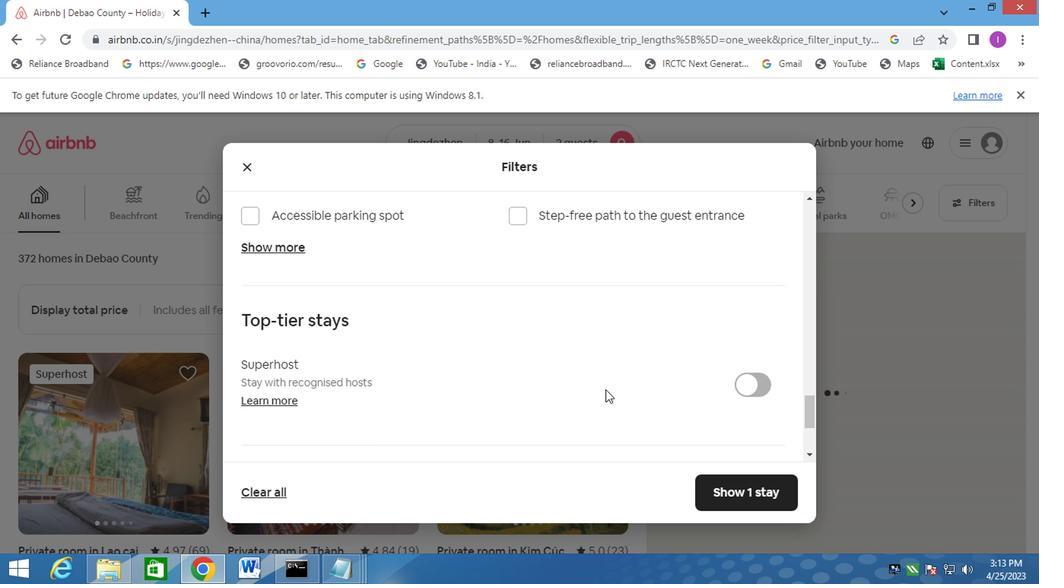 
Action: Mouse scrolled (601, 390) with delta (0, -1)
Screenshot: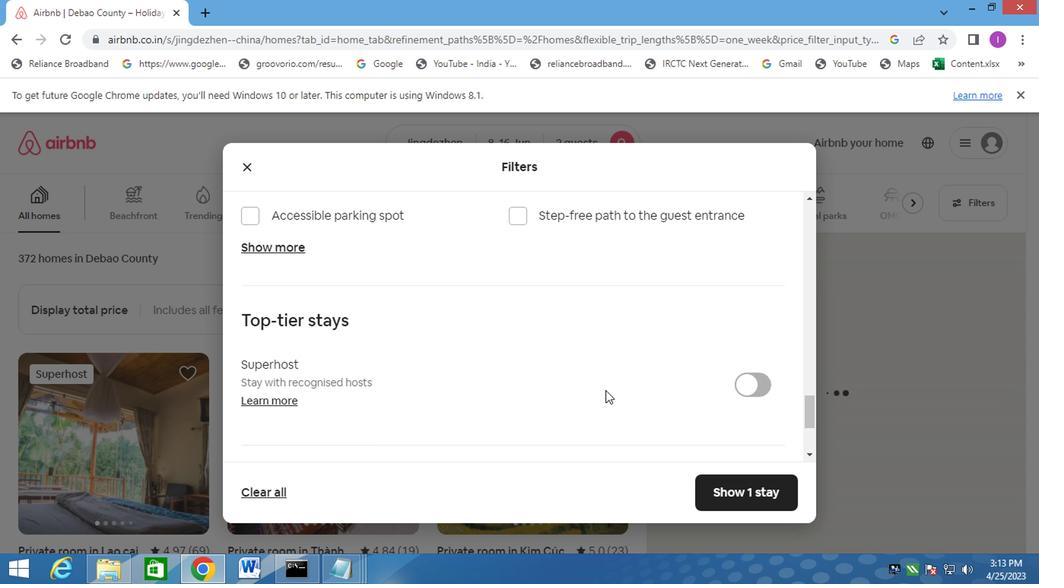 
Action: Mouse moved to (275, 420)
Screenshot: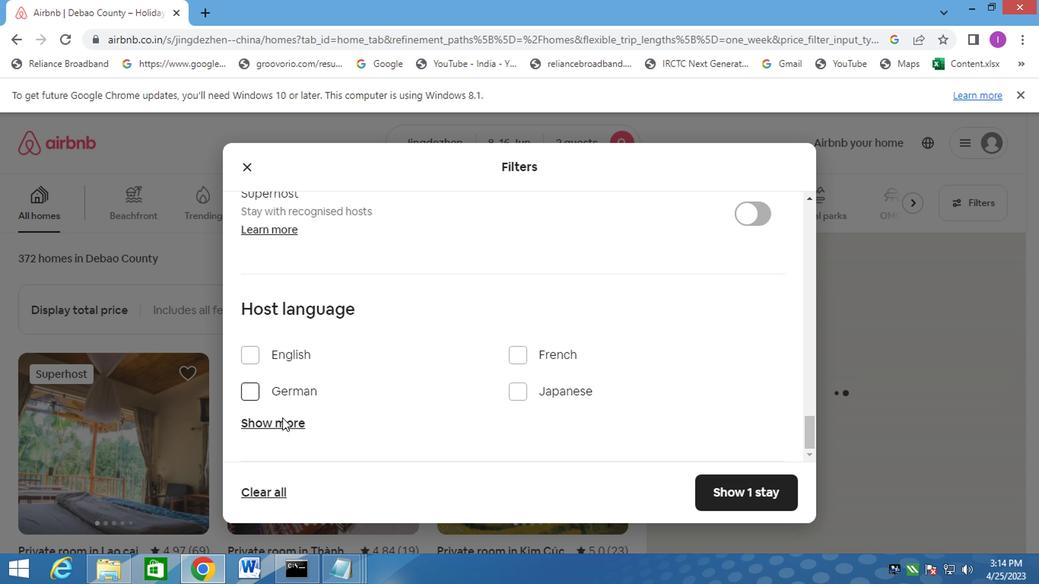 
Action: Mouse pressed left at (275, 420)
Screenshot: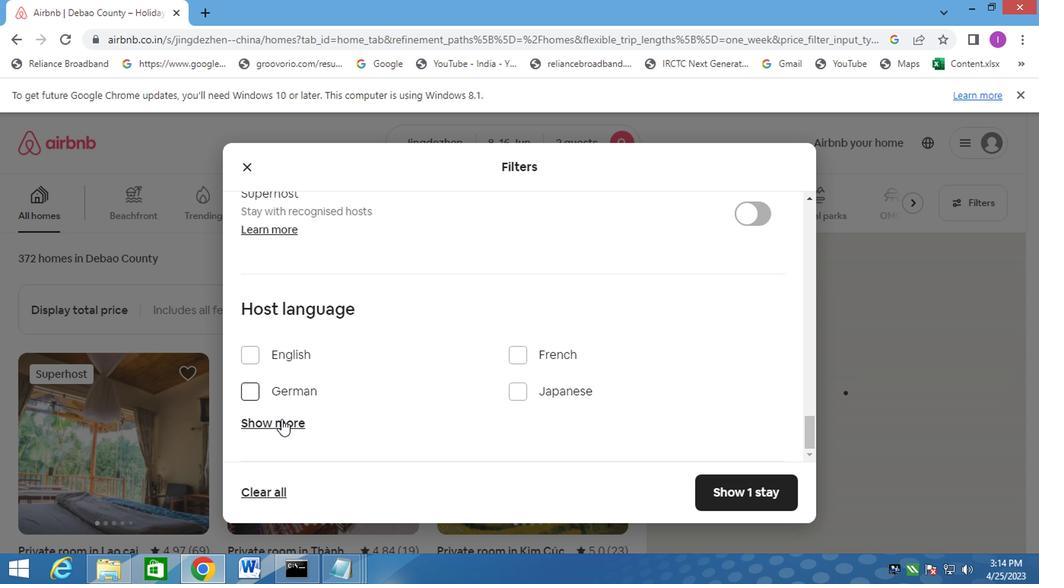
Action: Mouse moved to (415, 425)
Screenshot: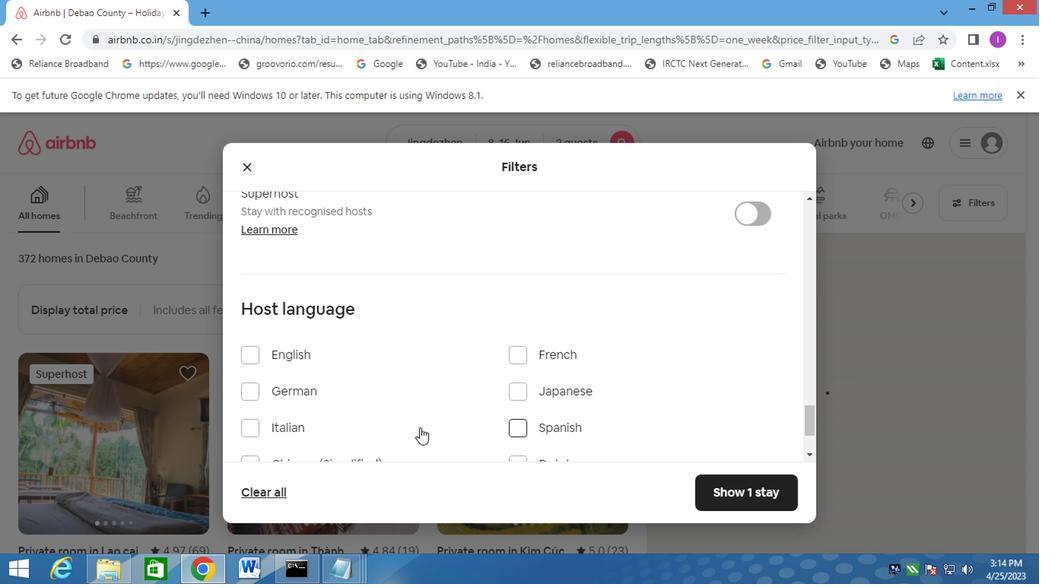 
Action: Mouse scrolled (415, 425) with delta (0, 0)
Screenshot: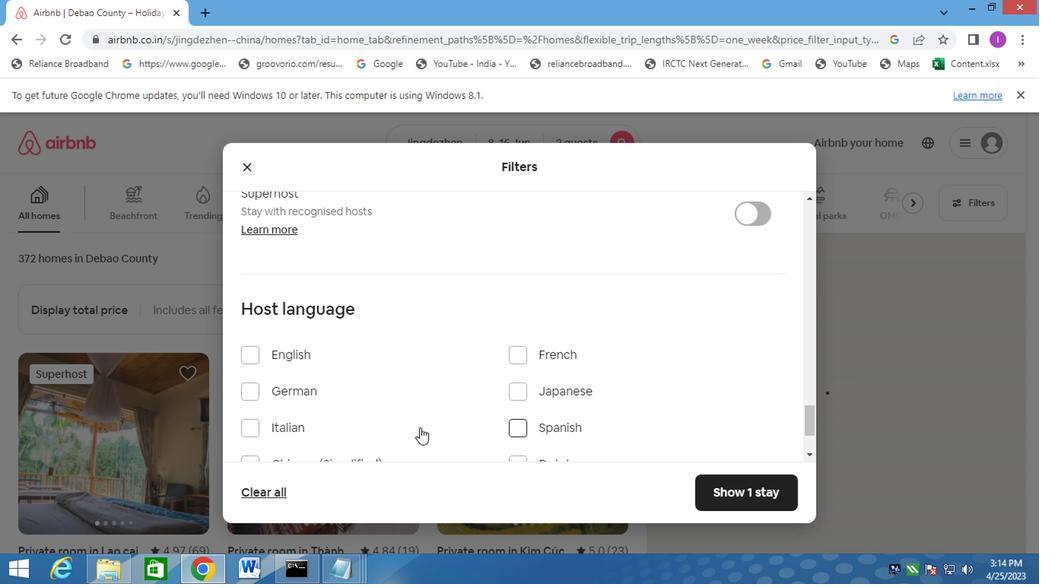 
Action: Mouse moved to (268, 389)
Screenshot: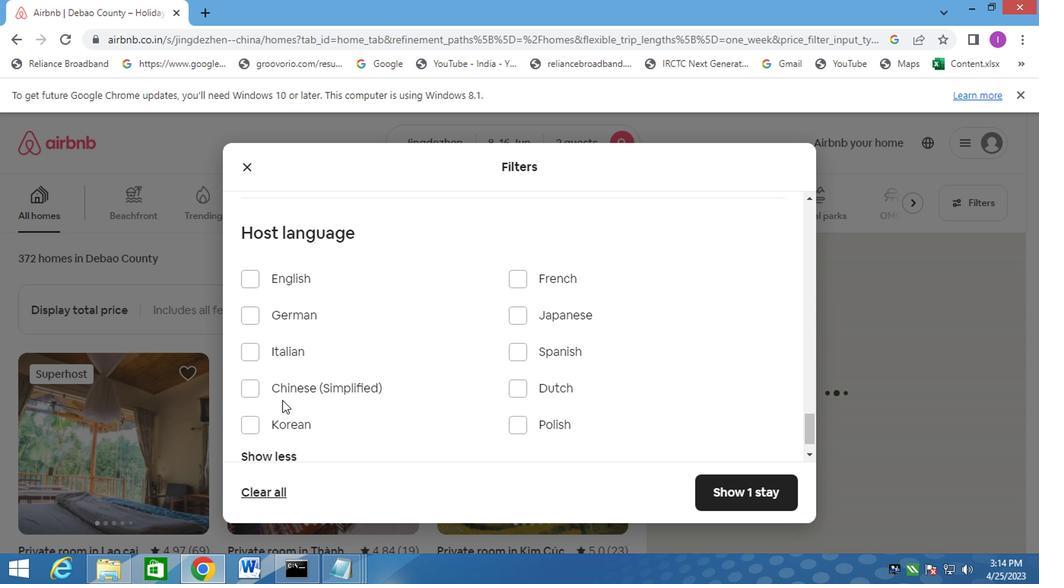 
Action: Mouse pressed left at (268, 389)
Screenshot: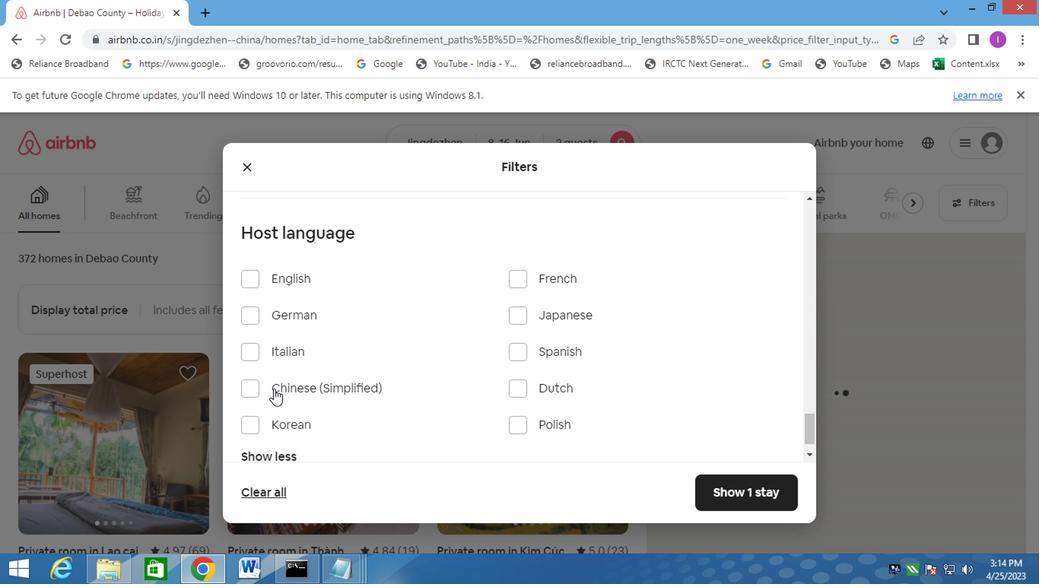 
Action: Mouse moved to (623, 344)
Screenshot: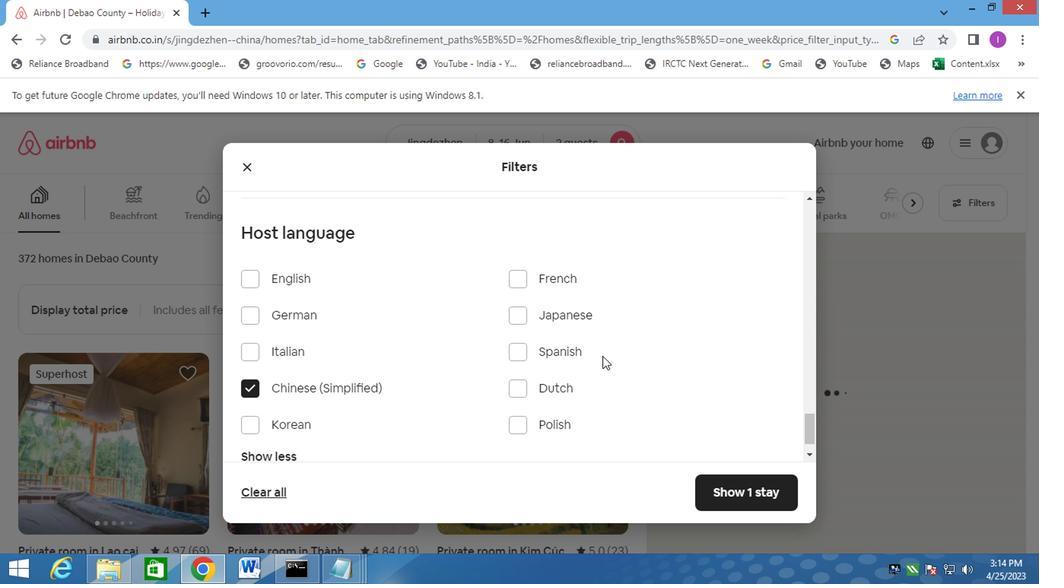 
Action: Mouse scrolled (623, 343) with delta (0, -1)
Screenshot: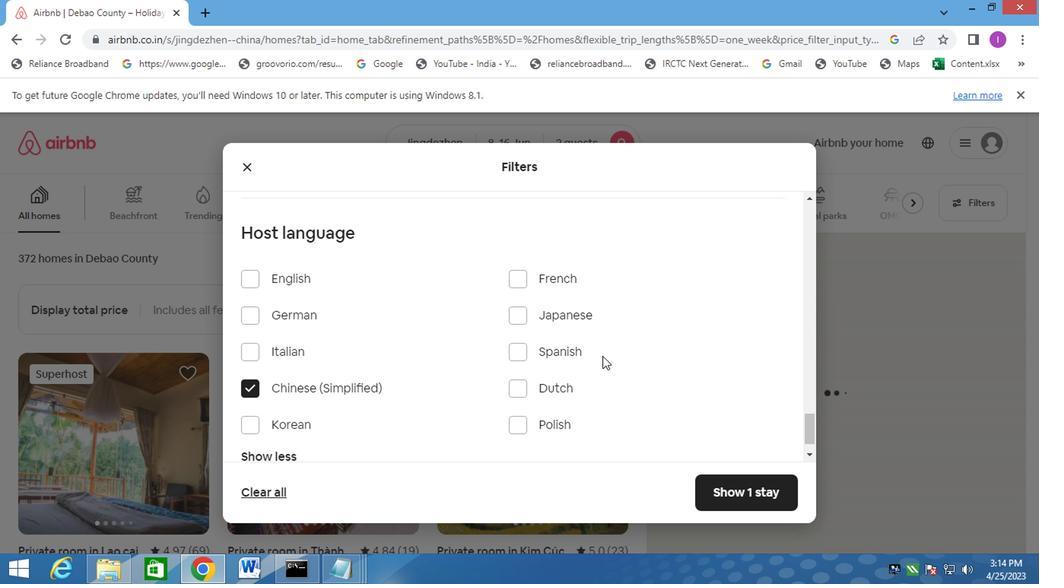 
Action: Mouse moved to (638, 373)
Screenshot: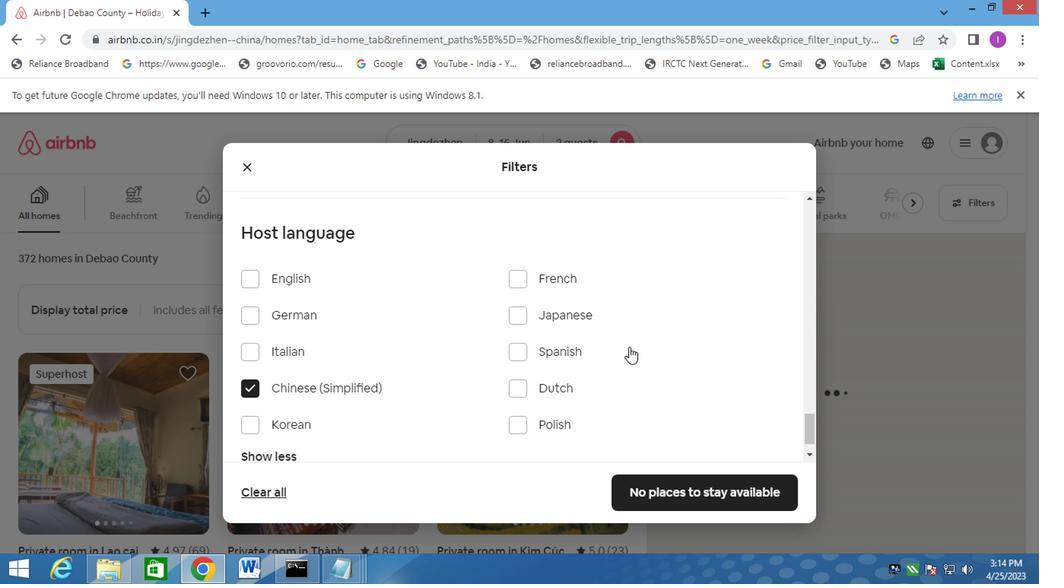 
Action: Mouse scrolled (636, 367) with delta (0, 0)
Screenshot: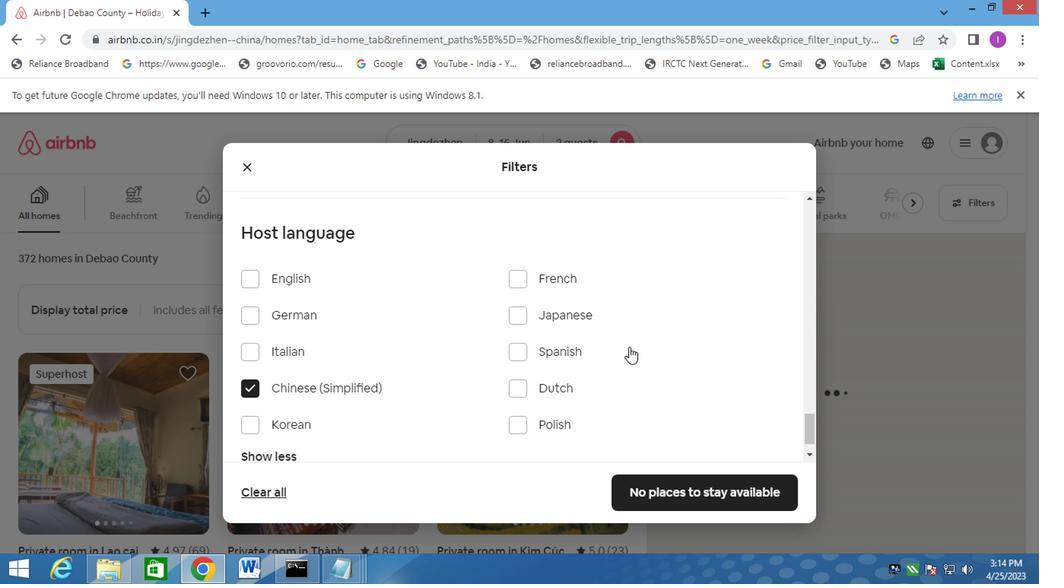 
Action: Mouse moved to (642, 378)
Screenshot: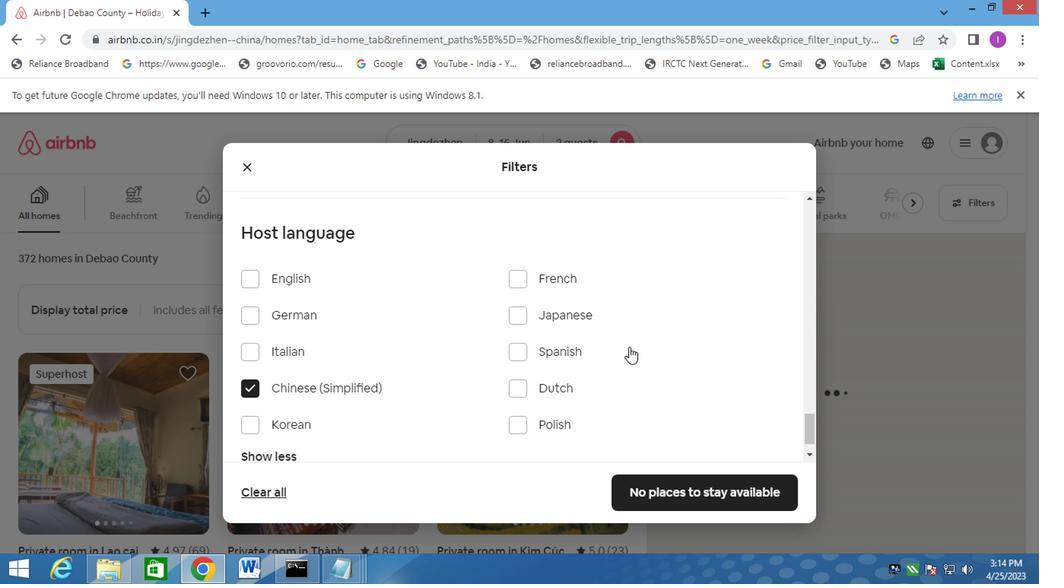 
Action: Mouse scrolled (642, 377) with delta (0, -1)
Screenshot: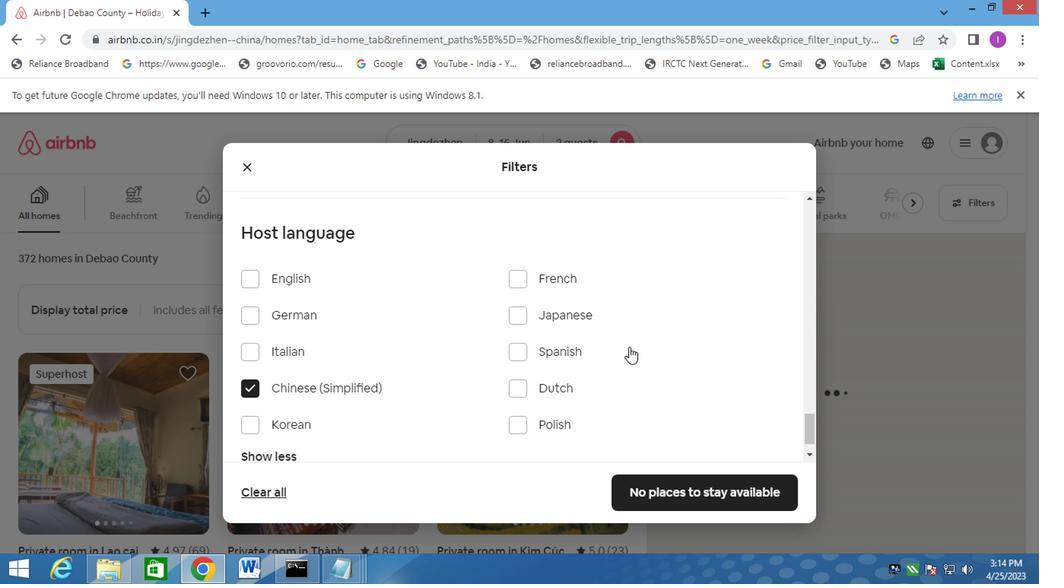 
Action: Mouse moved to (649, 388)
Screenshot: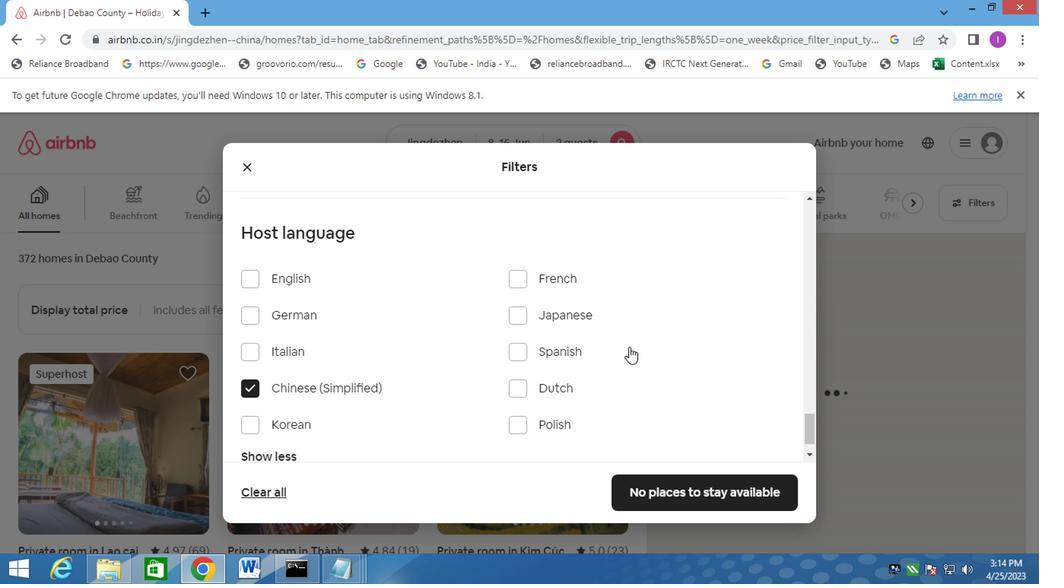 
Action: Mouse scrolled (649, 387) with delta (0, 0)
Screenshot: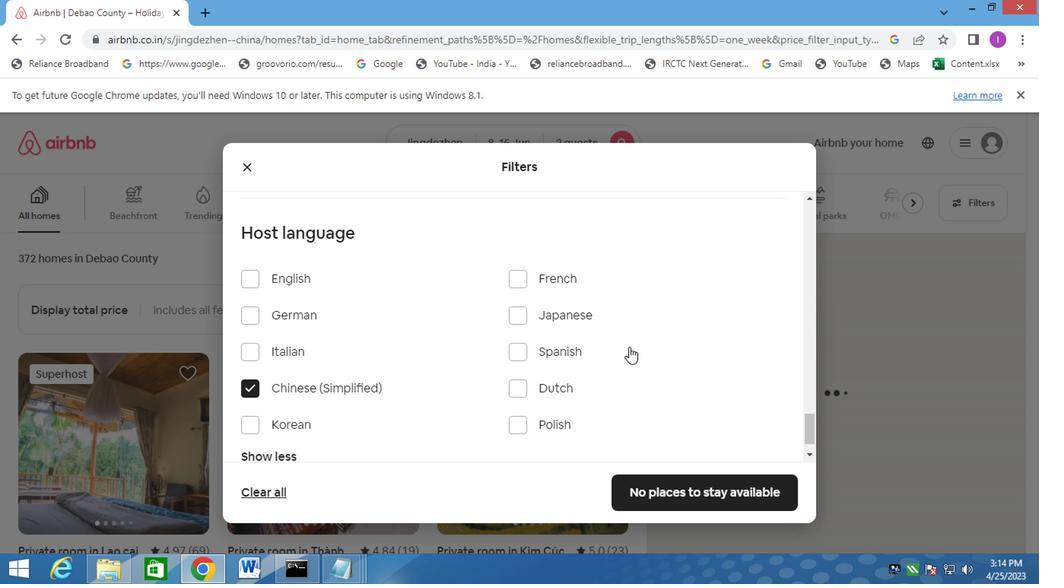 
Action: Mouse moved to (653, 389)
Screenshot: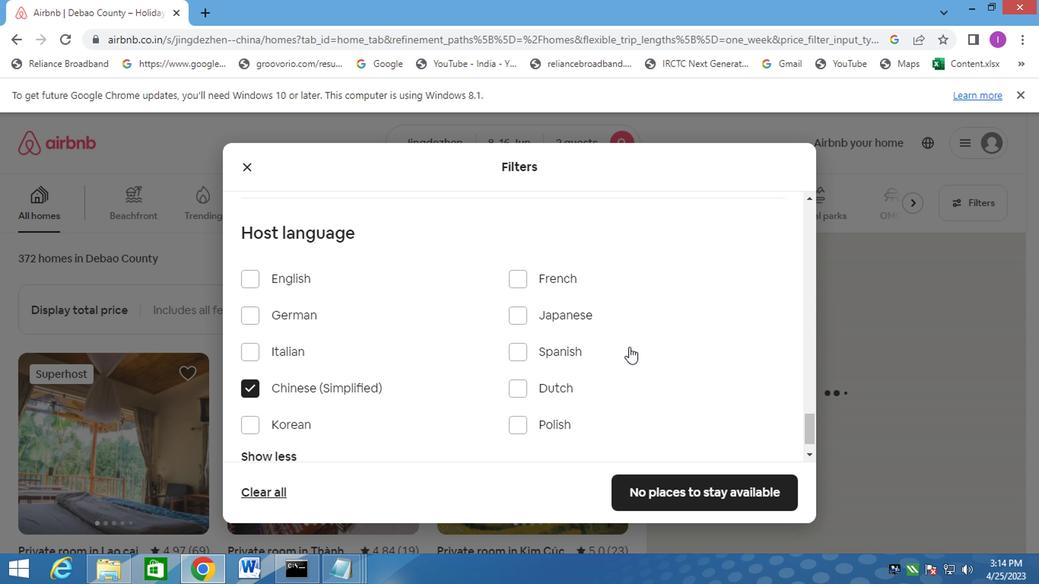
Action: Mouse scrolled (653, 388) with delta (0, -1)
Screenshot: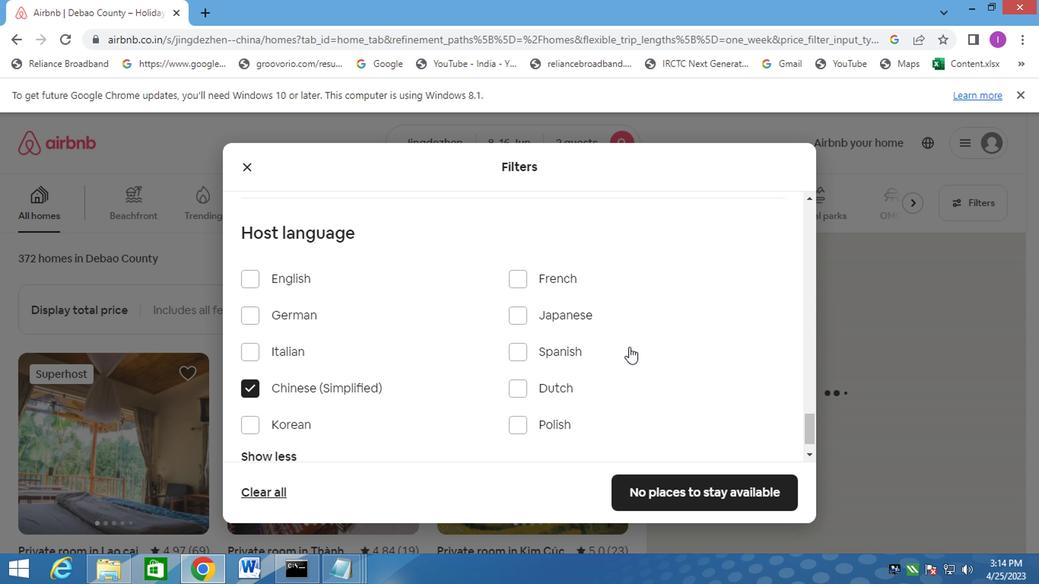 
Action: Mouse moved to (669, 392)
Screenshot: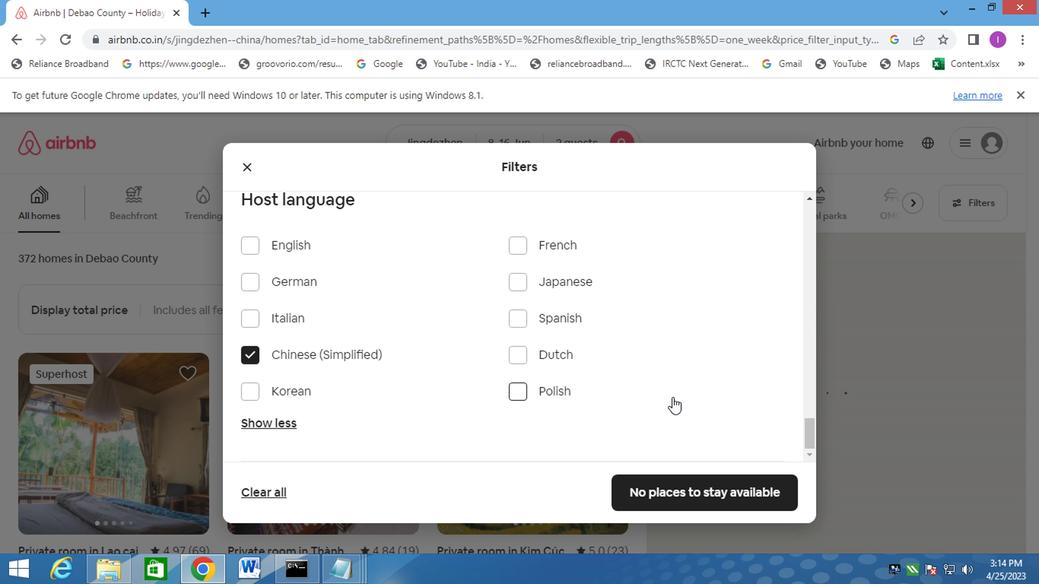 
Action: Mouse scrolled (669, 391) with delta (0, -1)
Screenshot: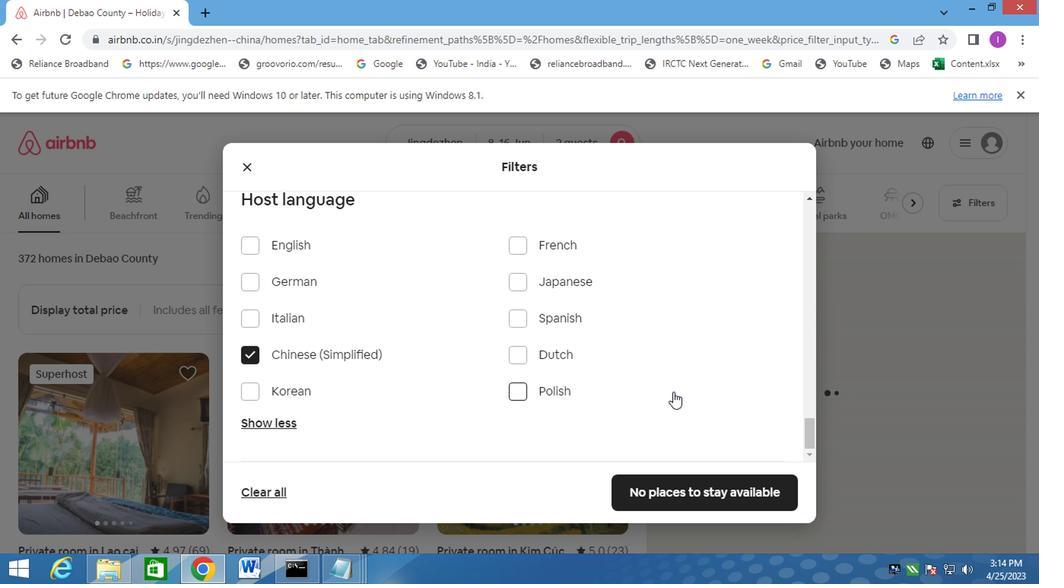 
Action: Mouse scrolled (669, 391) with delta (0, -1)
Screenshot: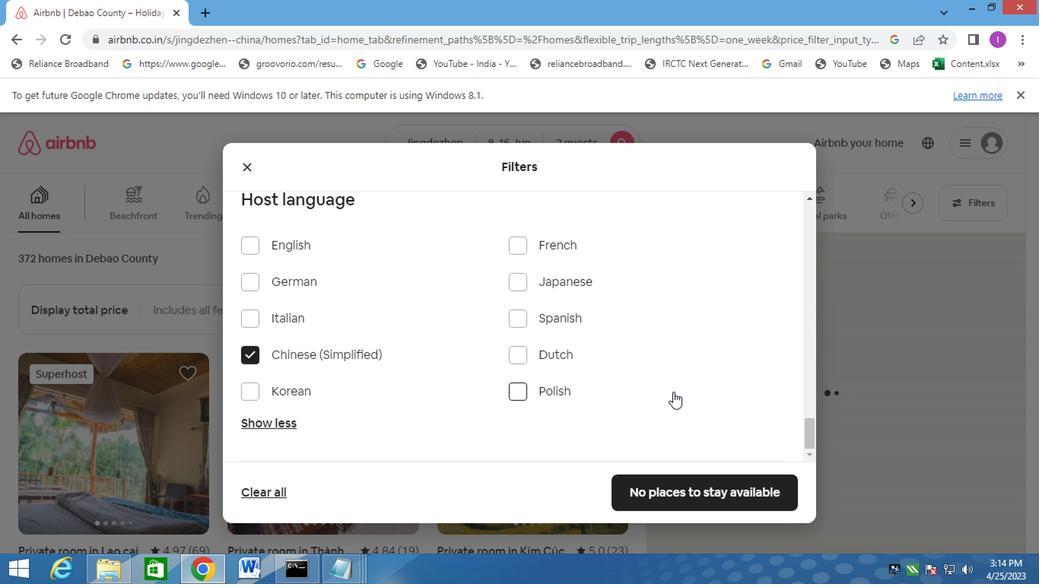 
Action: Mouse scrolled (669, 391) with delta (0, -1)
Screenshot: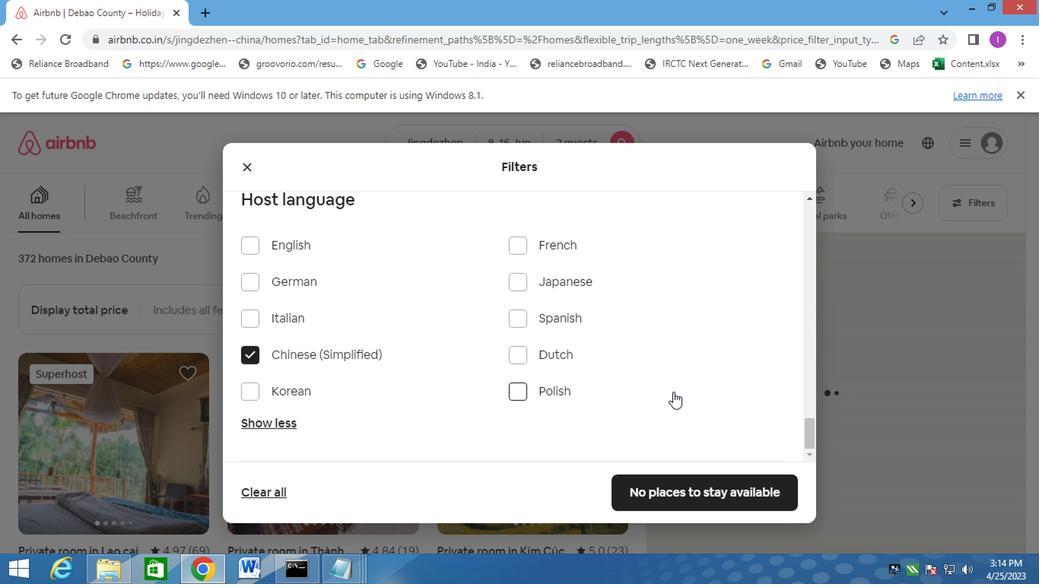 
Action: Mouse scrolled (669, 391) with delta (0, -1)
Screenshot: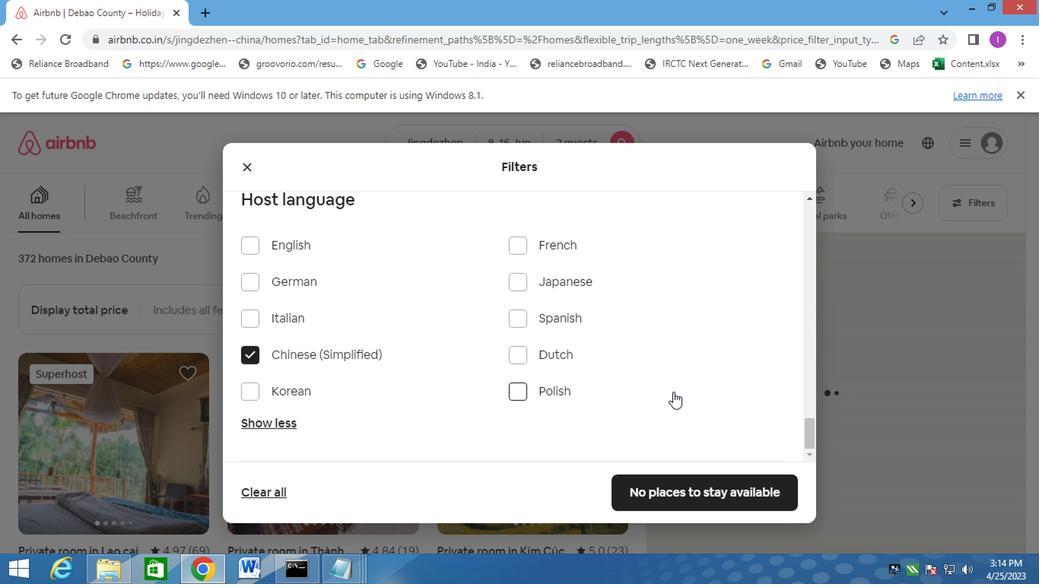 
Action: Mouse scrolled (669, 391) with delta (0, -1)
Screenshot: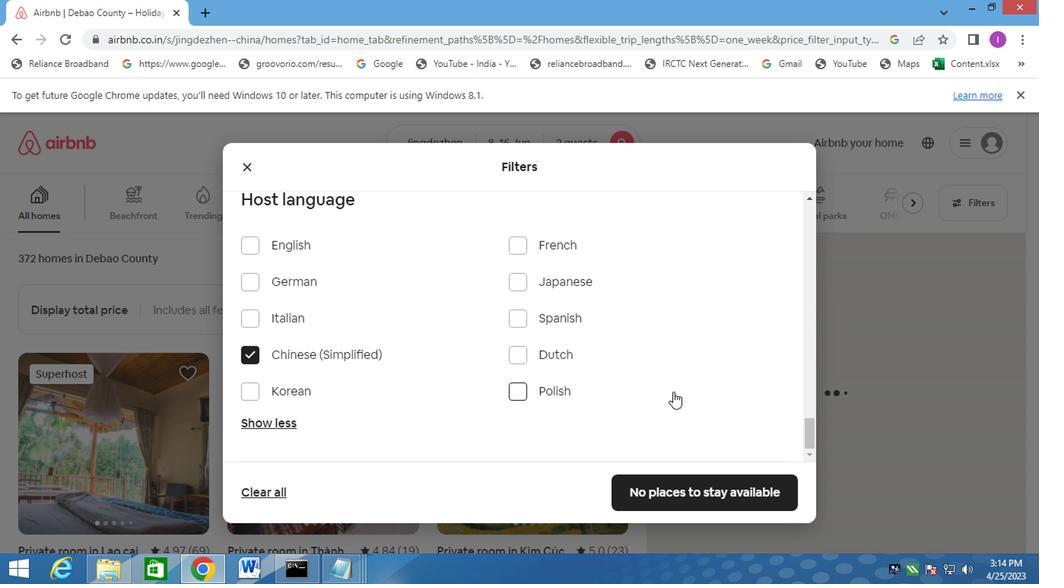 
Action: Mouse moved to (649, 489)
Screenshot: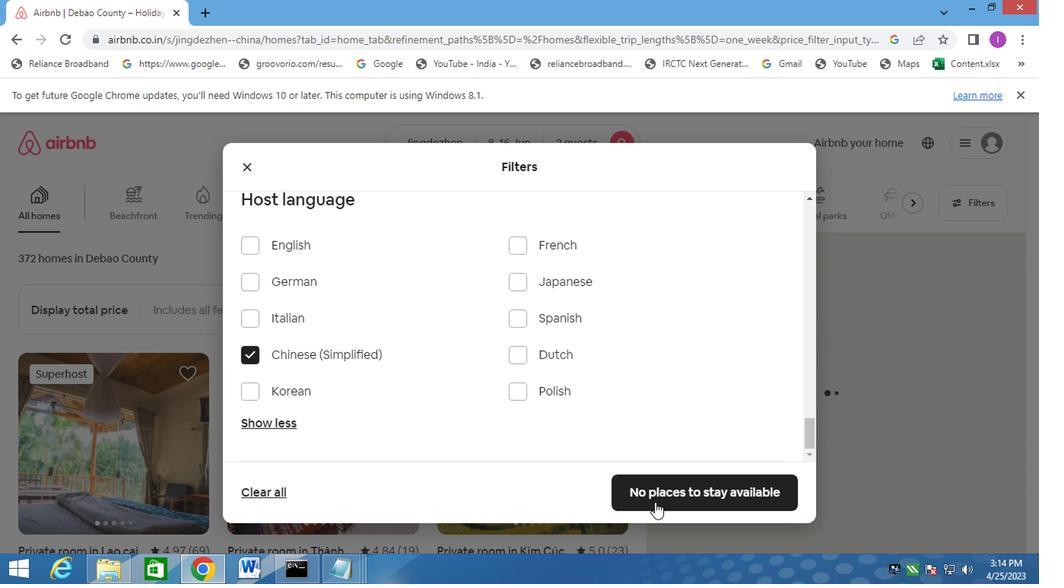 
Action: Mouse pressed left at (649, 489)
Screenshot: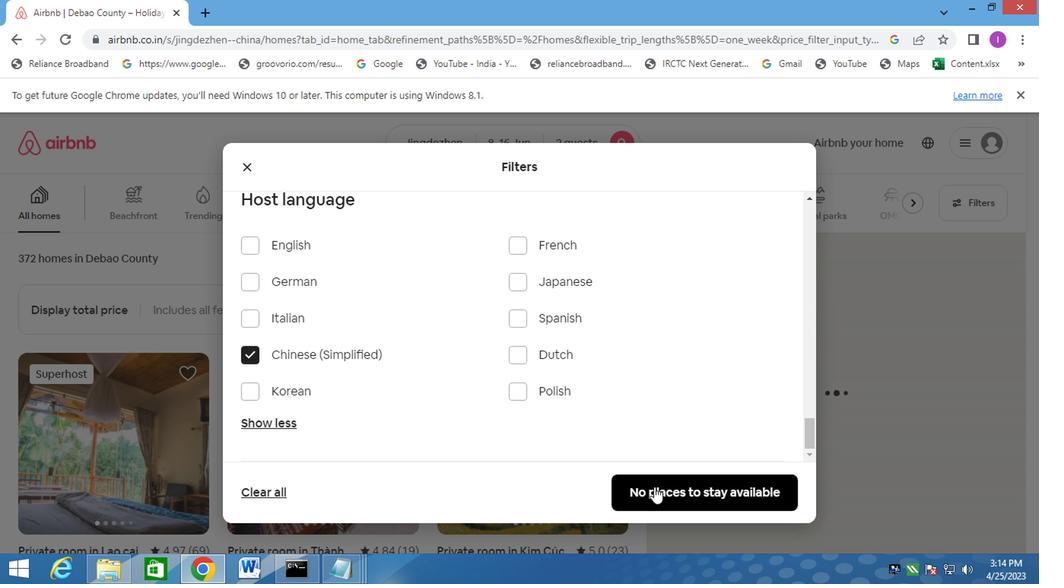 
Action: Mouse moved to (543, 414)
Screenshot: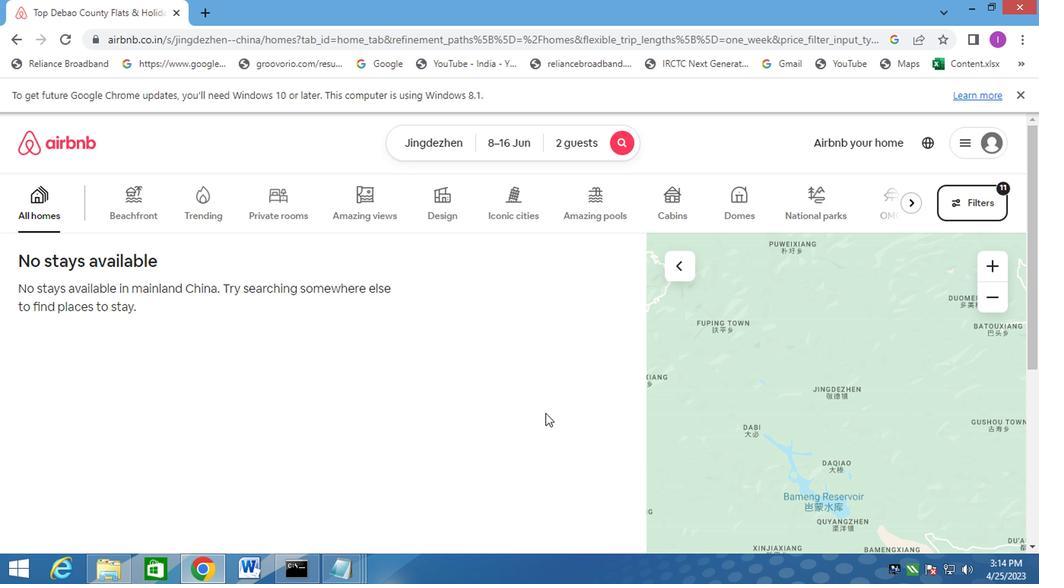 
